 Task: Find out how to manage your Google Location History settings.
Action: Key pressed <Key.shift><Key.shift><Key.shift><Key.shift><Key.shift><Key.shift><Key.shift><Key.shift><Key.shift><Key.shift><Key.shift><Key.shift><Key.shift><Key.shift><Key.shift><Key.shift><Key.shift>Location<Key.space><Key.shift>History<Key.space>setting<Key.space>feature<Key.space>to<Key.space>customize<Key.space>your<Key.space><Key.space>location<Key.space>tracking<Key.space>preferenc4e<Key.space>and<Key.space>privacy<Key.space>setting<Key.enter>
Screenshot: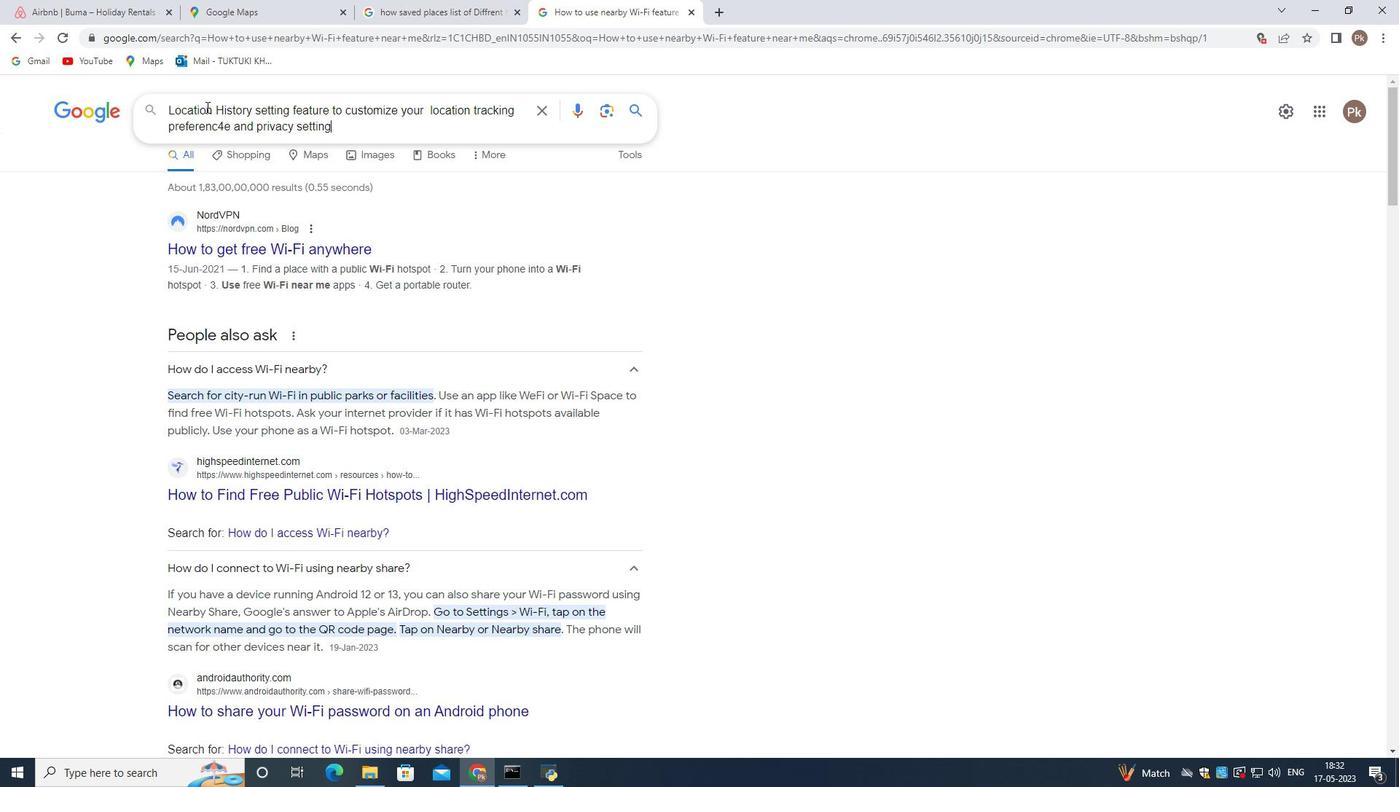 
Action: Mouse moved to (352, 257)
Screenshot: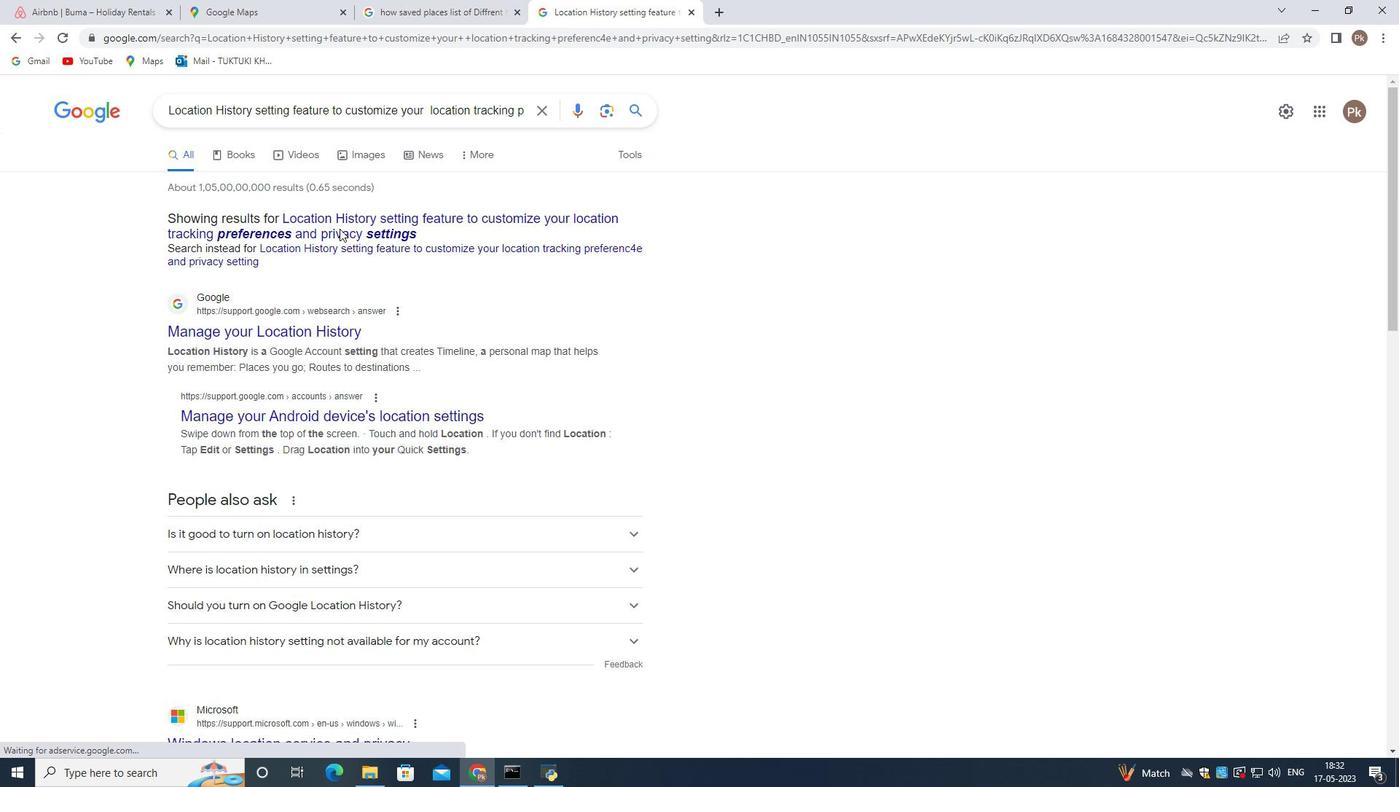 
Action: Mouse scrolled (352, 256) with delta (0, 0)
Screenshot: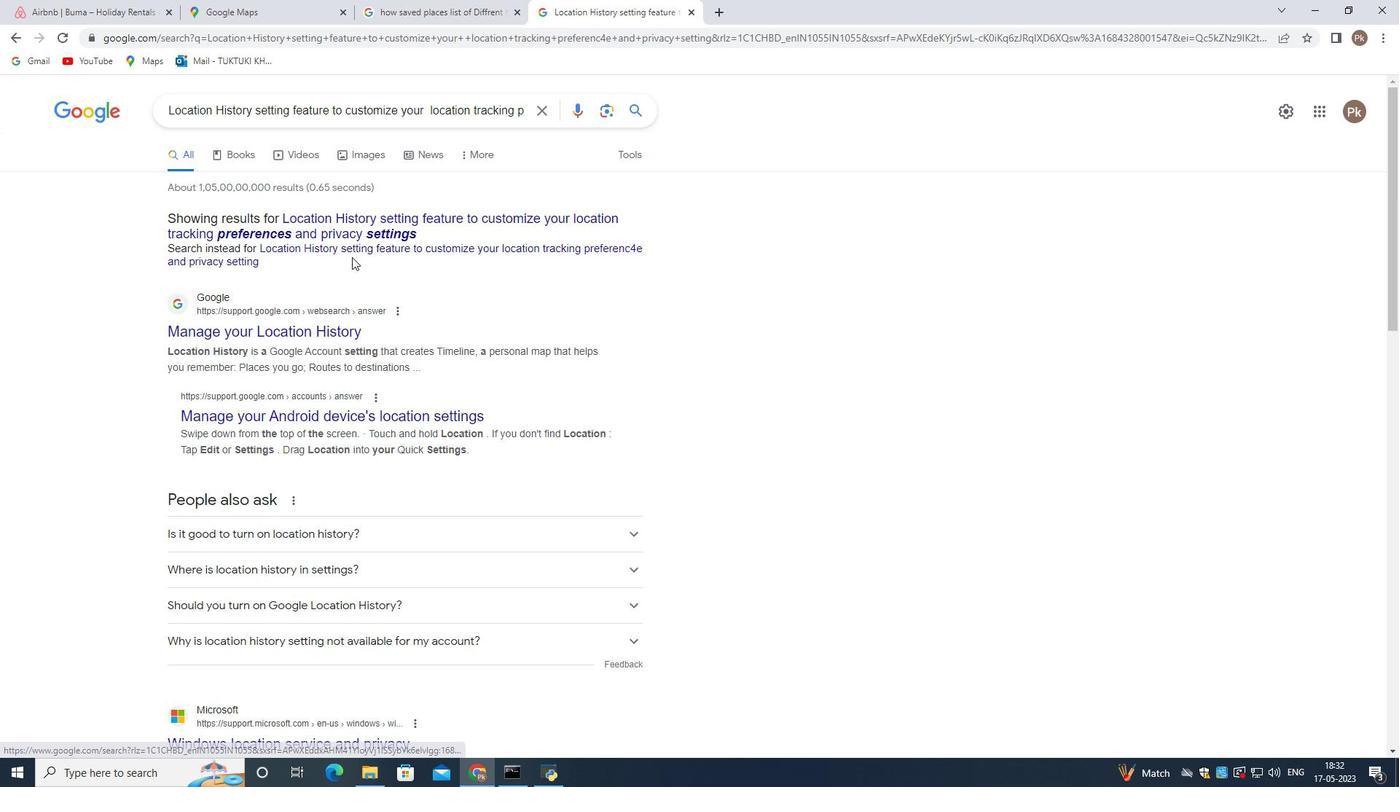 
Action: Mouse moved to (260, 261)
Screenshot: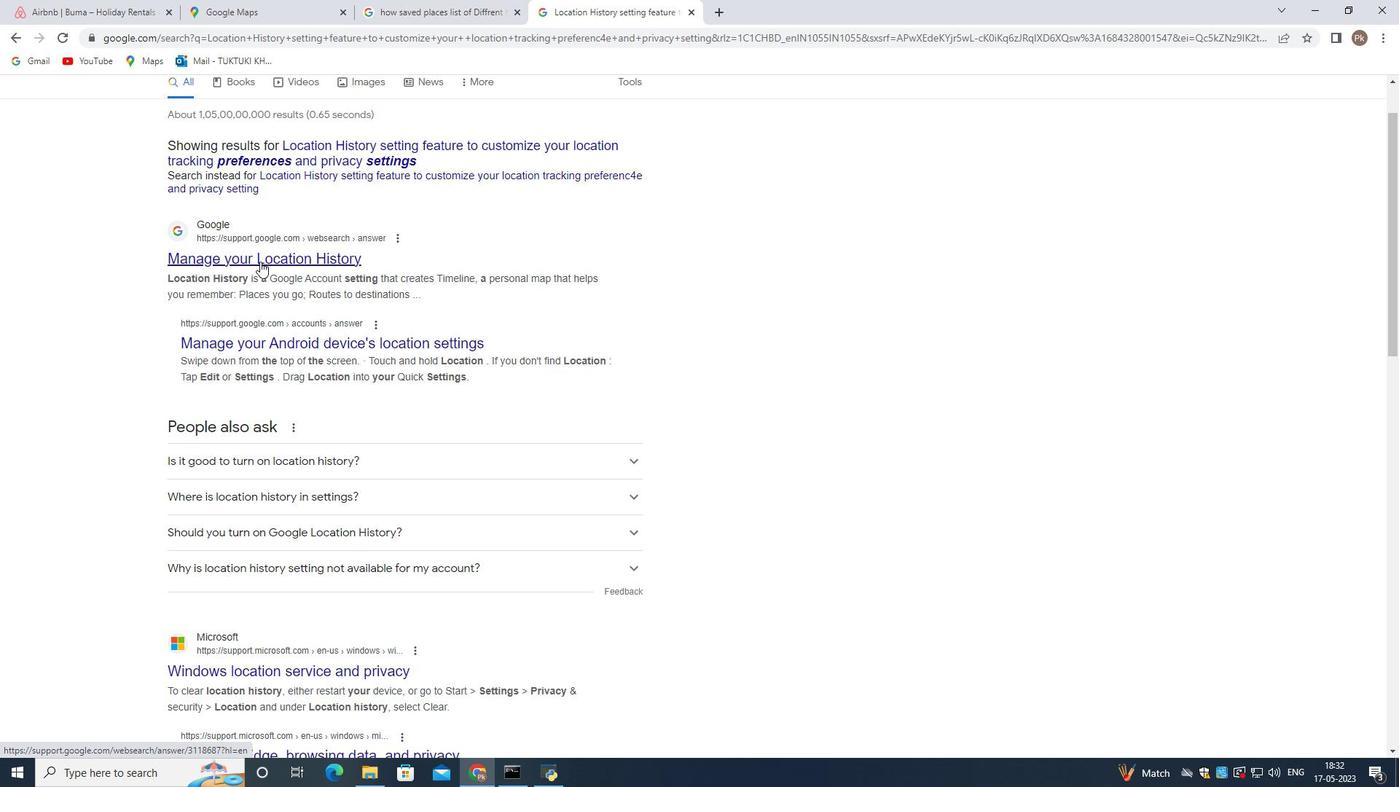 
Action: Mouse pressed left at (260, 261)
Screenshot: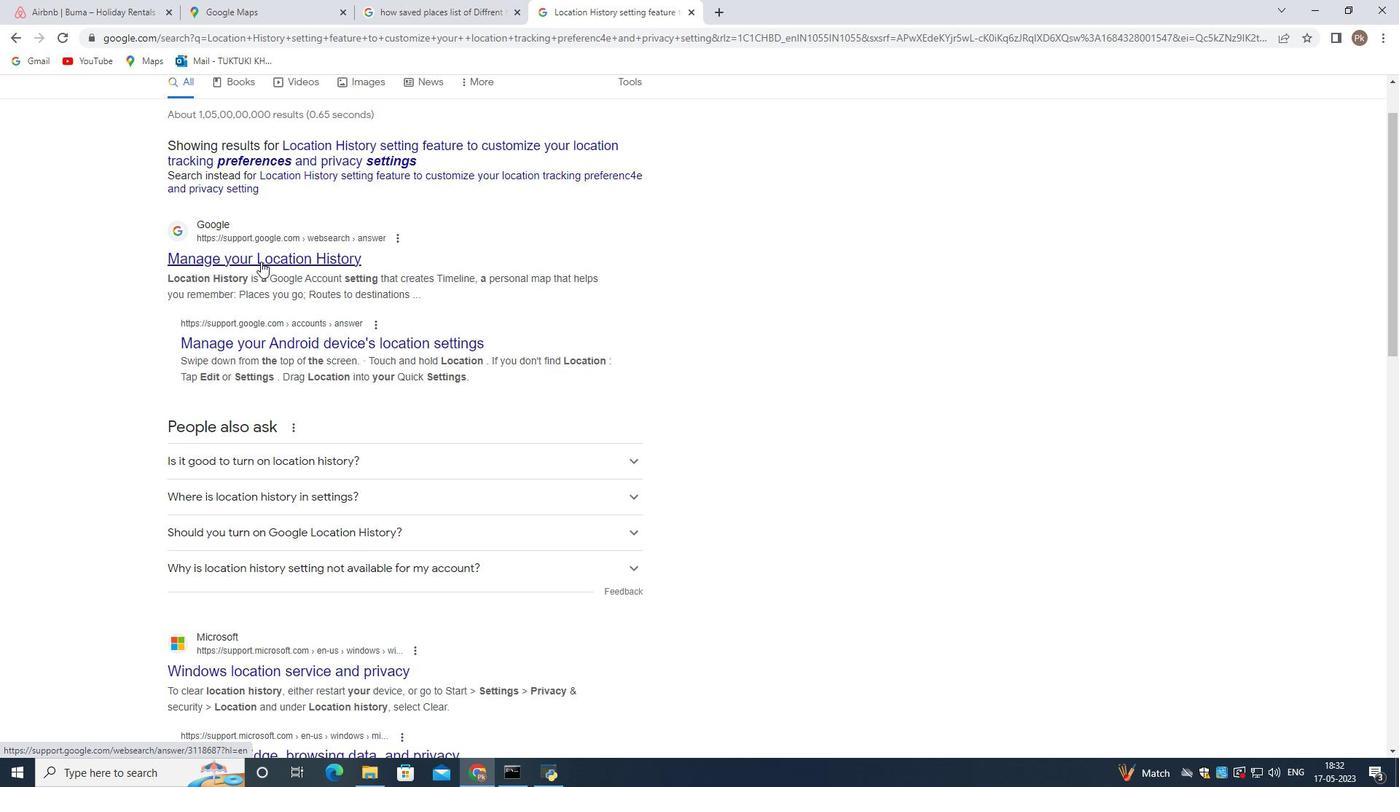 
Action: Mouse moved to (295, 261)
Screenshot: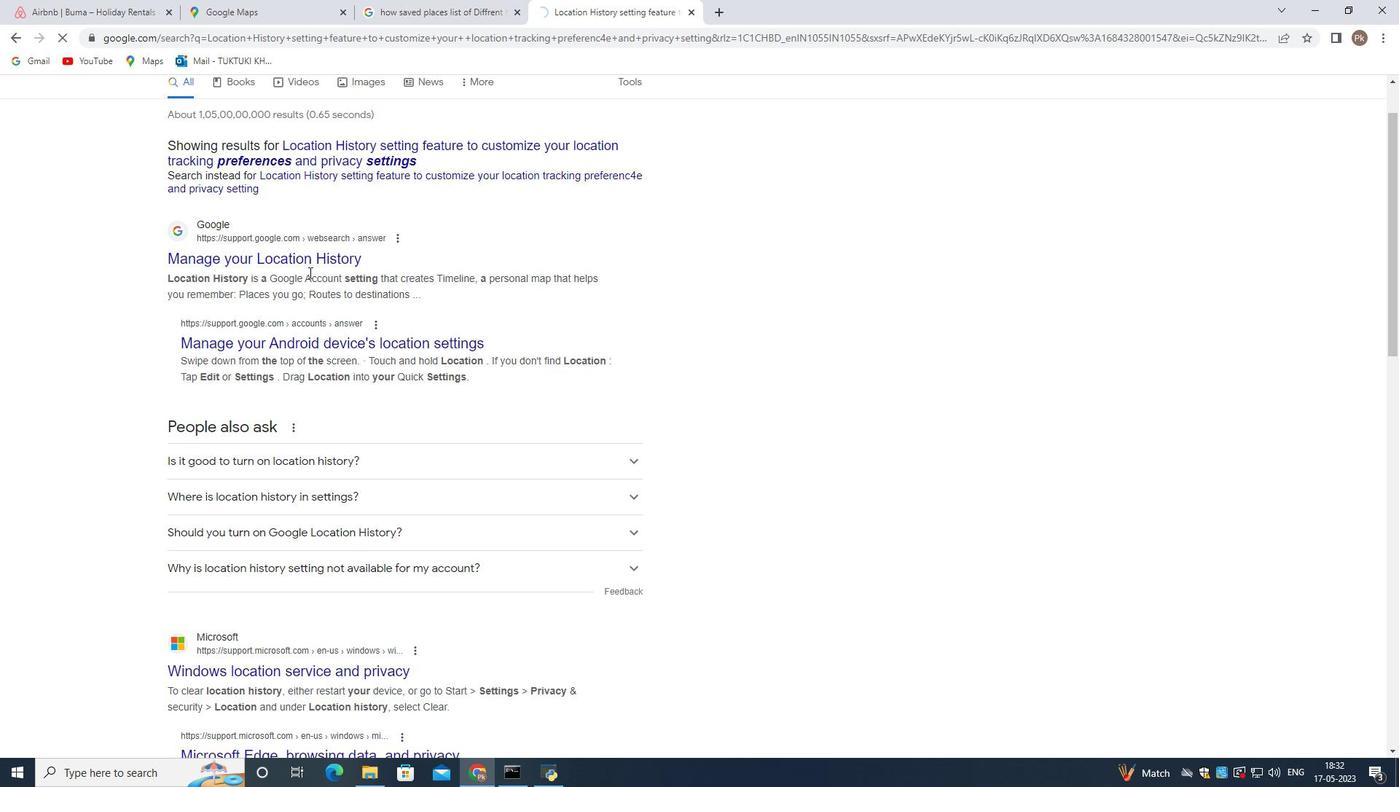 
Action: Mouse pressed left at (295, 261)
Screenshot: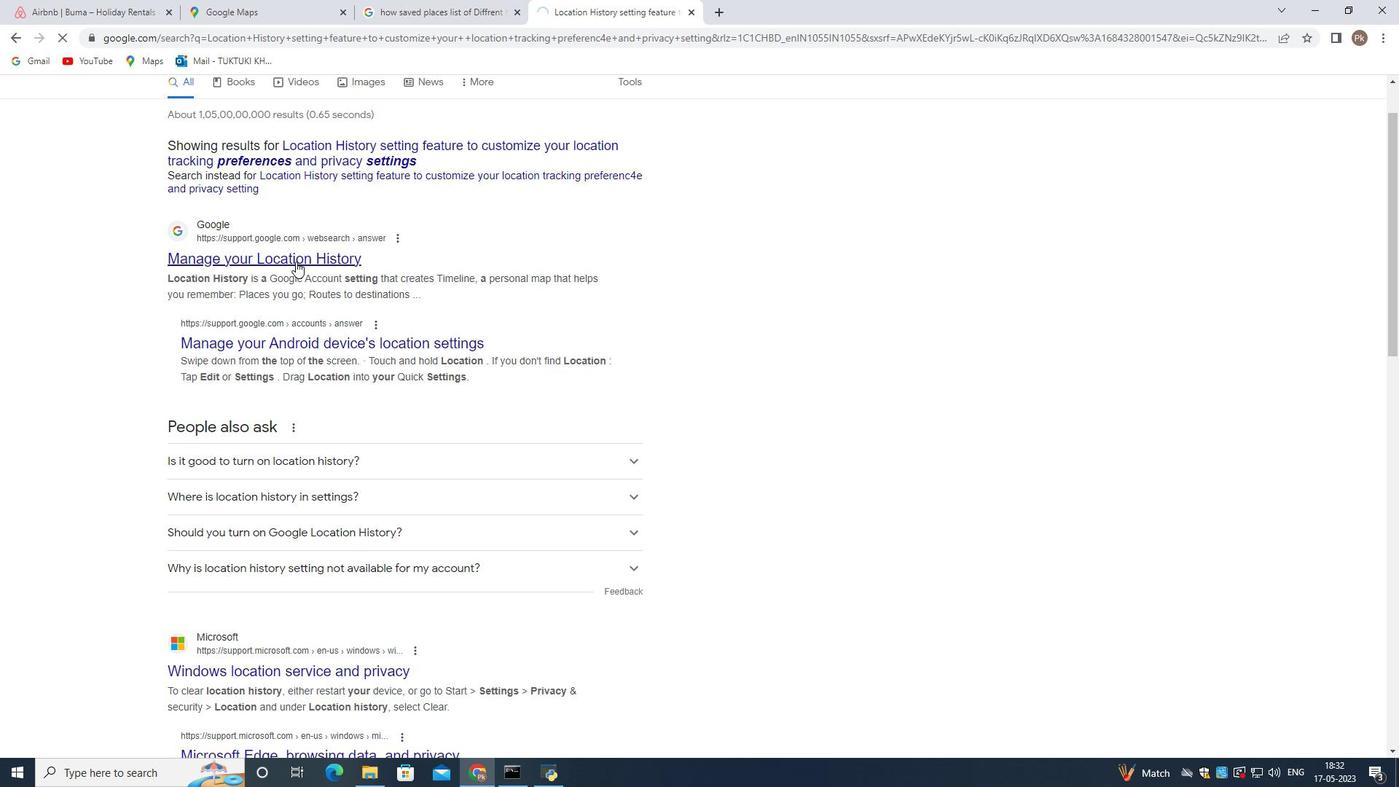 
Action: Mouse moved to (385, 345)
Screenshot: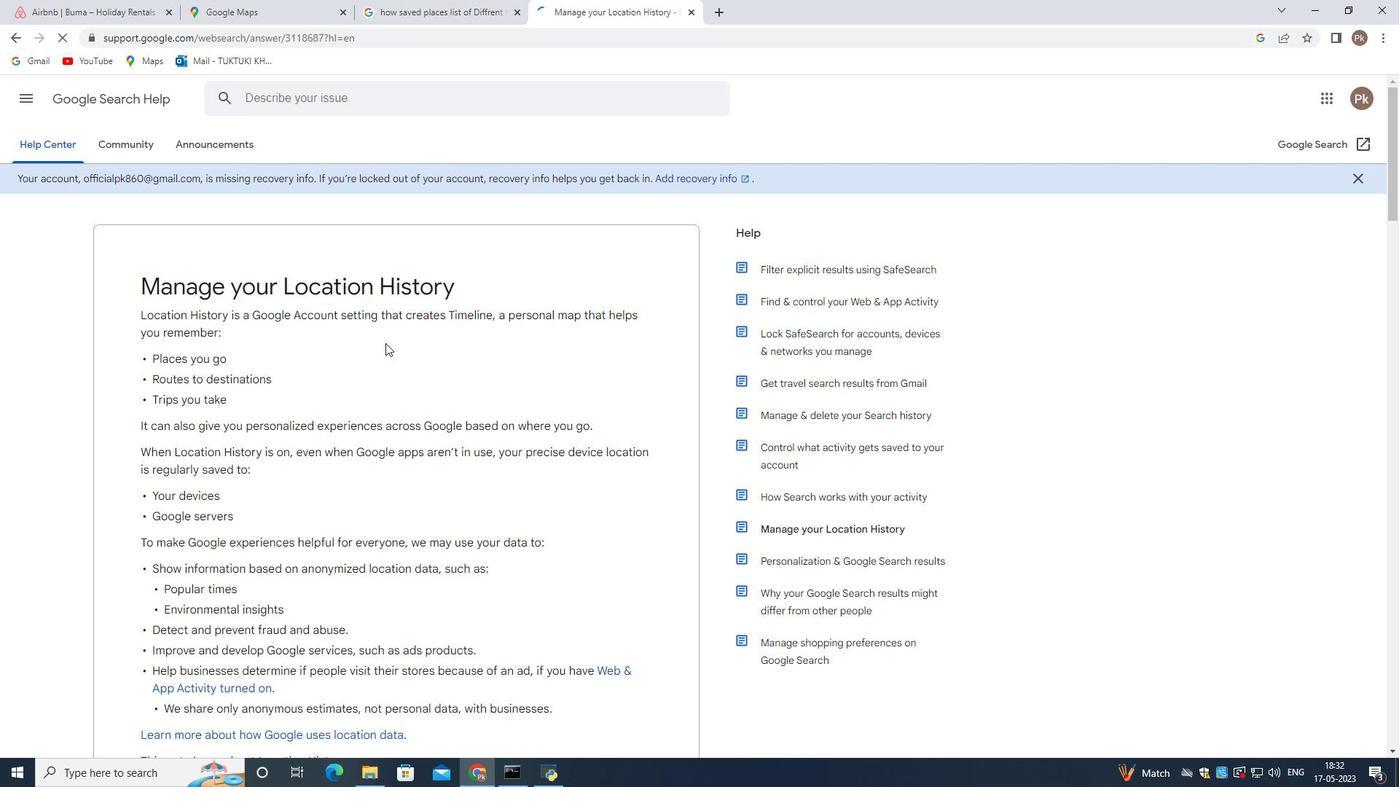 
Action: Mouse scrolled (385, 344) with delta (0, 0)
Screenshot: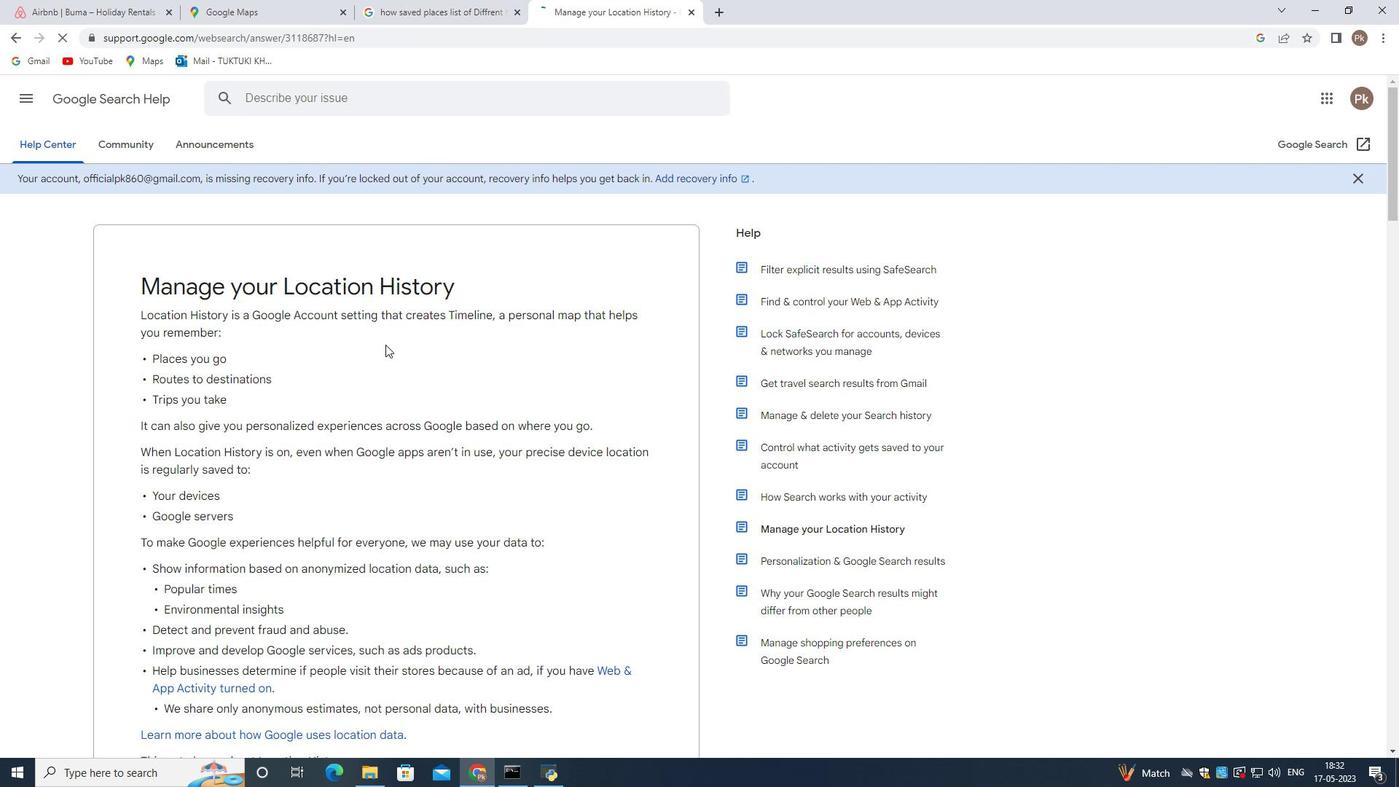 
Action: Mouse moved to (445, 307)
Screenshot: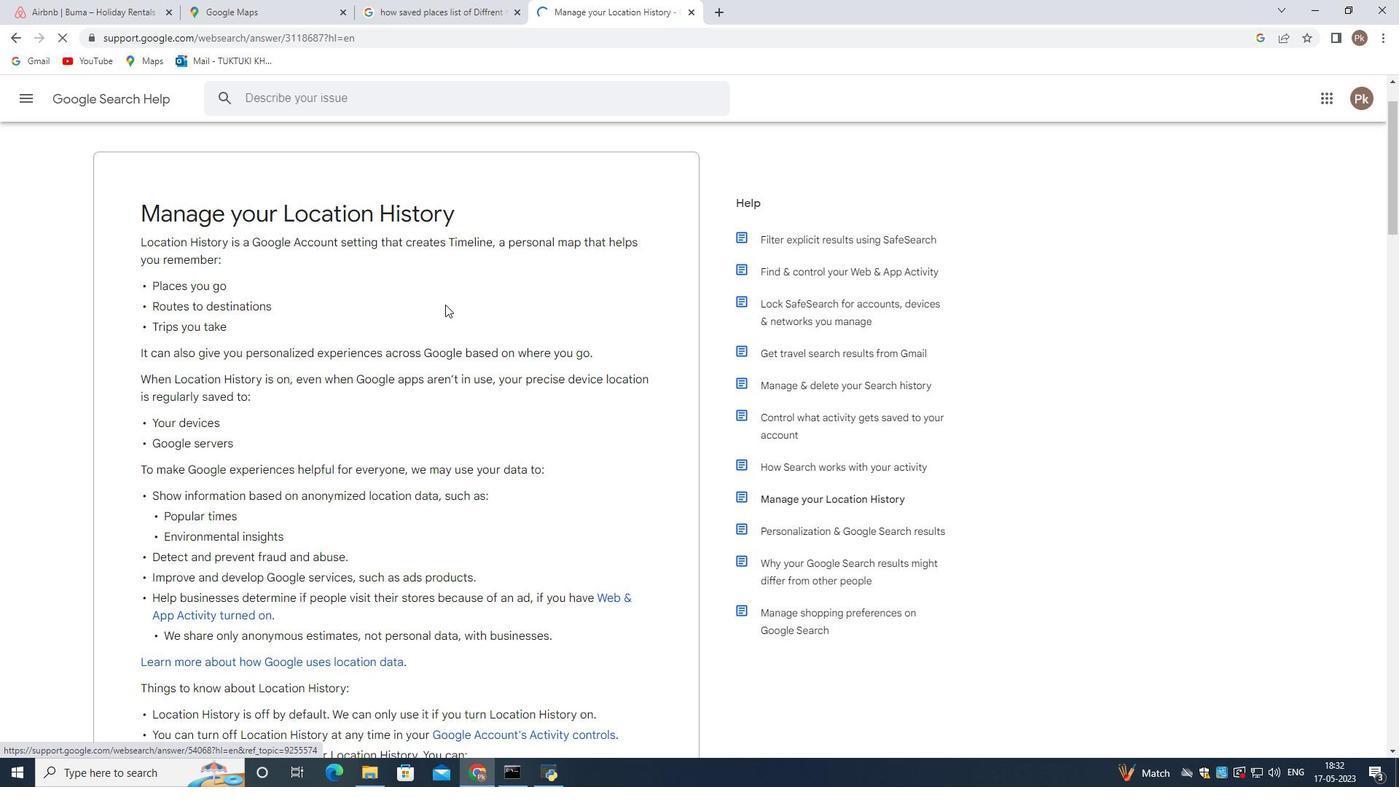 
Action: Mouse scrolled (445, 306) with delta (0, 0)
Screenshot: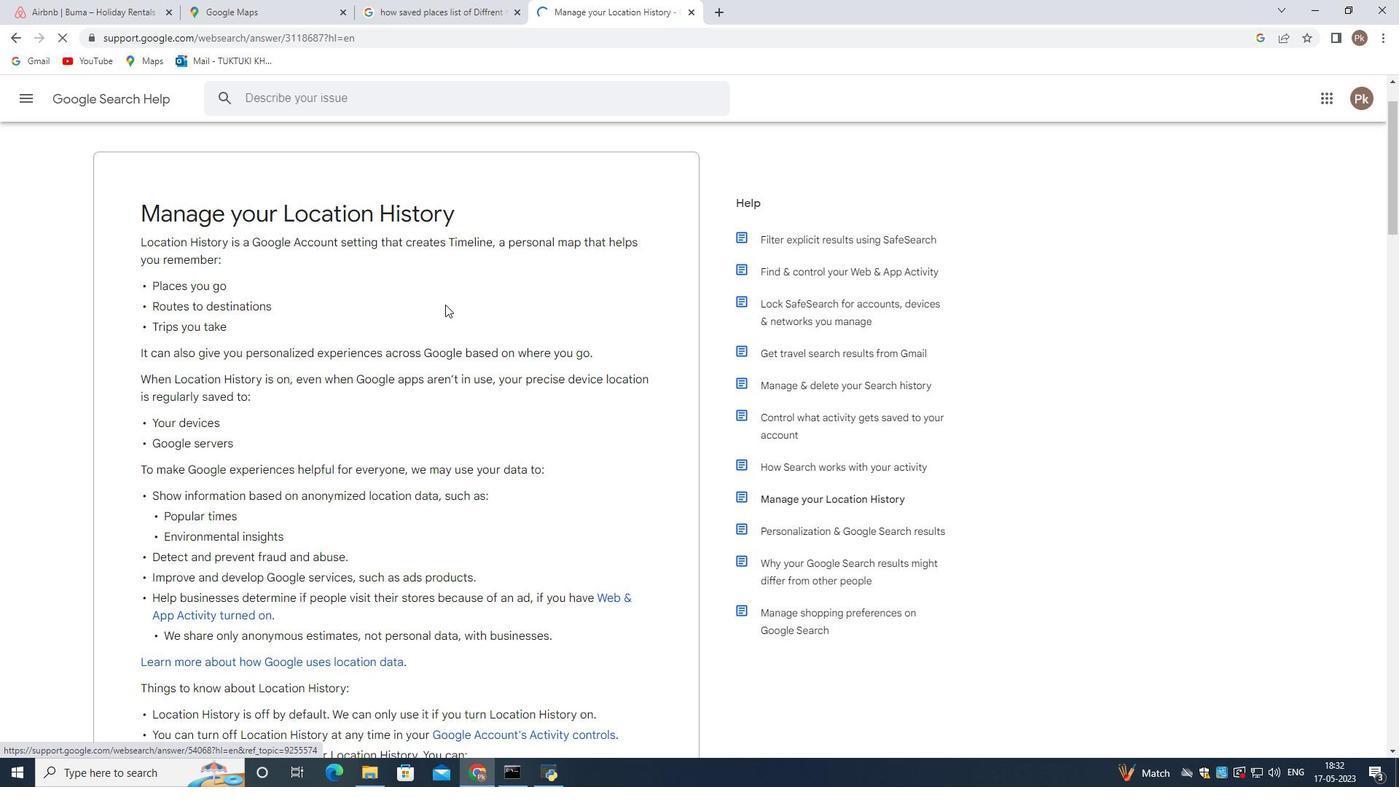 
Action: Mouse moved to (445, 310)
Screenshot: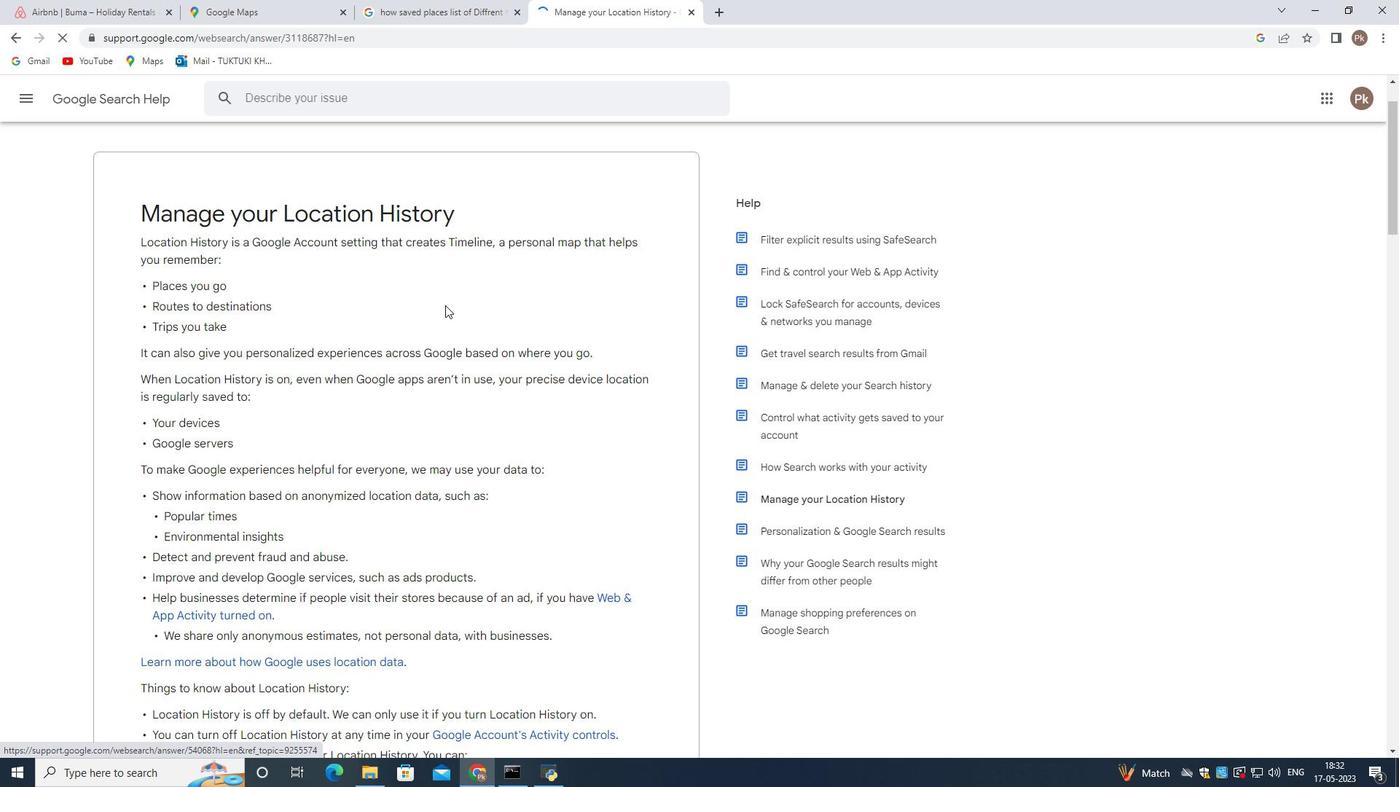 
Action: Mouse scrolled (445, 309) with delta (0, 0)
Screenshot: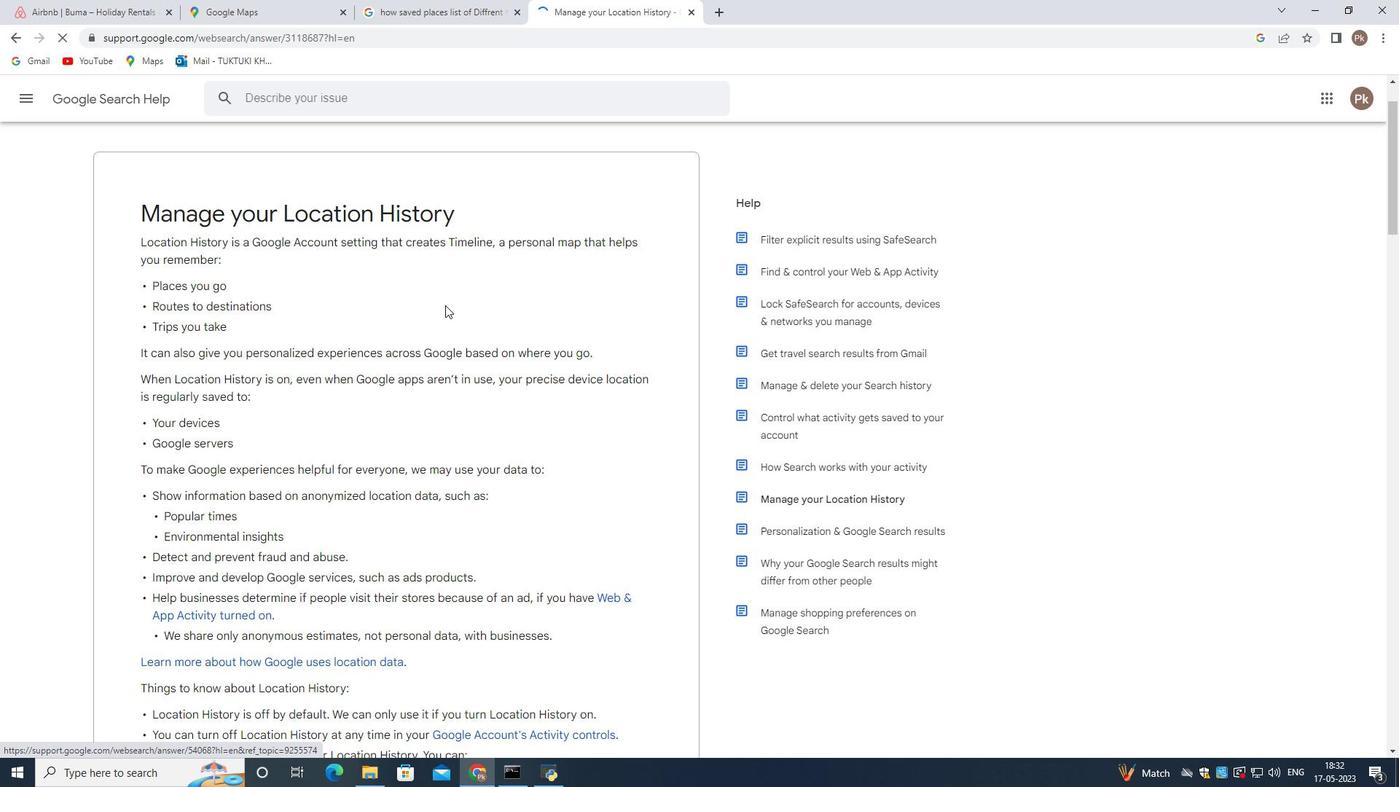 
Action: Mouse moved to (206, 548)
Screenshot: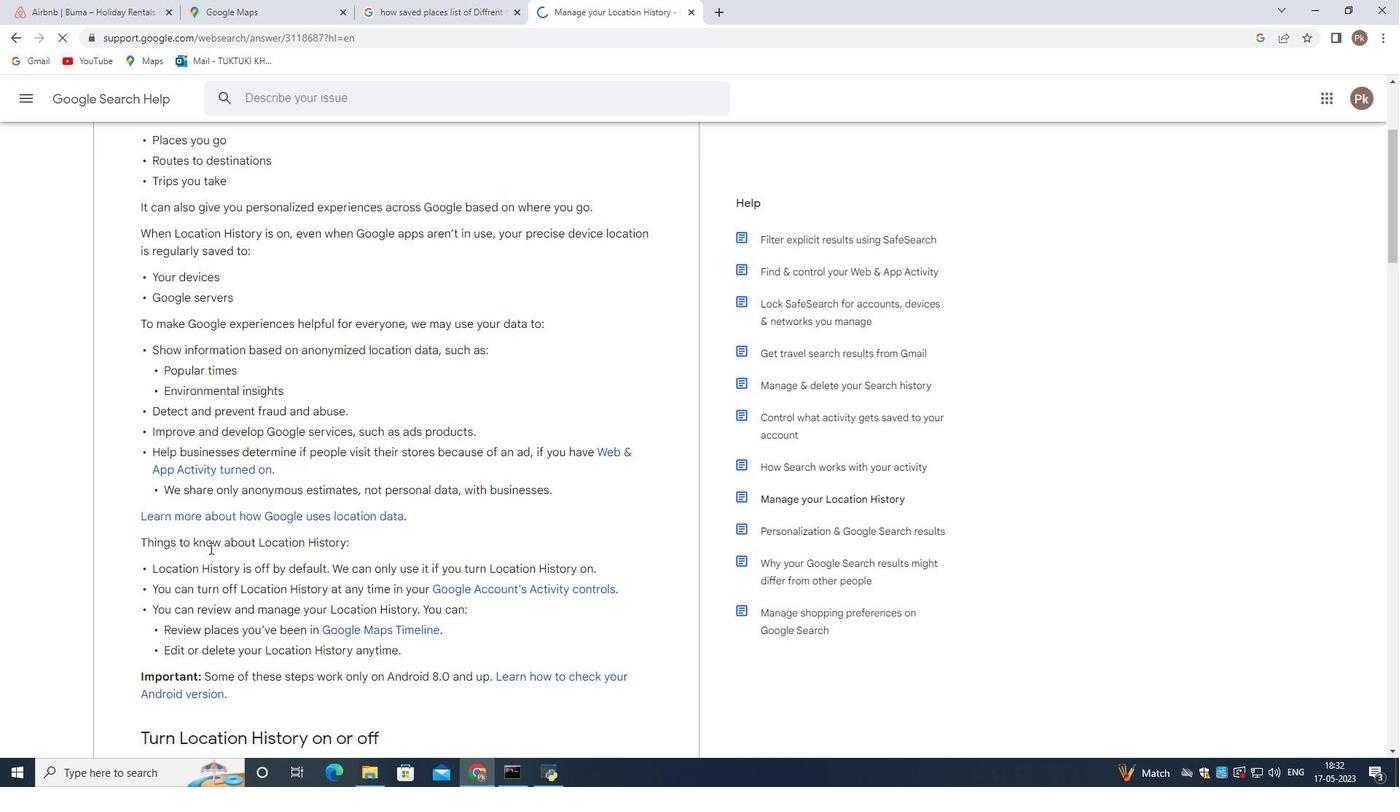 
Action: Mouse scrolled (206, 548) with delta (0, 0)
Screenshot: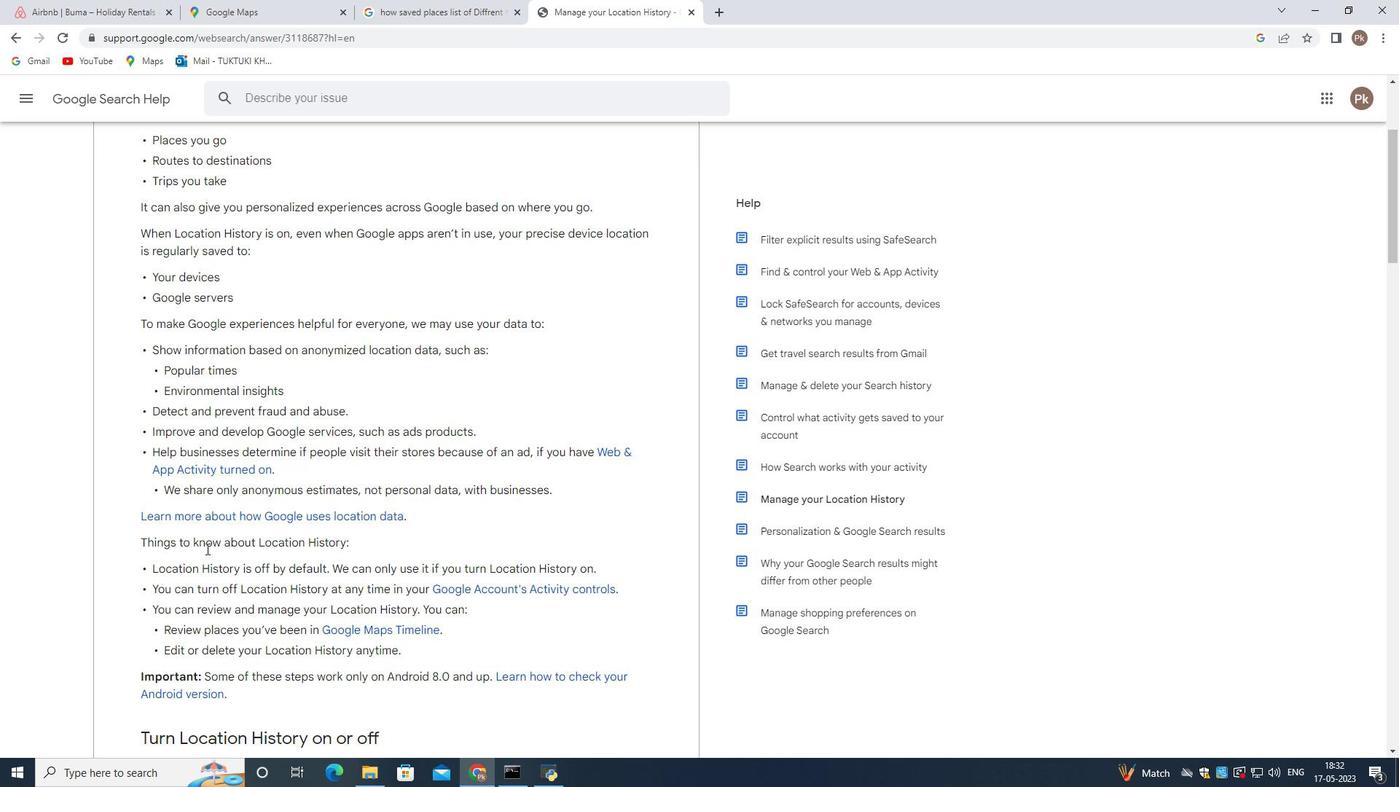 
Action: Mouse moved to (306, 575)
Screenshot: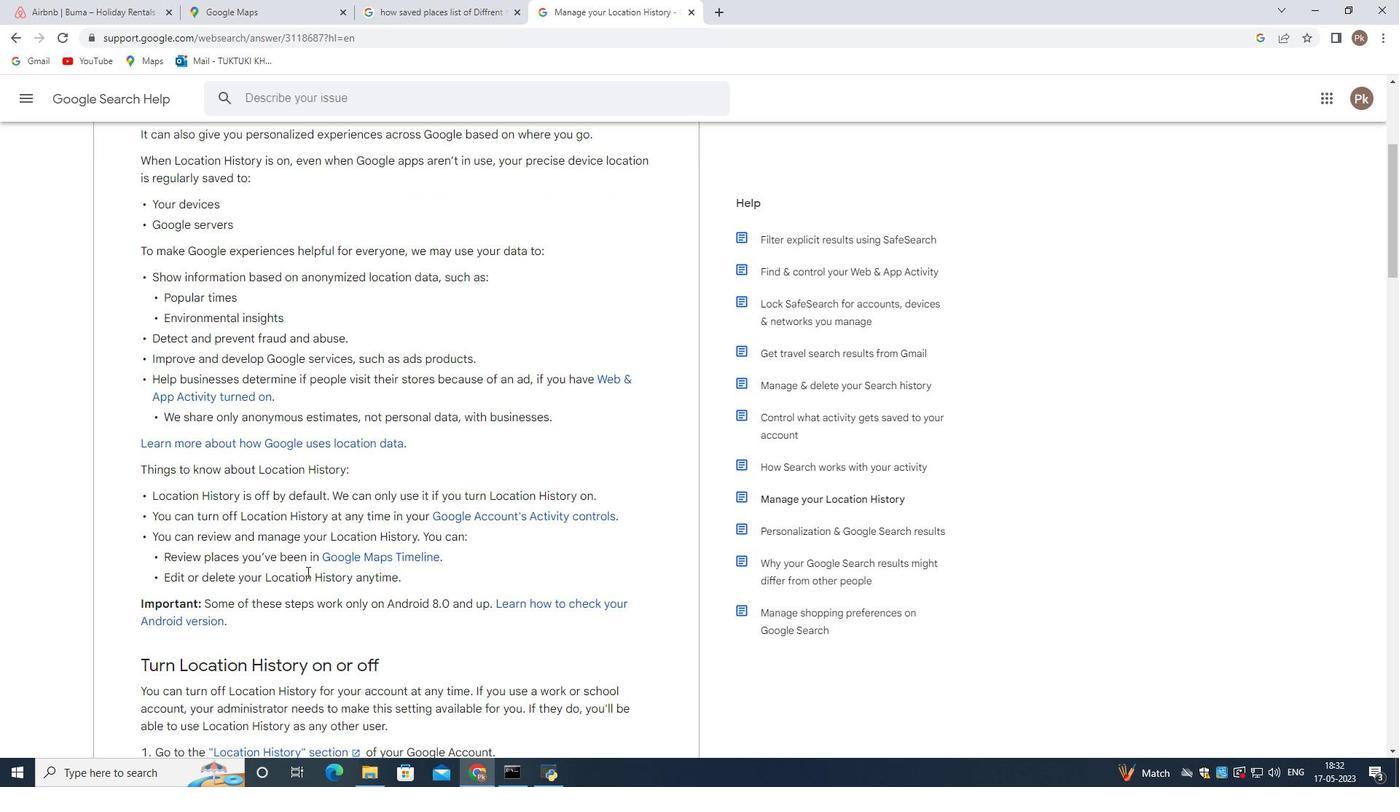 
Action: Mouse scrolled (306, 574) with delta (0, 0)
Screenshot: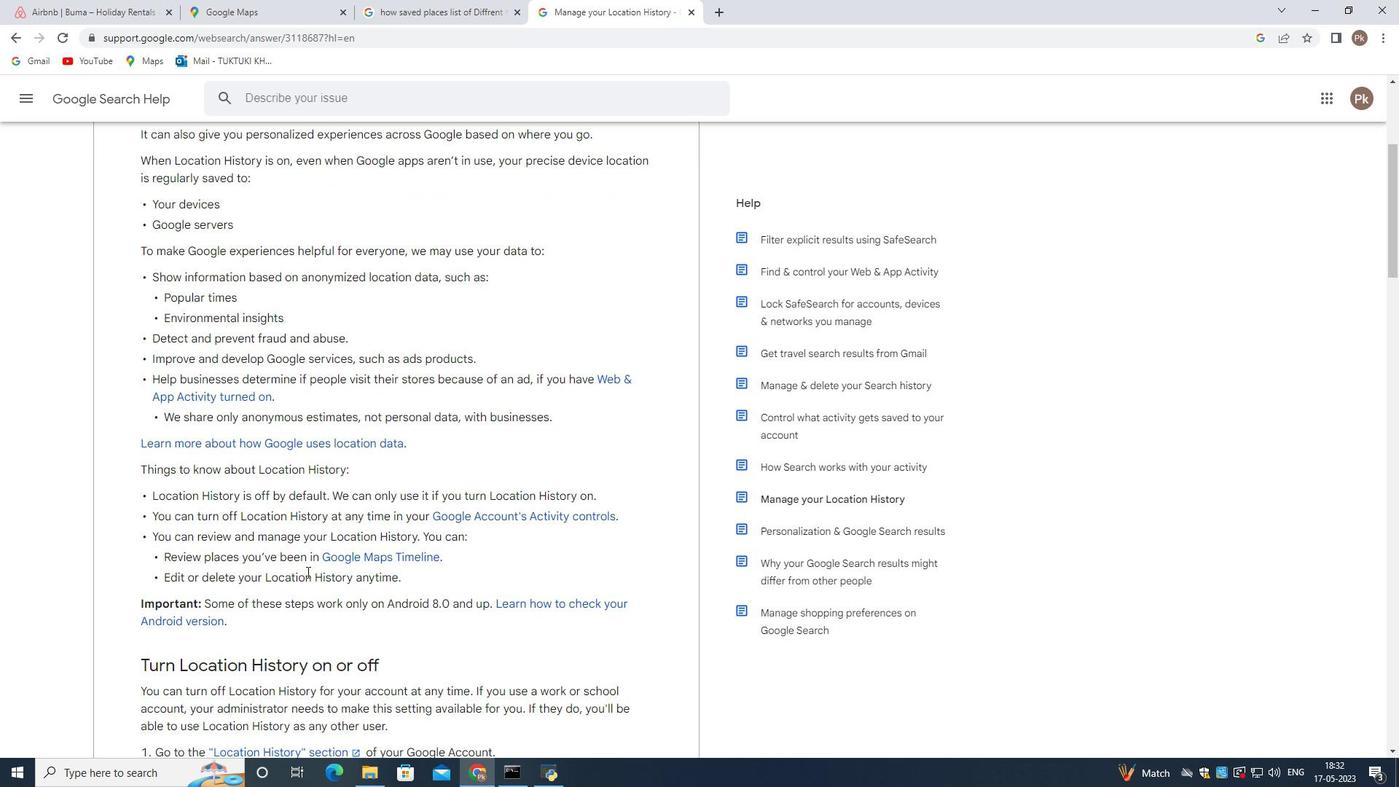 
Action: Mouse moved to (295, 610)
Screenshot: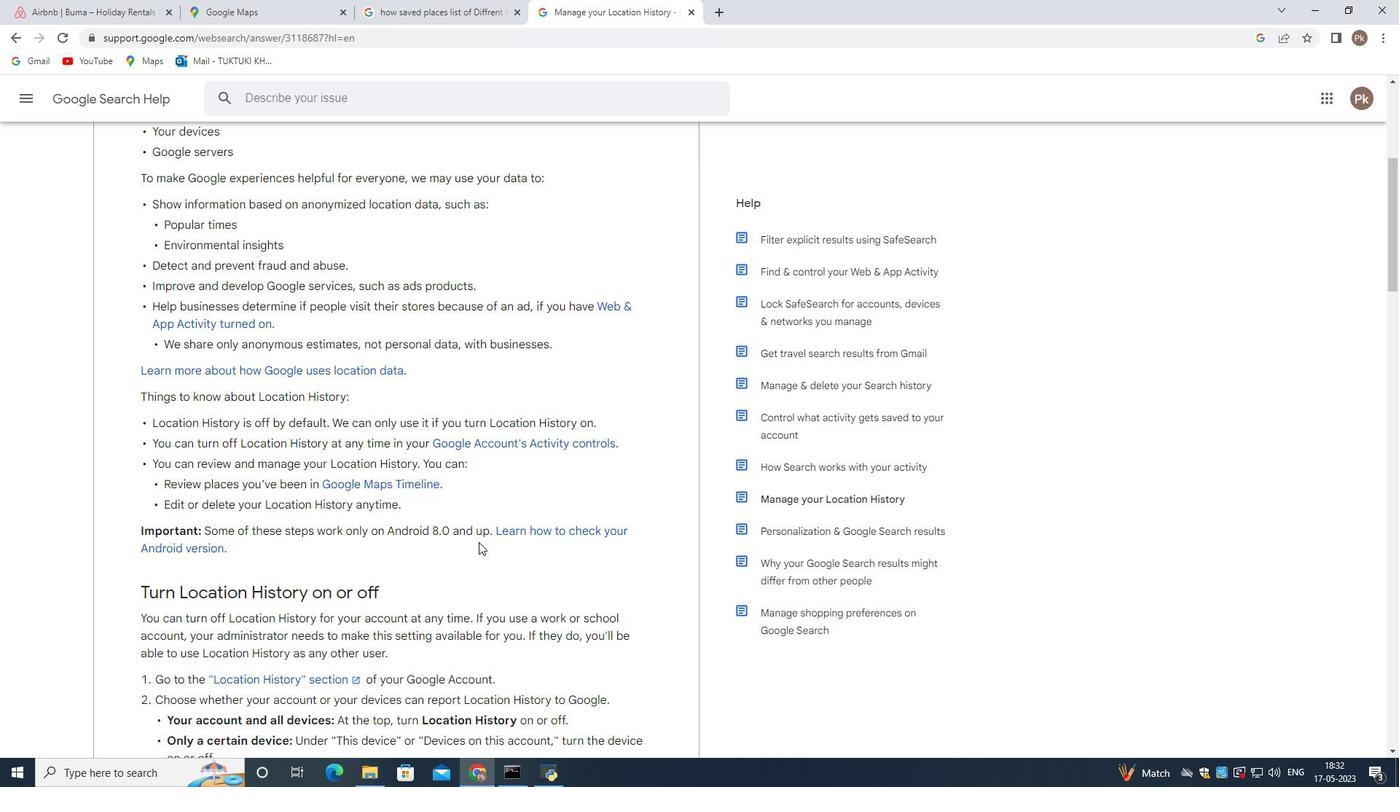 
Action: Mouse scrolled (295, 609) with delta (0, 0)
Screenshot: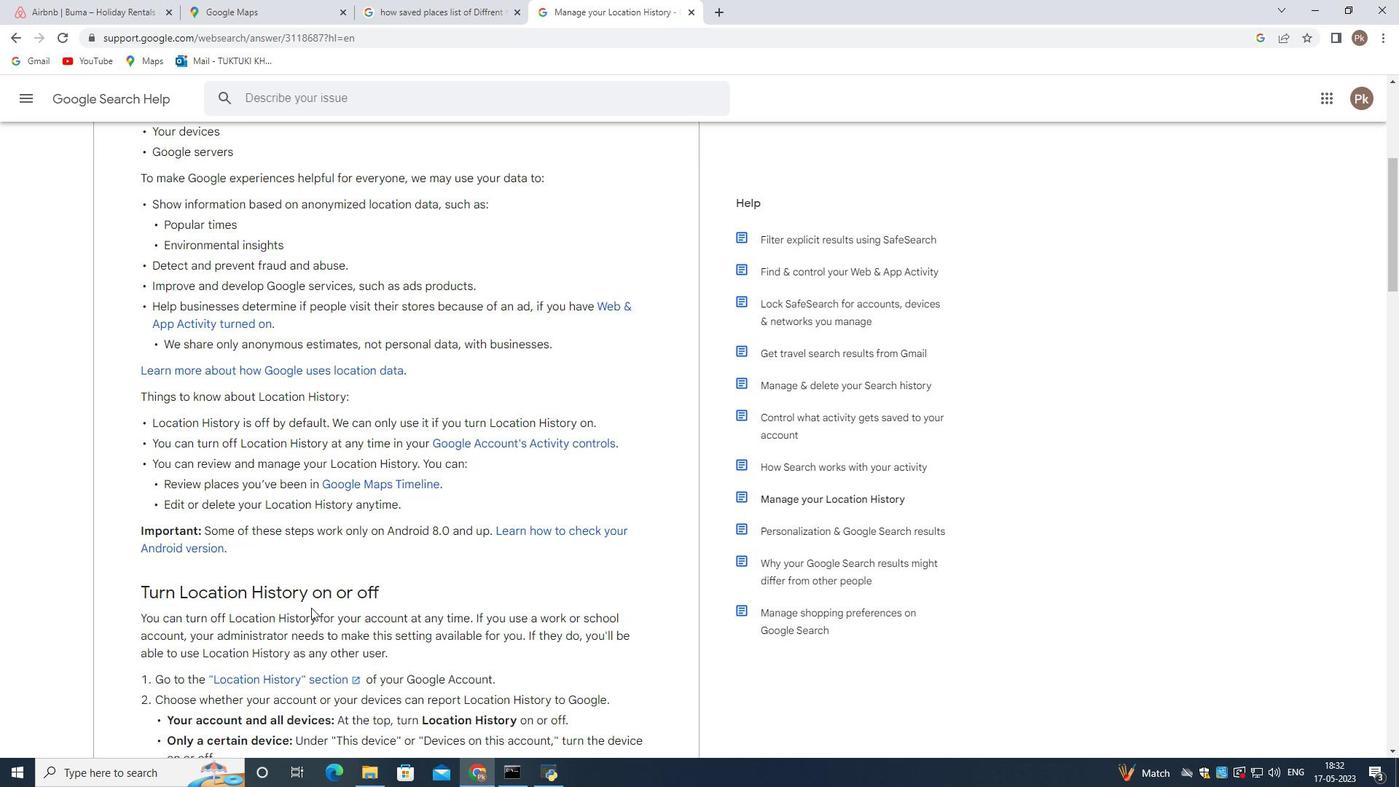 
Action: Mouse scrolled (295, 609) with delta (0, 0)
Screenshot: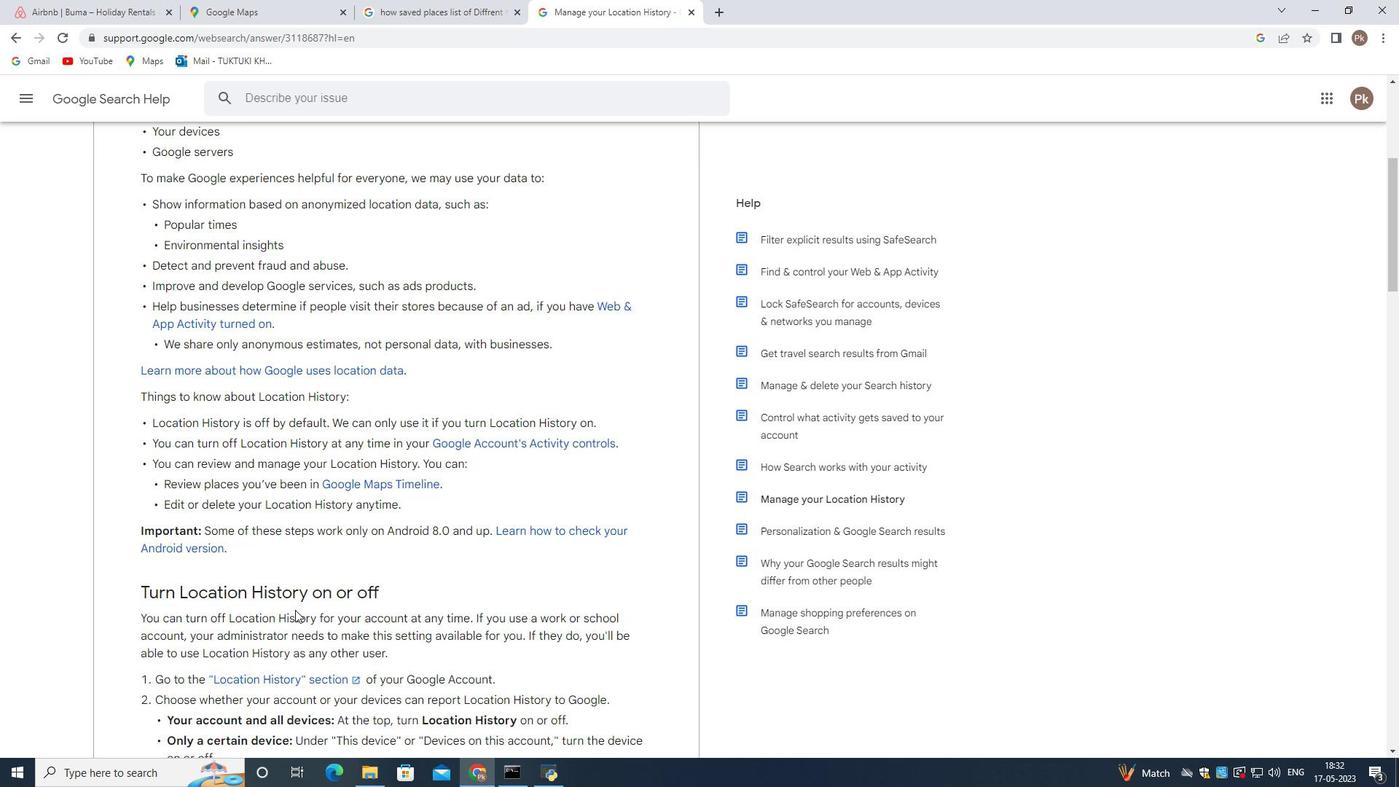 
Action: Mouse moved to (383, 543)
Screenshot: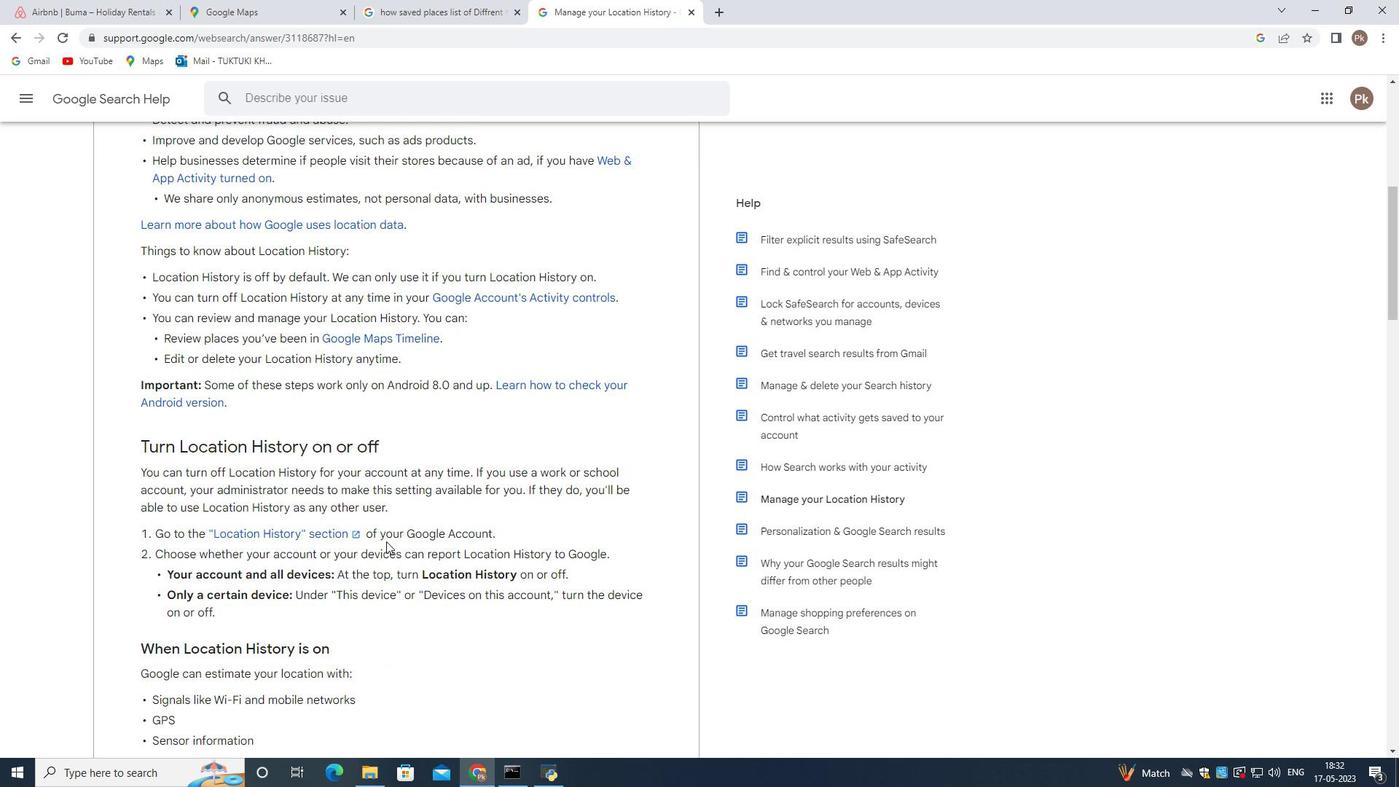 
Action: Mouse scrolled (383, 543) with delta (0, 0)
Screenshot: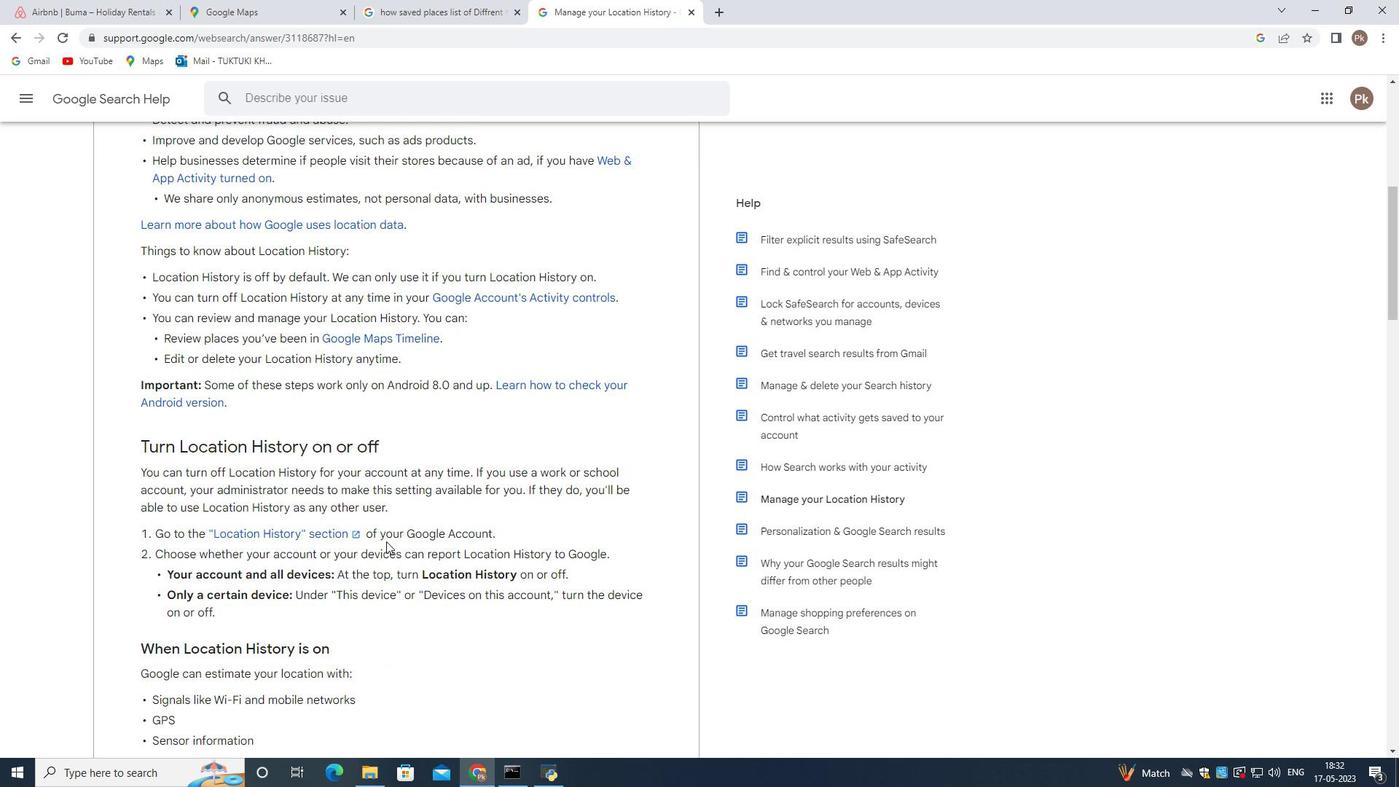 
Action: Mouse moved to (381, 545)
Screenshot: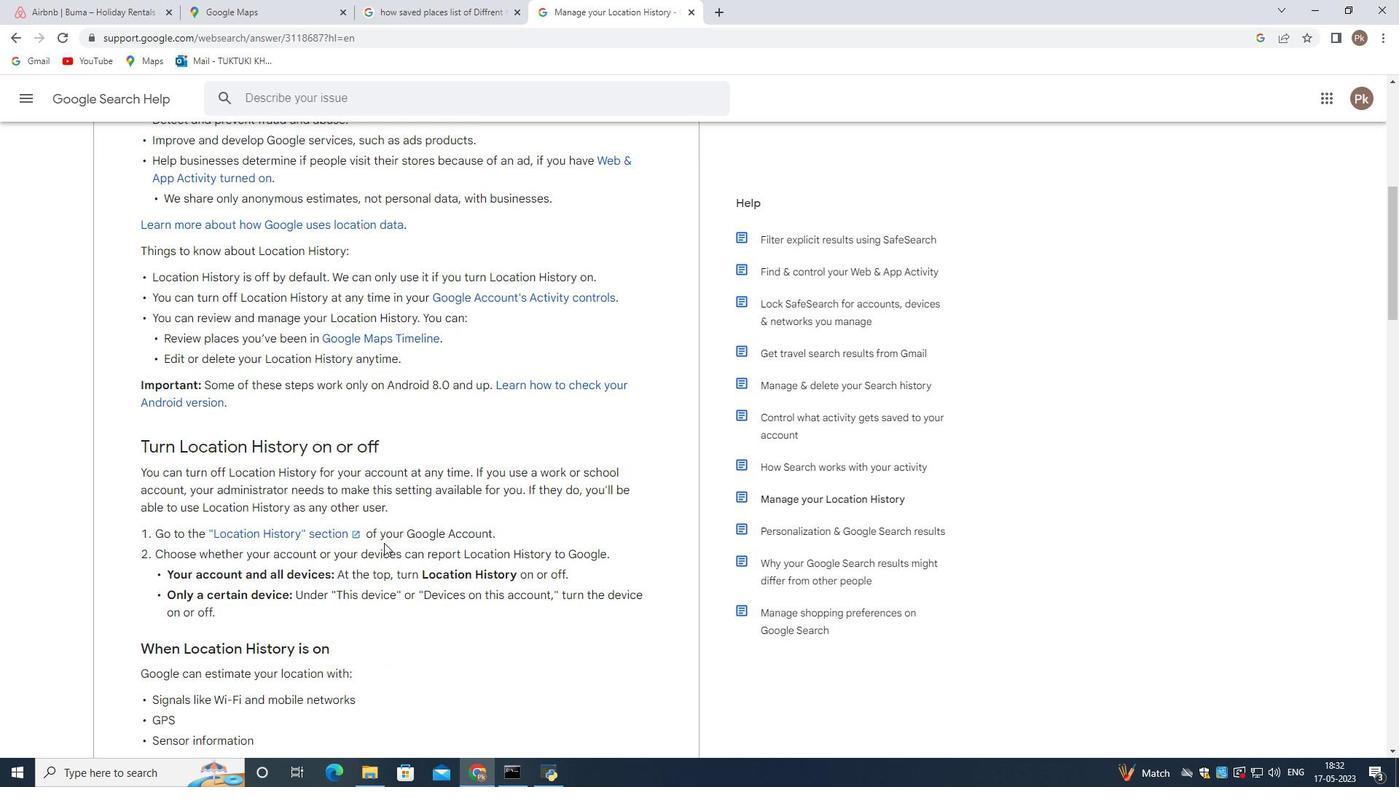 
Action: Mouse scrolled (381, 544) with delta (0, 0)
Screenshot: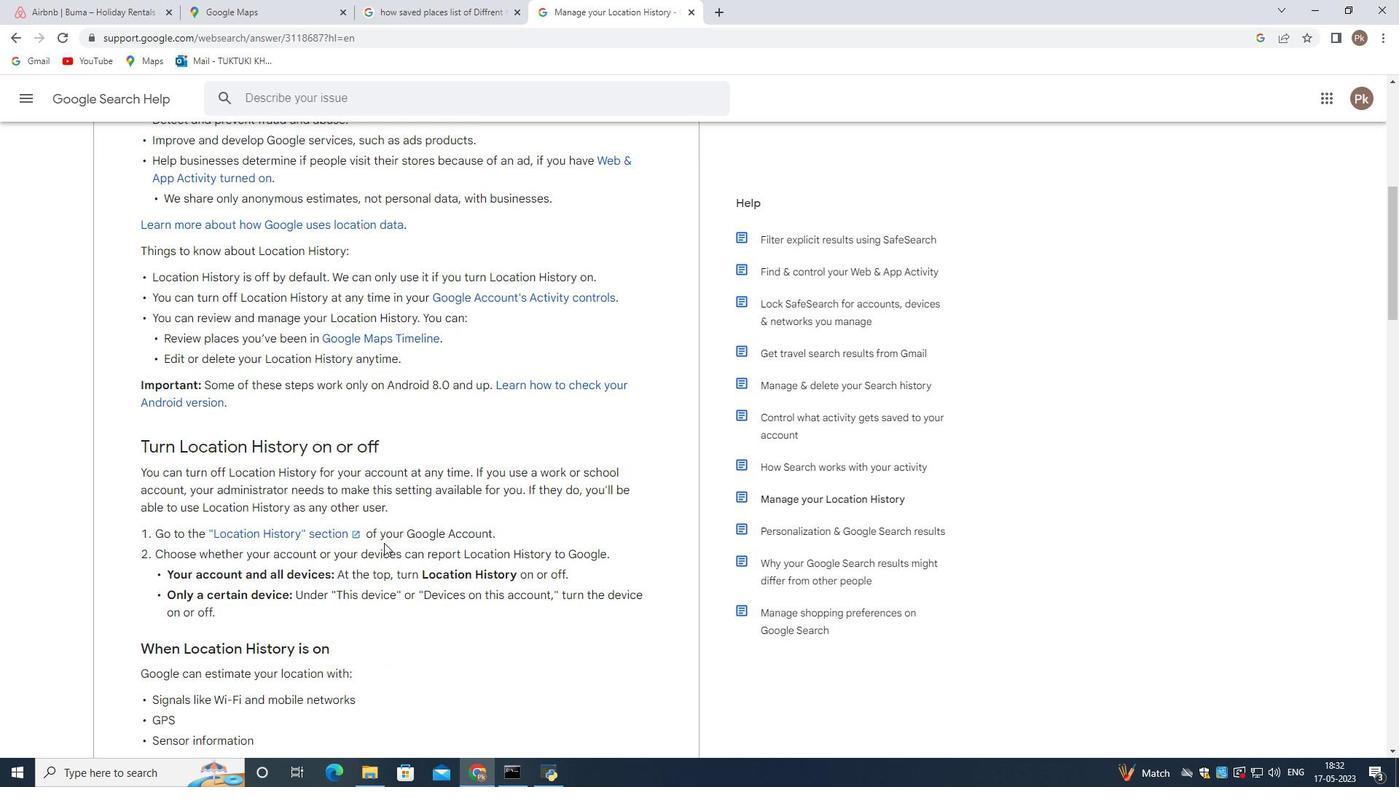 
Action: Mouse moved to (381, 545)
Screenshot: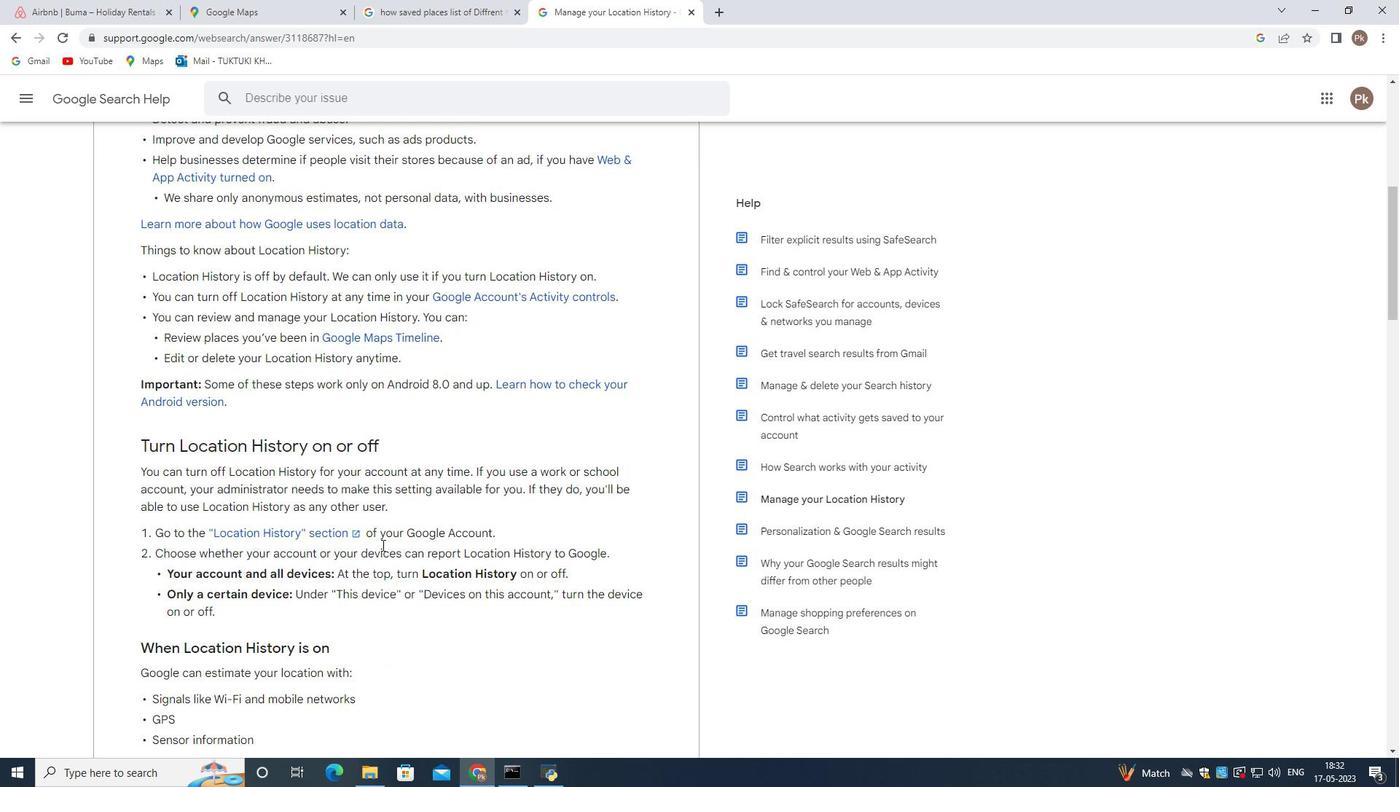 
Action: Mouse scrolled (381, 545) with delta (0, 0)
Screenshot: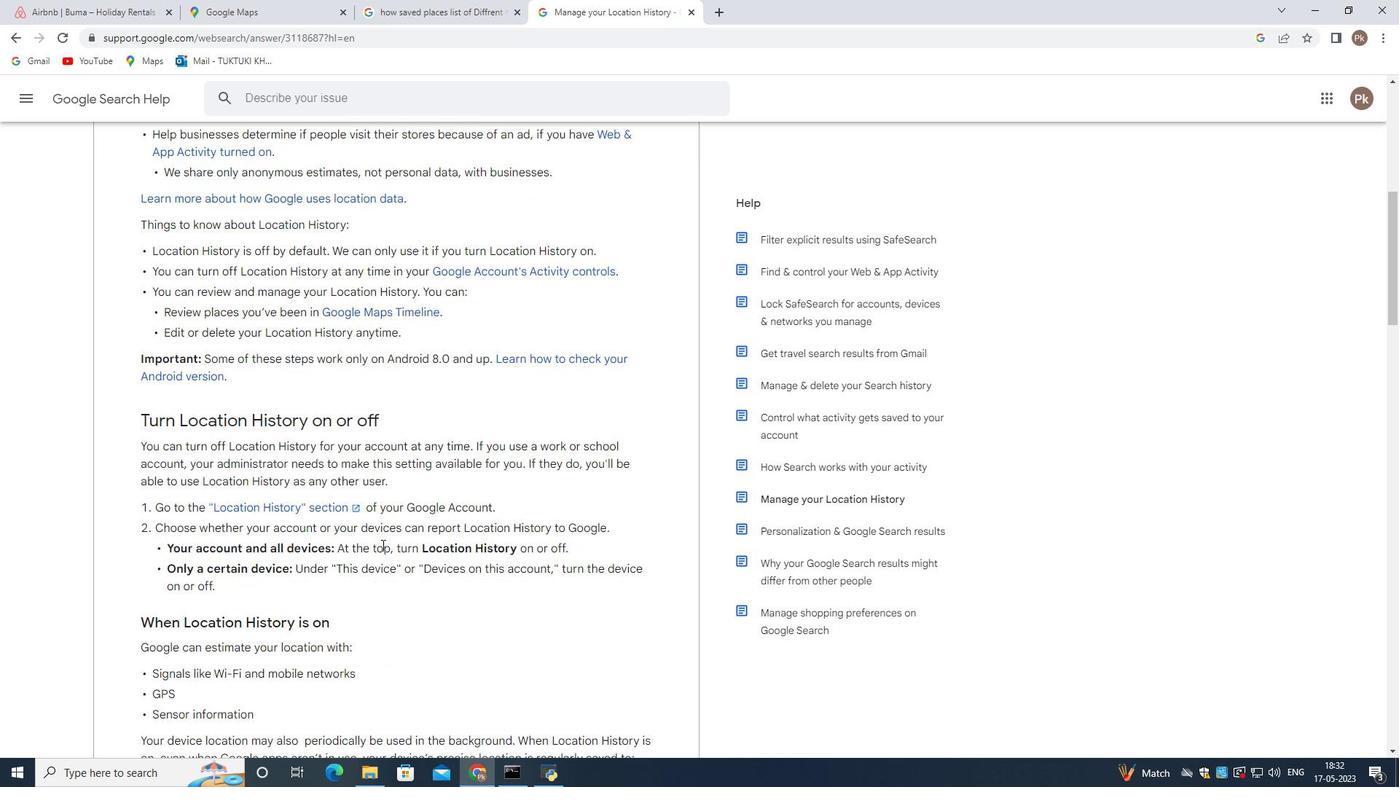
Action: Mouse moved to (280, 398)
Screenshot: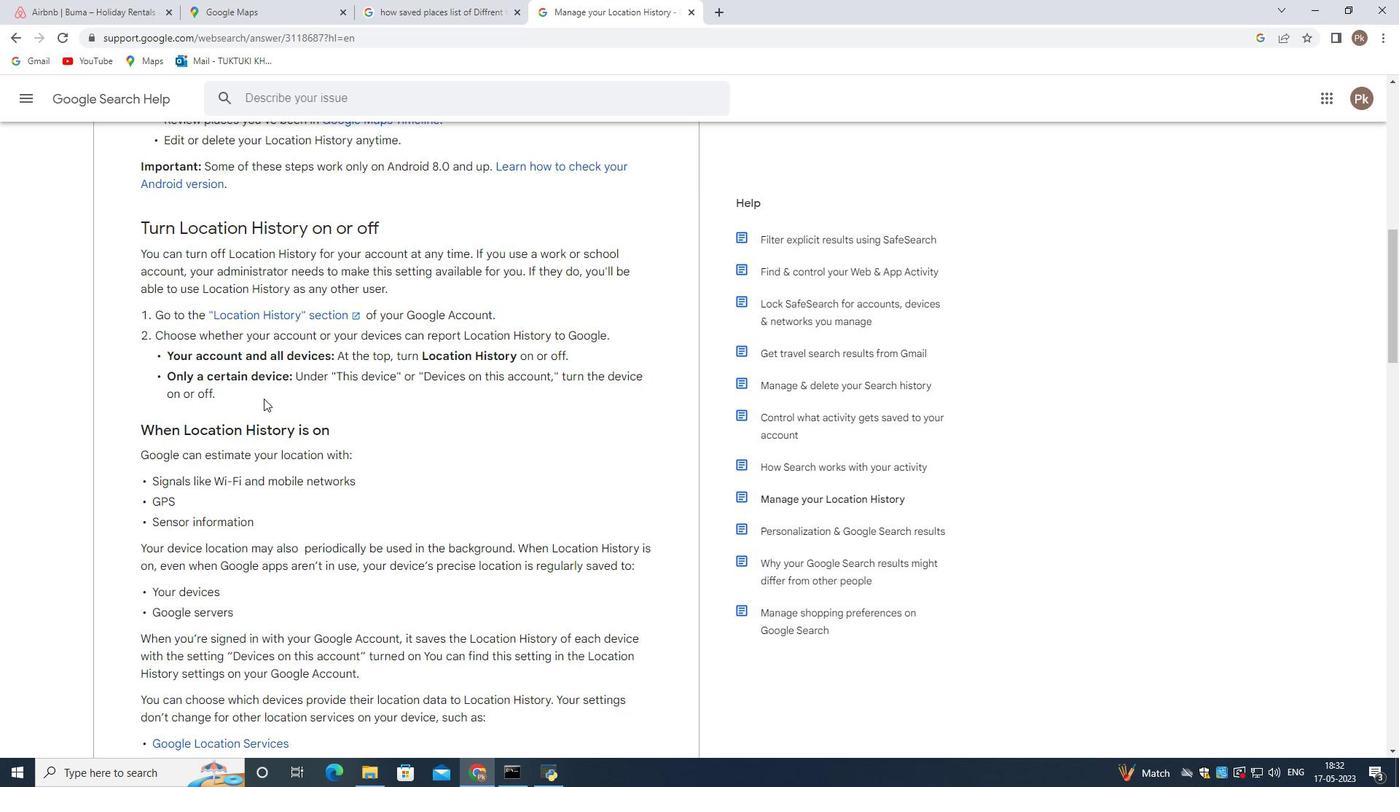 
Action: Mouse scrolled (280, 397) with delta (0, 0)
Screenshot: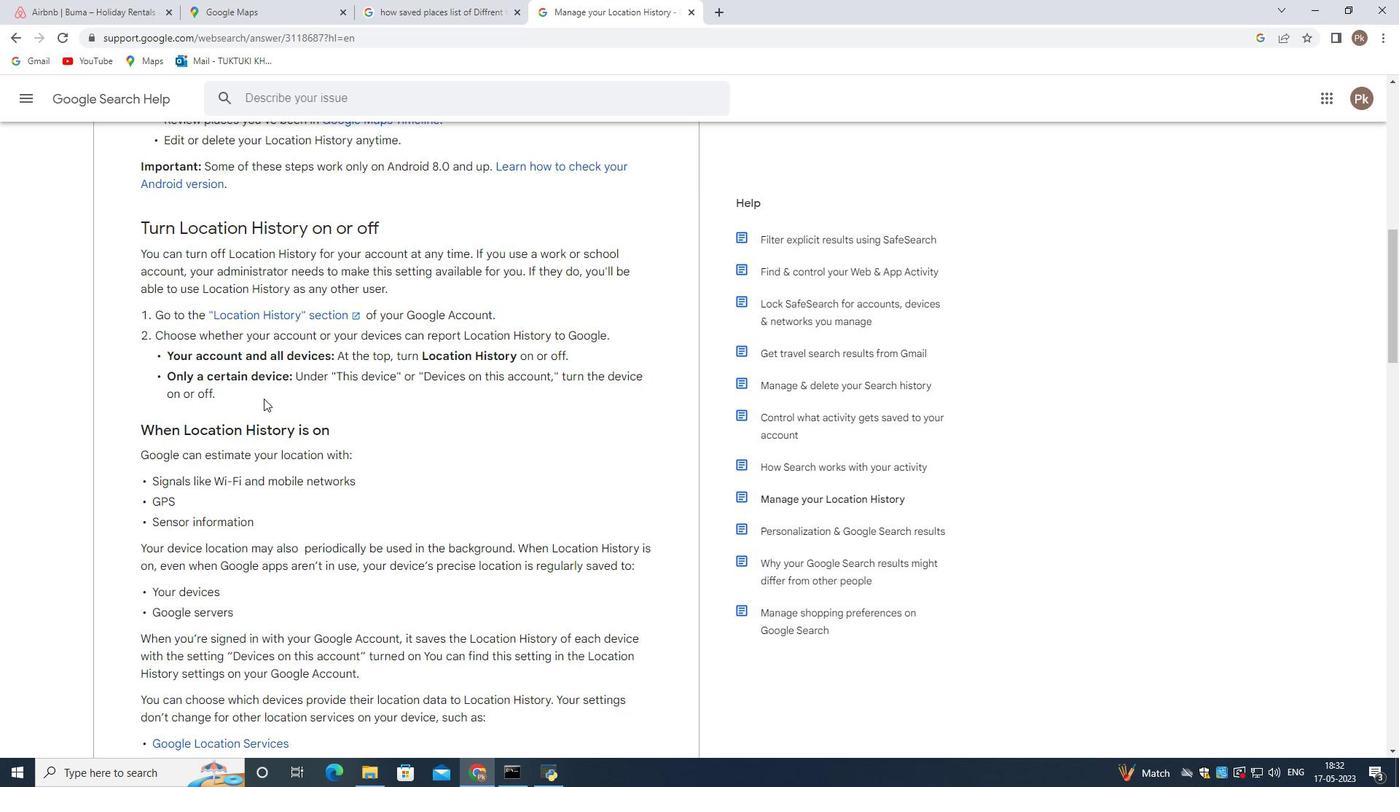 
Action: Mouse scrolled (280, 397) with delta (0, 0)
Screenshot: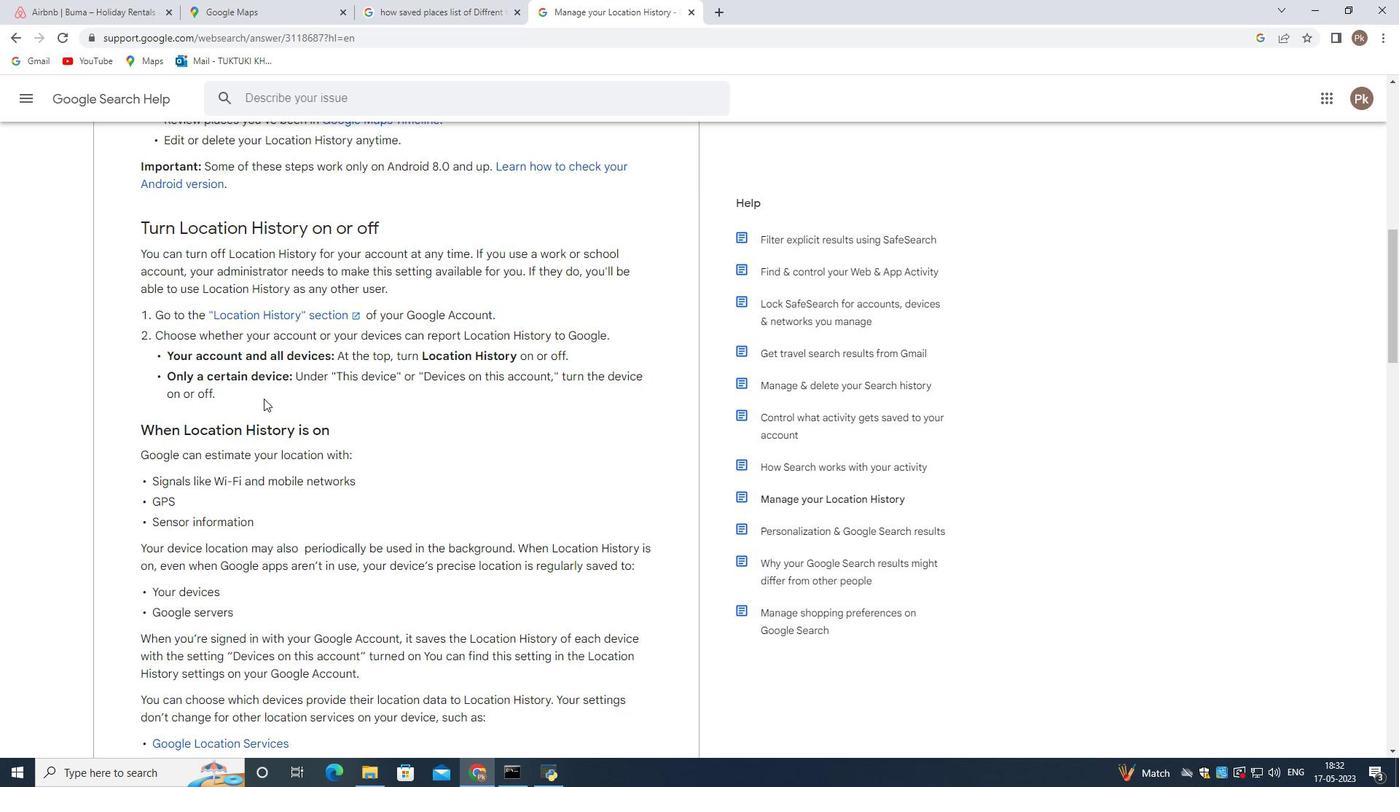 
Action: Mouse moved to (281, 398)
Screenshot: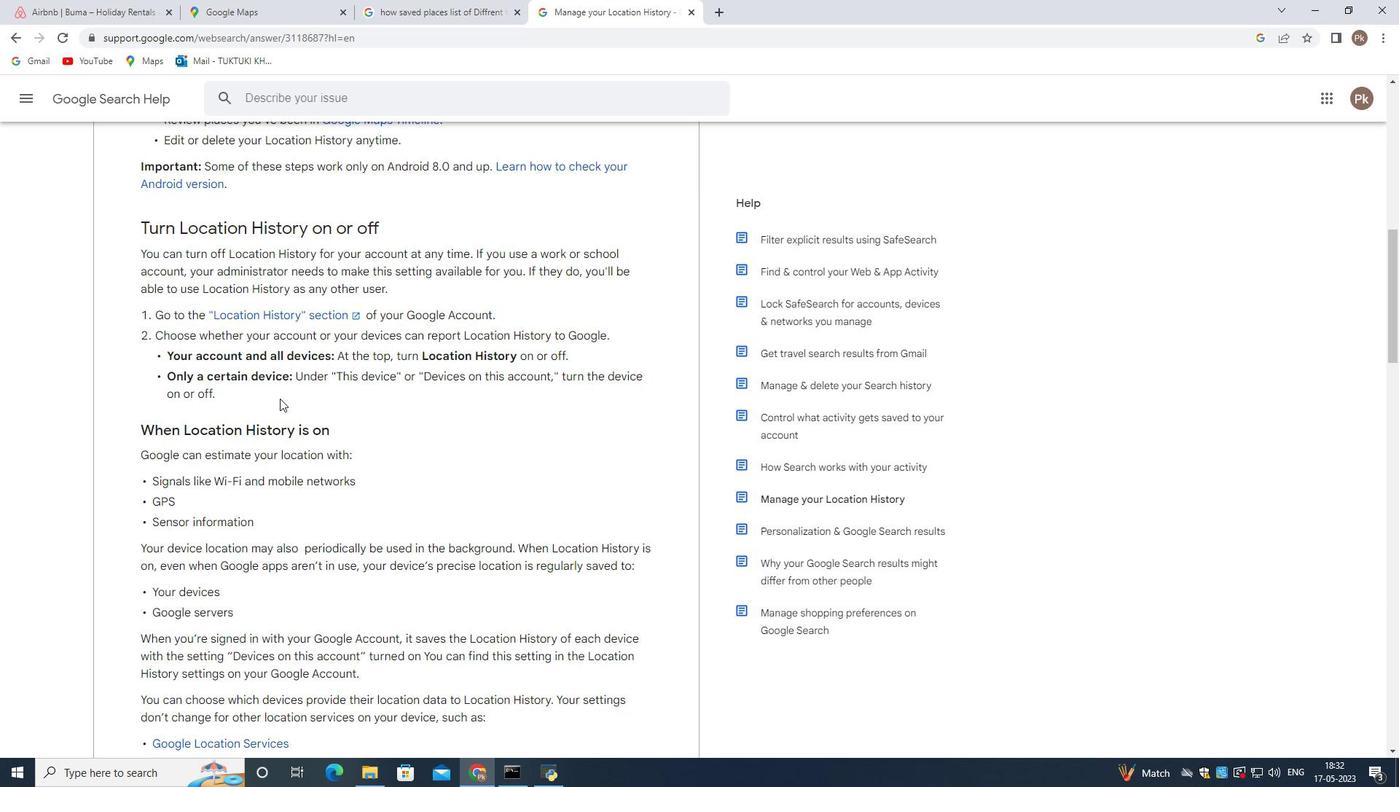 
Action: Mouse scrolled (281, 397) with delta (0, 0)
Screenshot: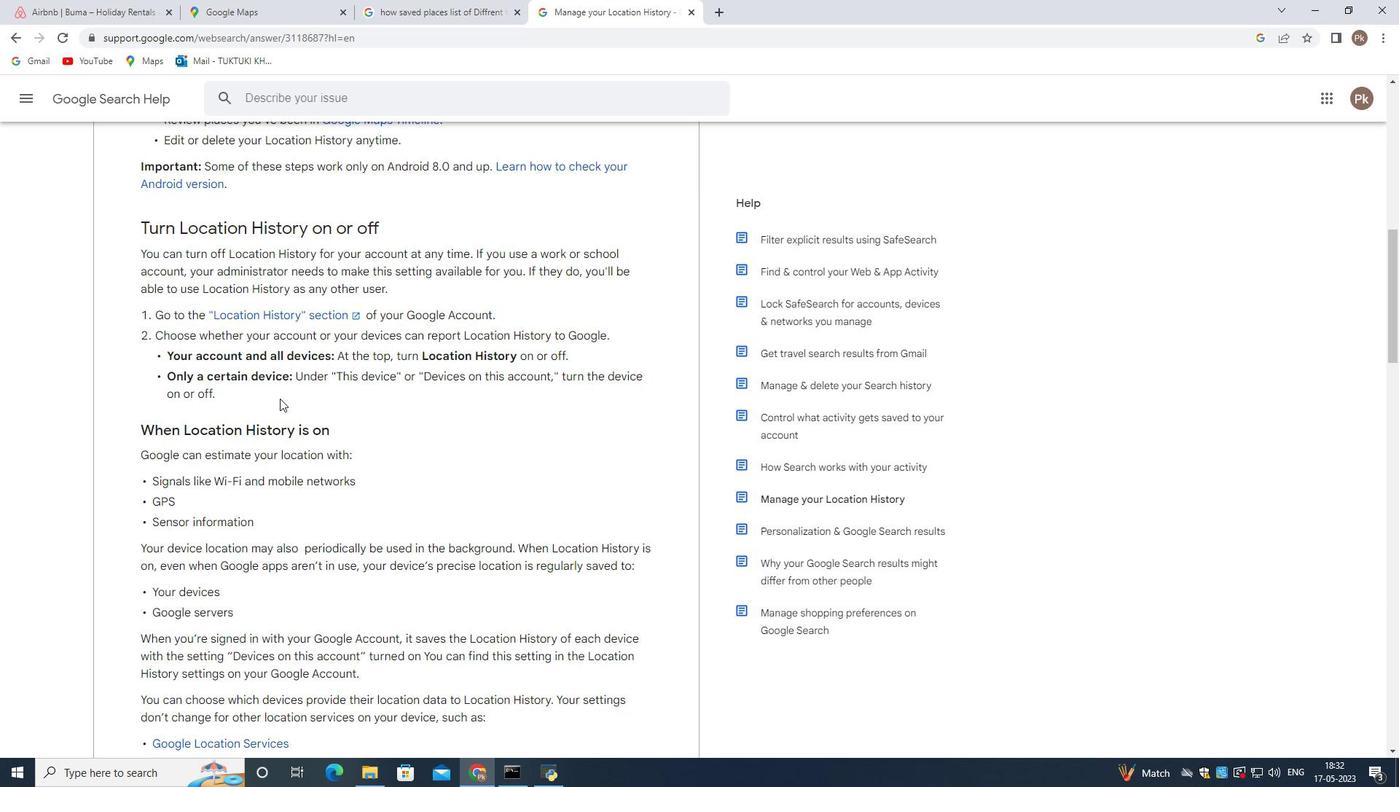 
Action: Mouse scrolled (281, 397) with delta (0, 0)
Screenshot: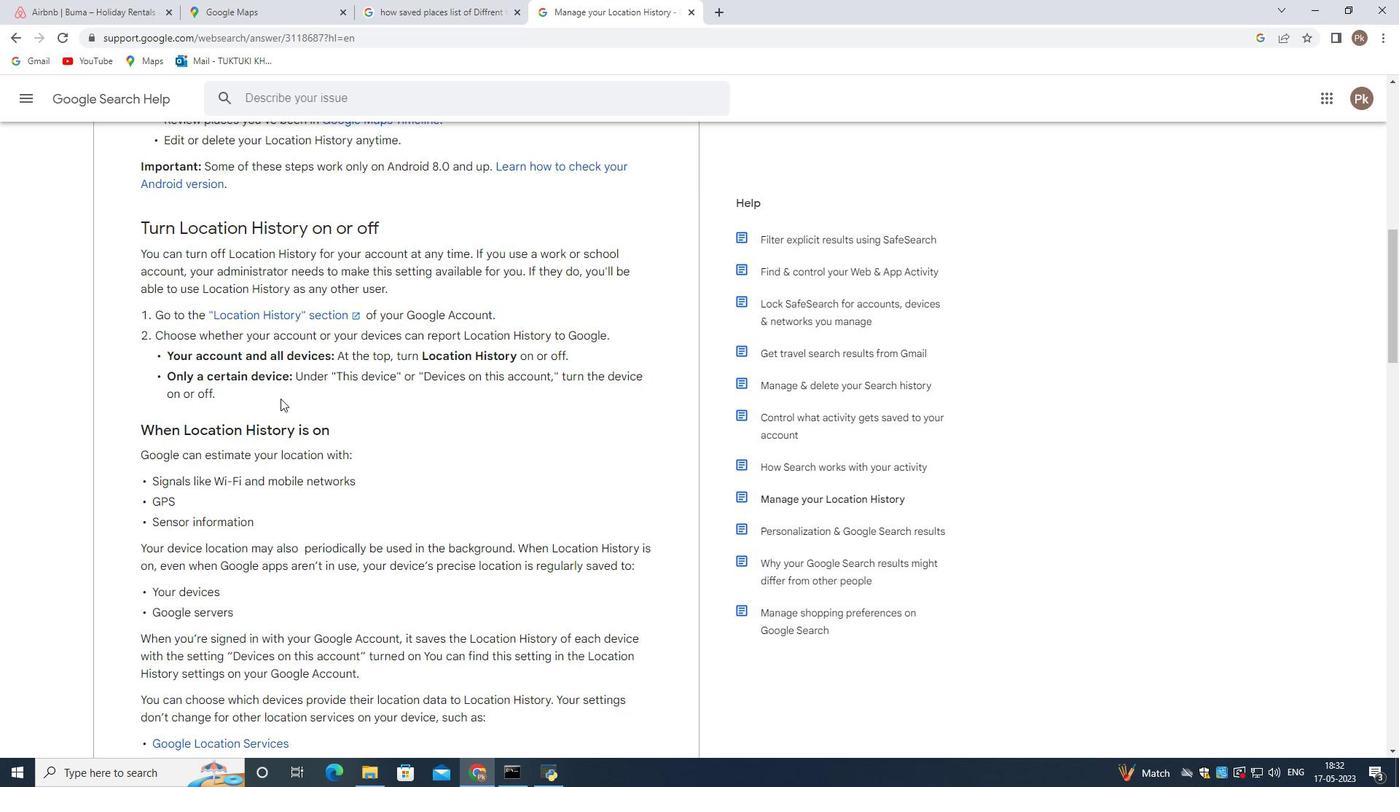 
Action: Mouse moved to (298, 593)
Screenshot: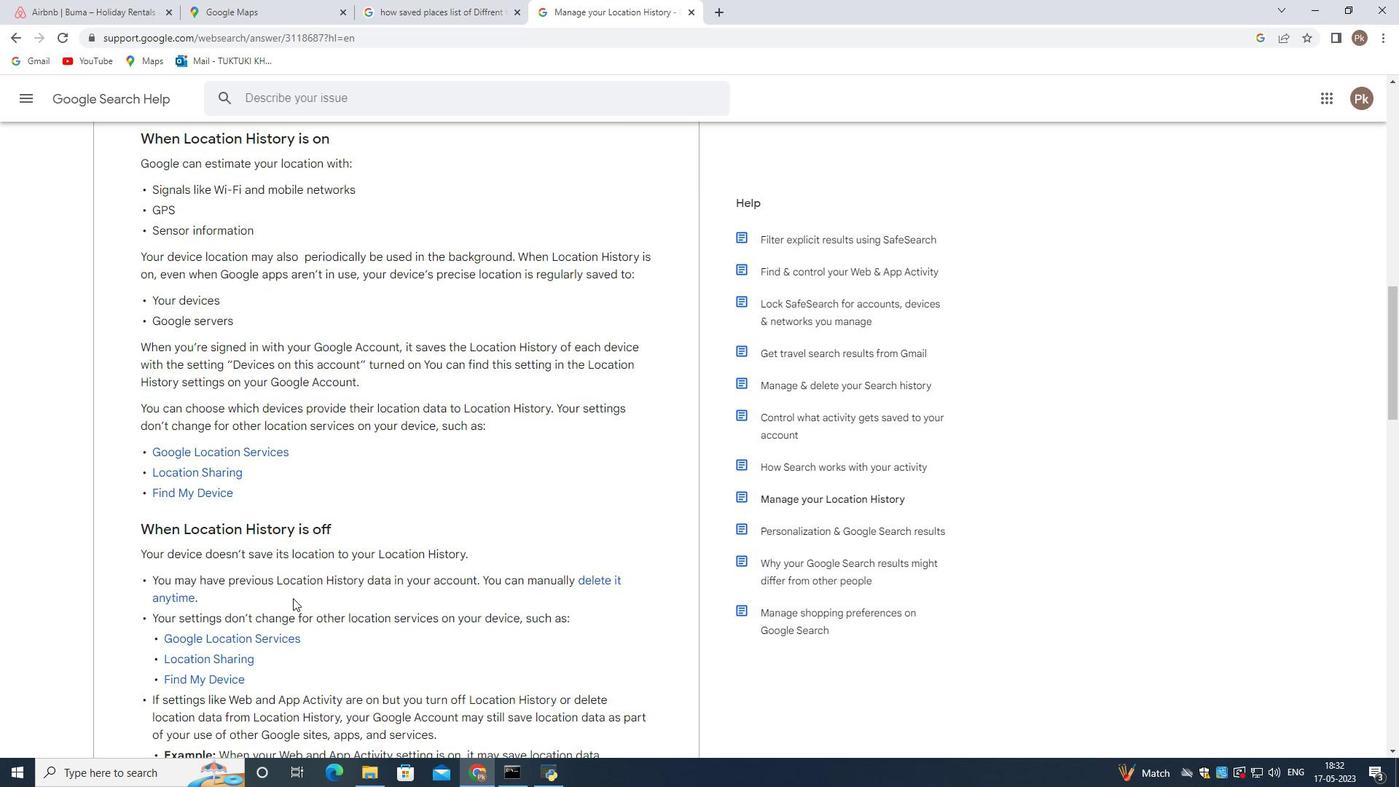 
Action: Mouse scrolled (298, 592) with delta (0, 0)
Screenshot: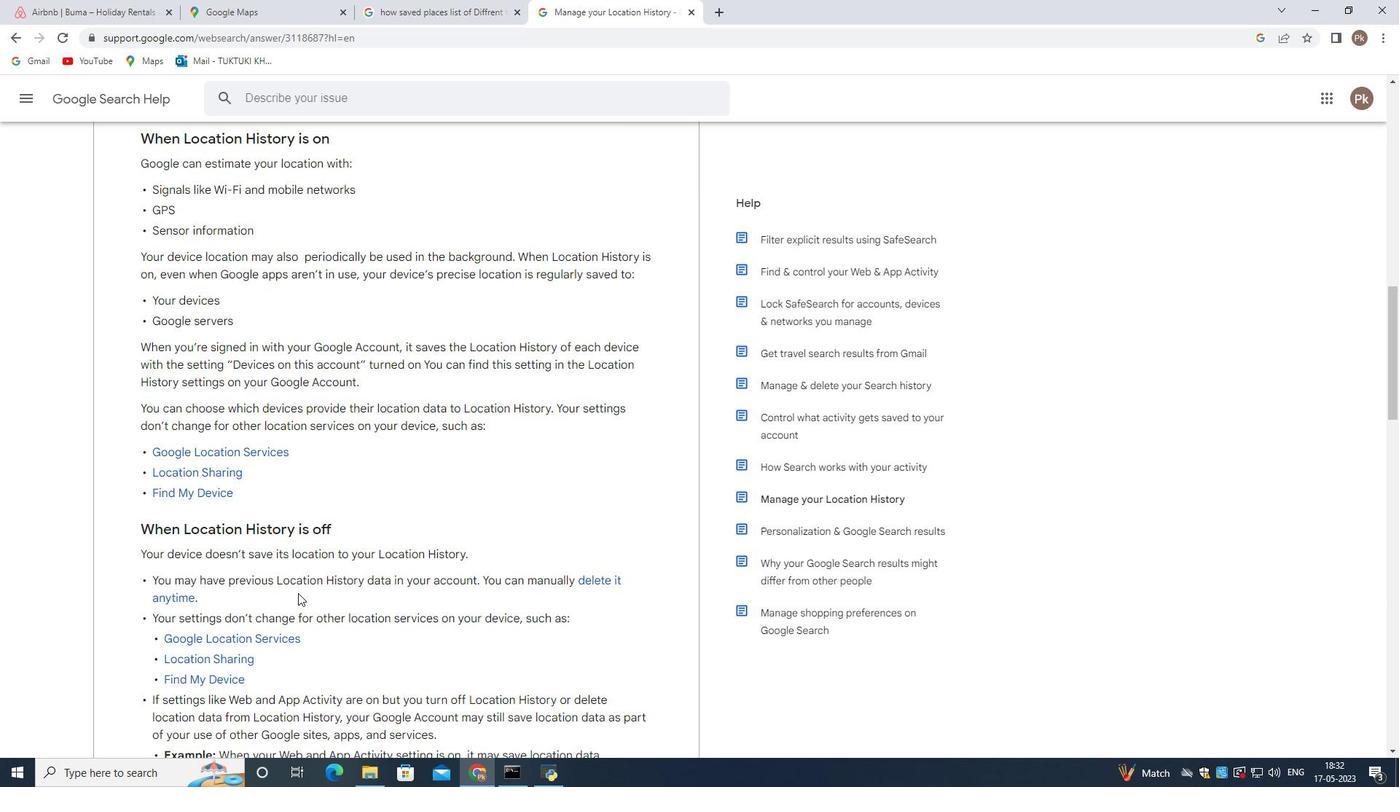 
Action: Mouse moved to (269, 598)
Screenshot: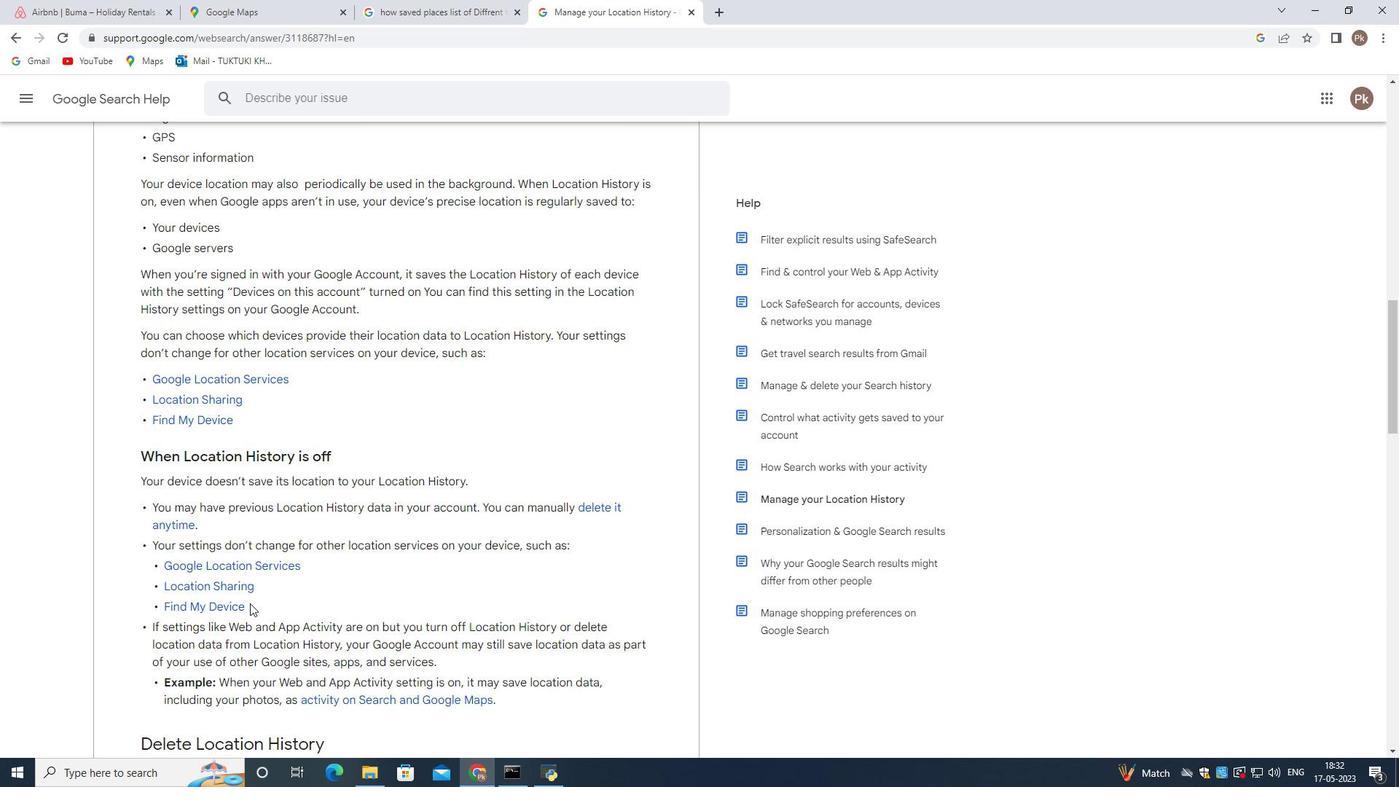 
Action: Mouse scrolled (269, 597) with delta (0, 0)
Screenshot: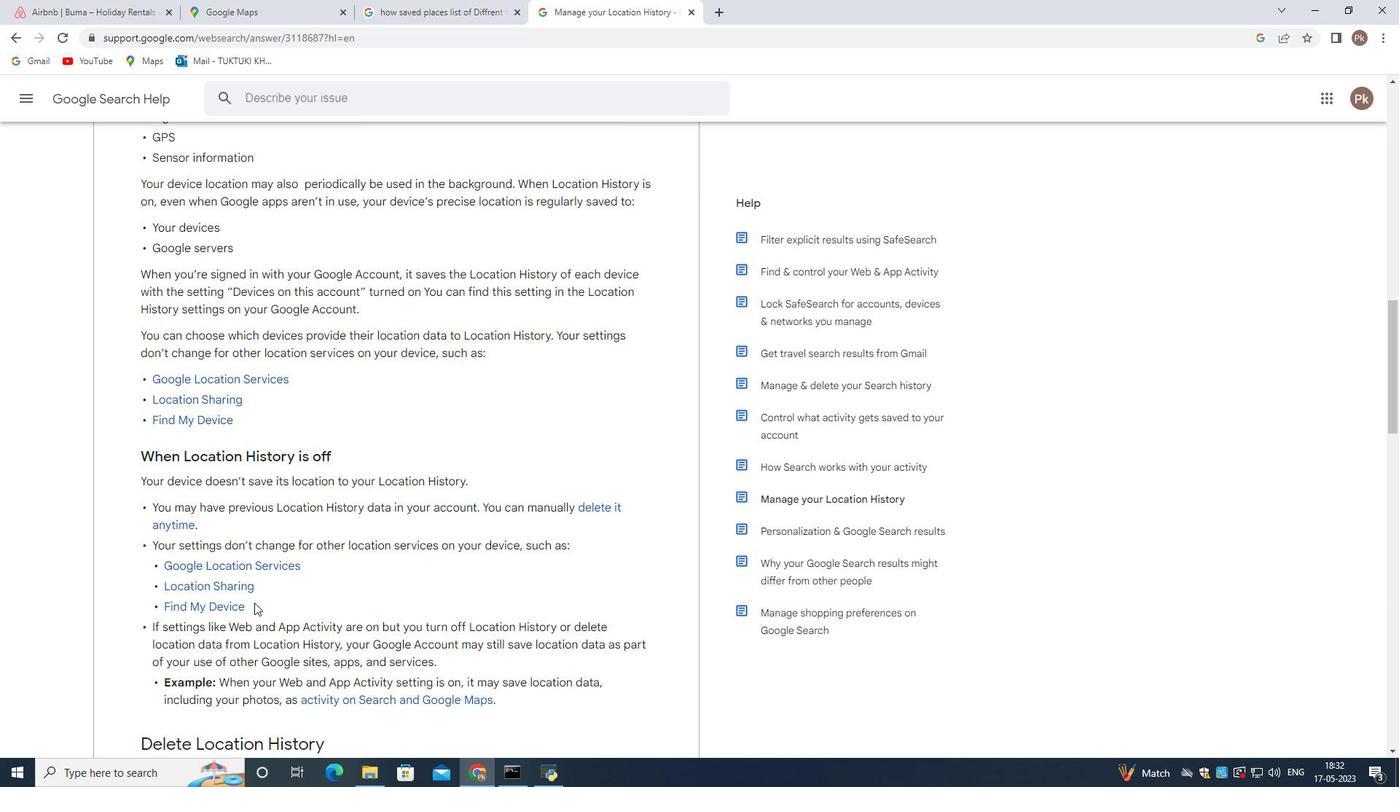 
Action: Mouse scrolled (269, 597) with delta (0, 0)
Screenshot: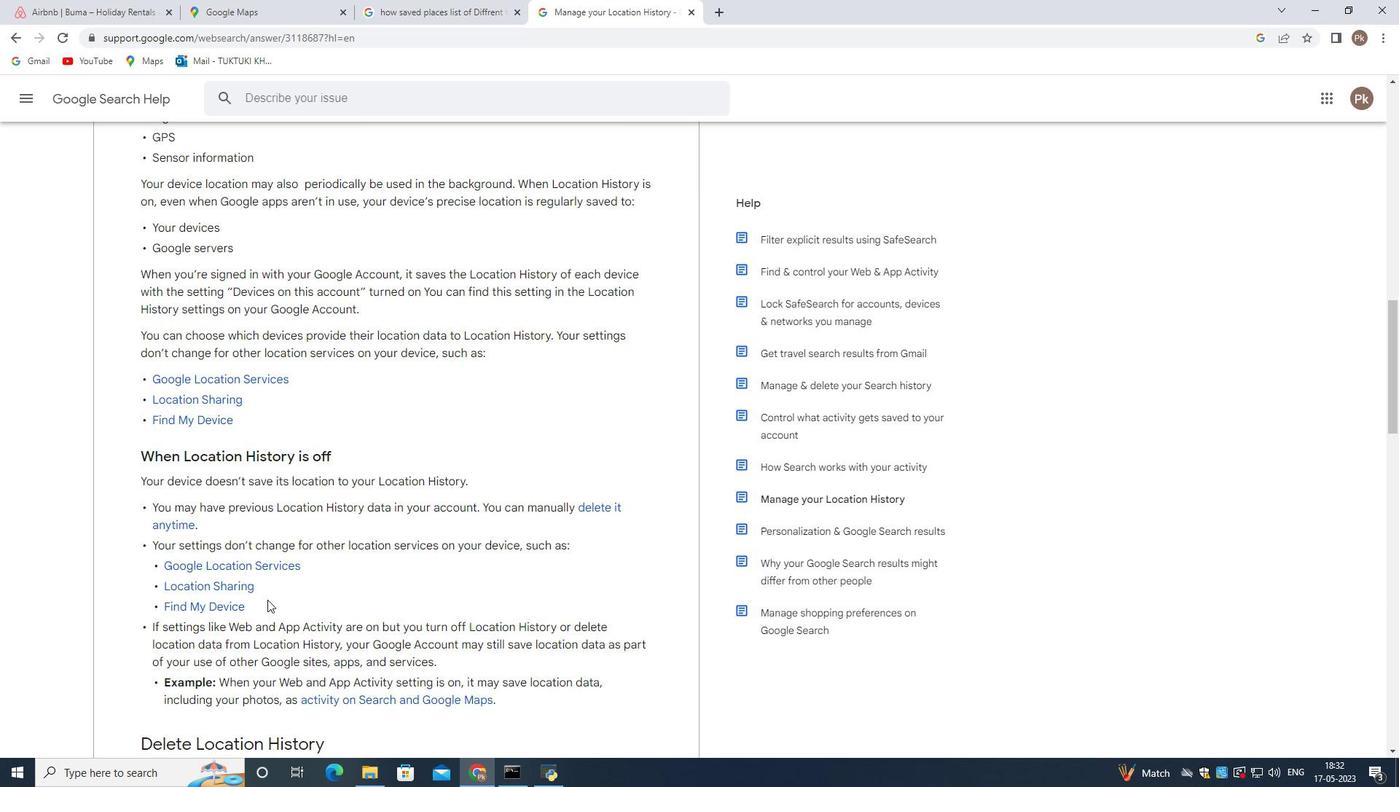 
Action: Mouse scrolled (269, 597) with delta (0, 0)
Screenshot: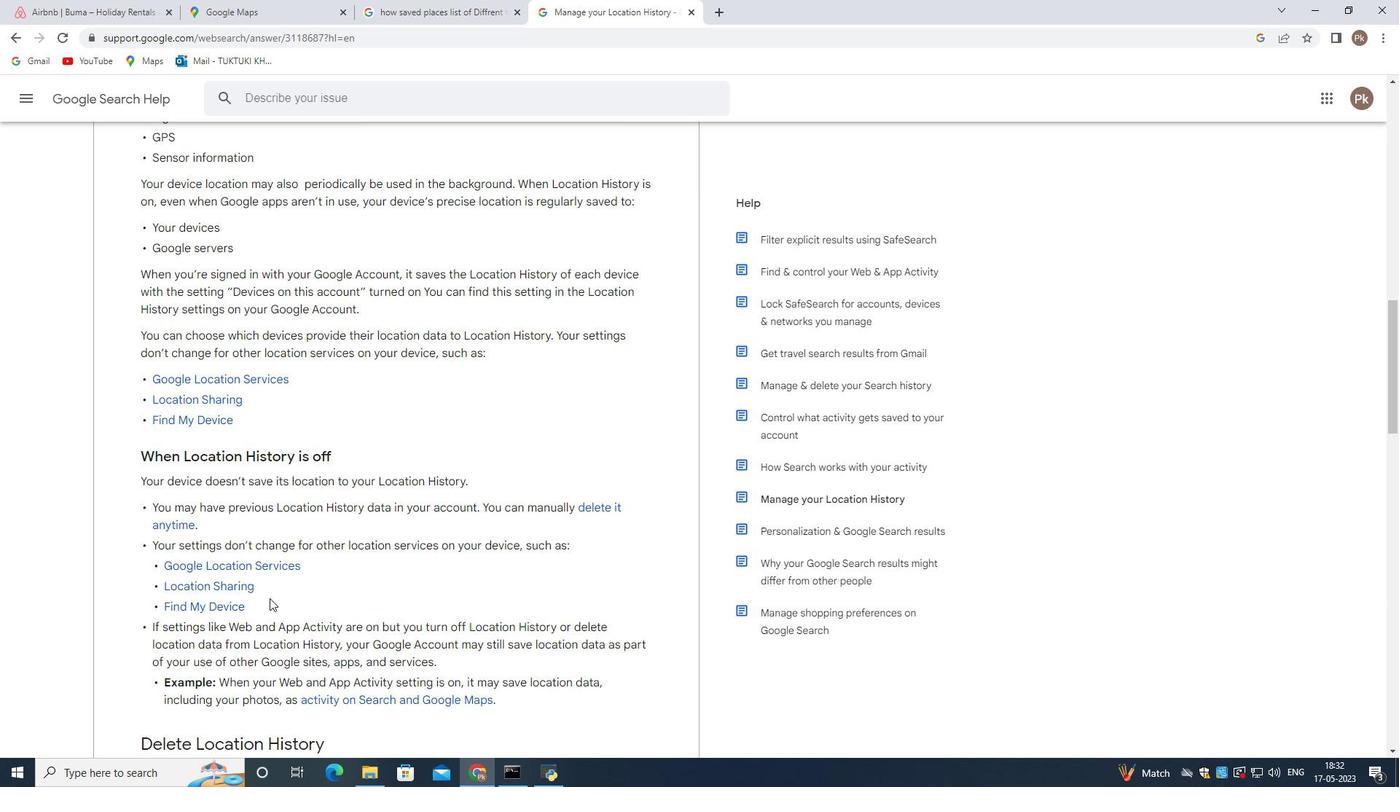 
Action: Mouse moved to (411, 512)
Screenshot: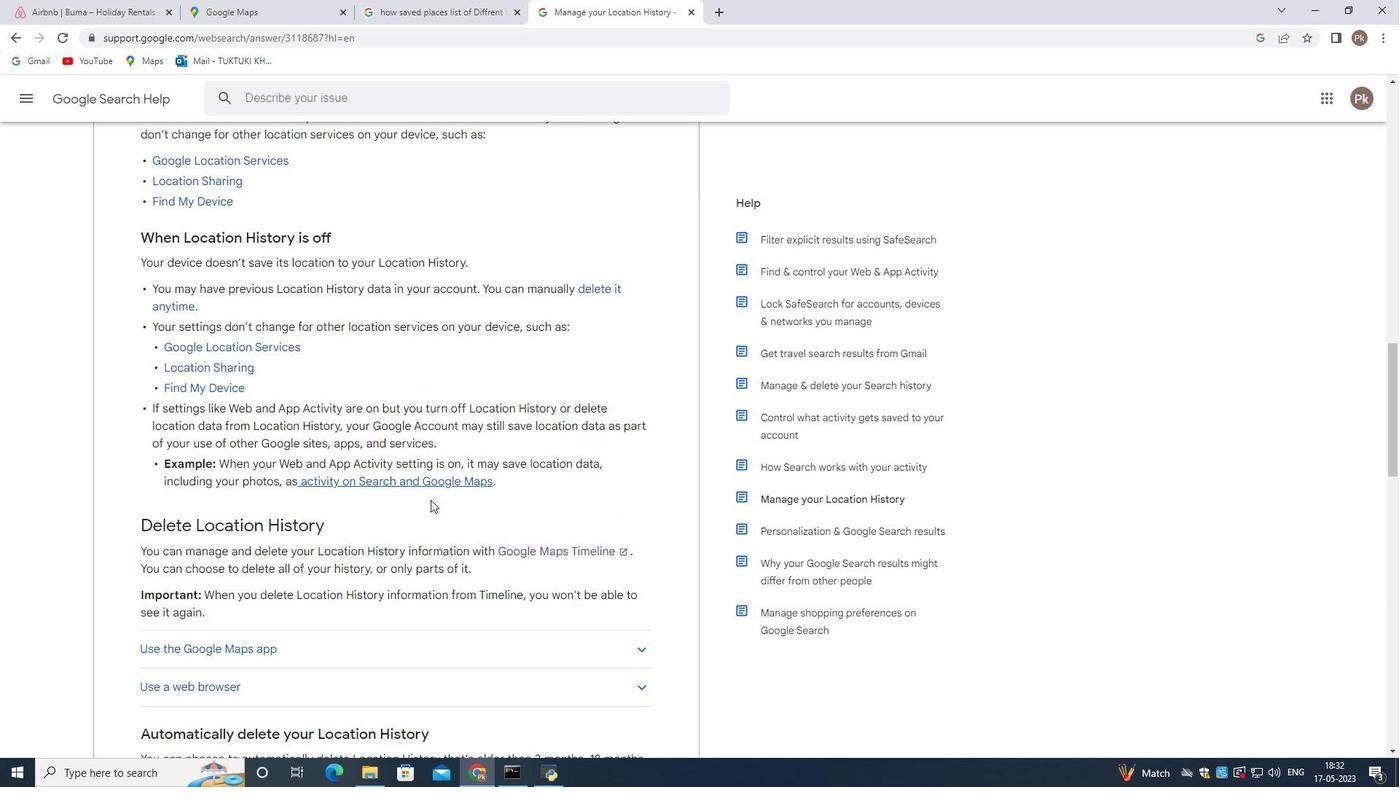 
Action: Mouse scrolled (411, 511) with delta (0, 0)
Screenshot: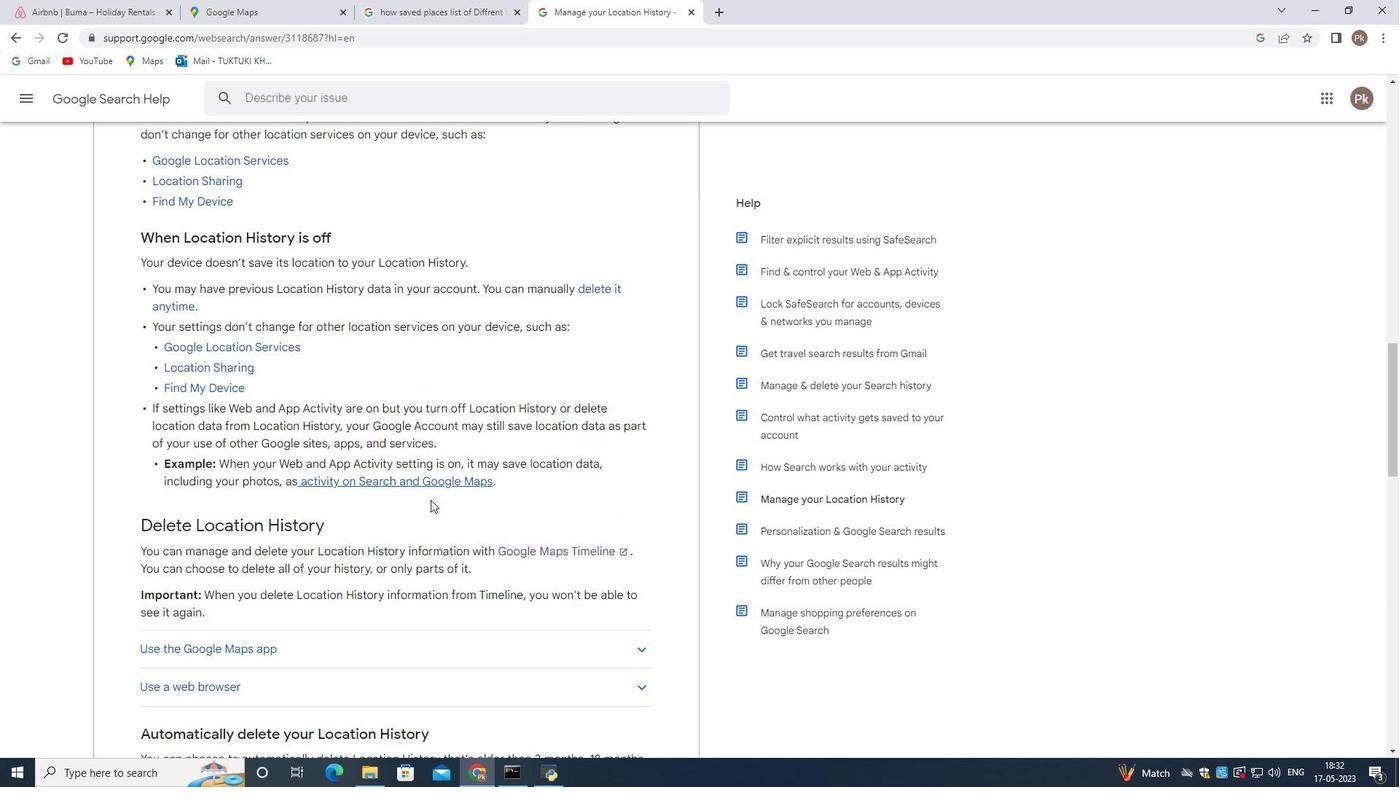 
Action: Mouse moved to (411, 515)
Screenshot: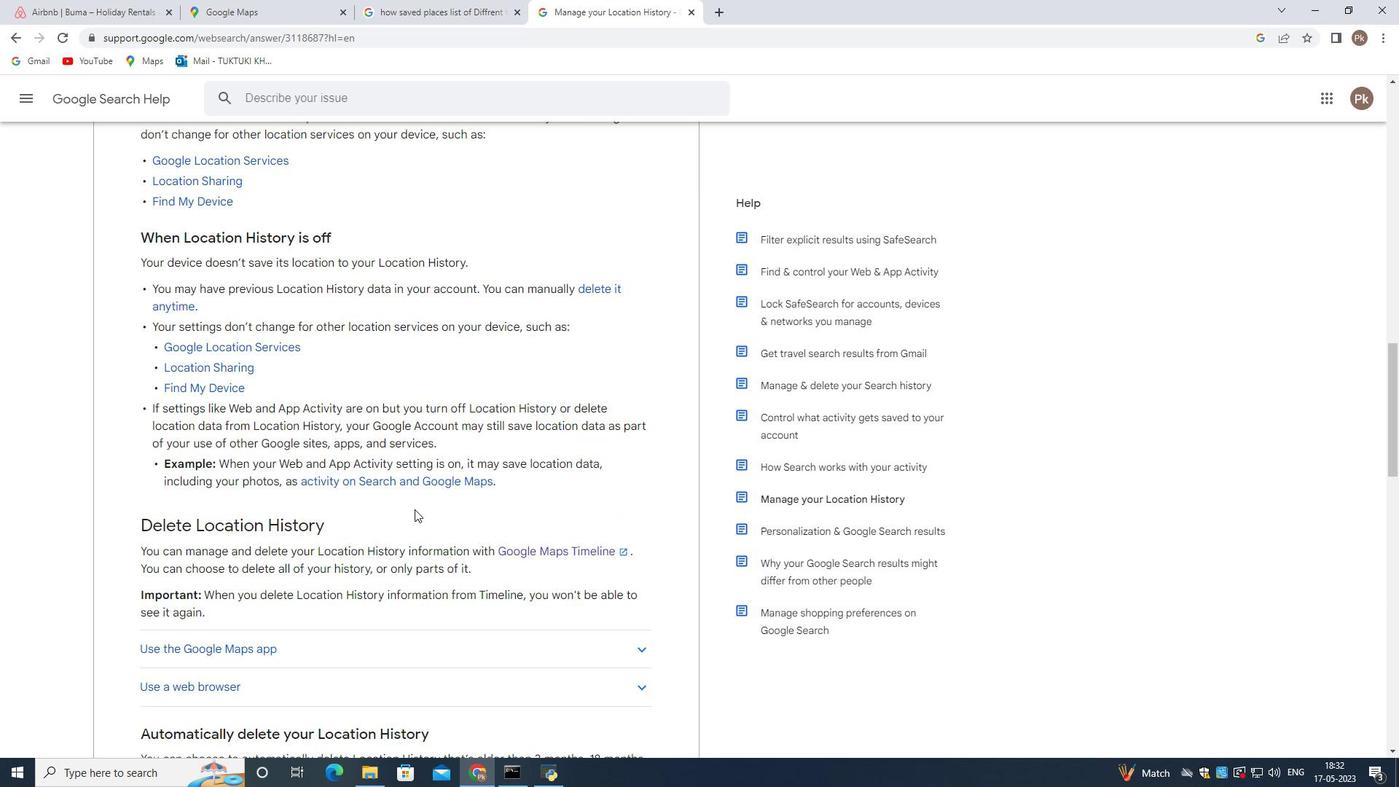 
Action: Mouse scrolled (411, 514) with delta (0, 0)
Screenshot: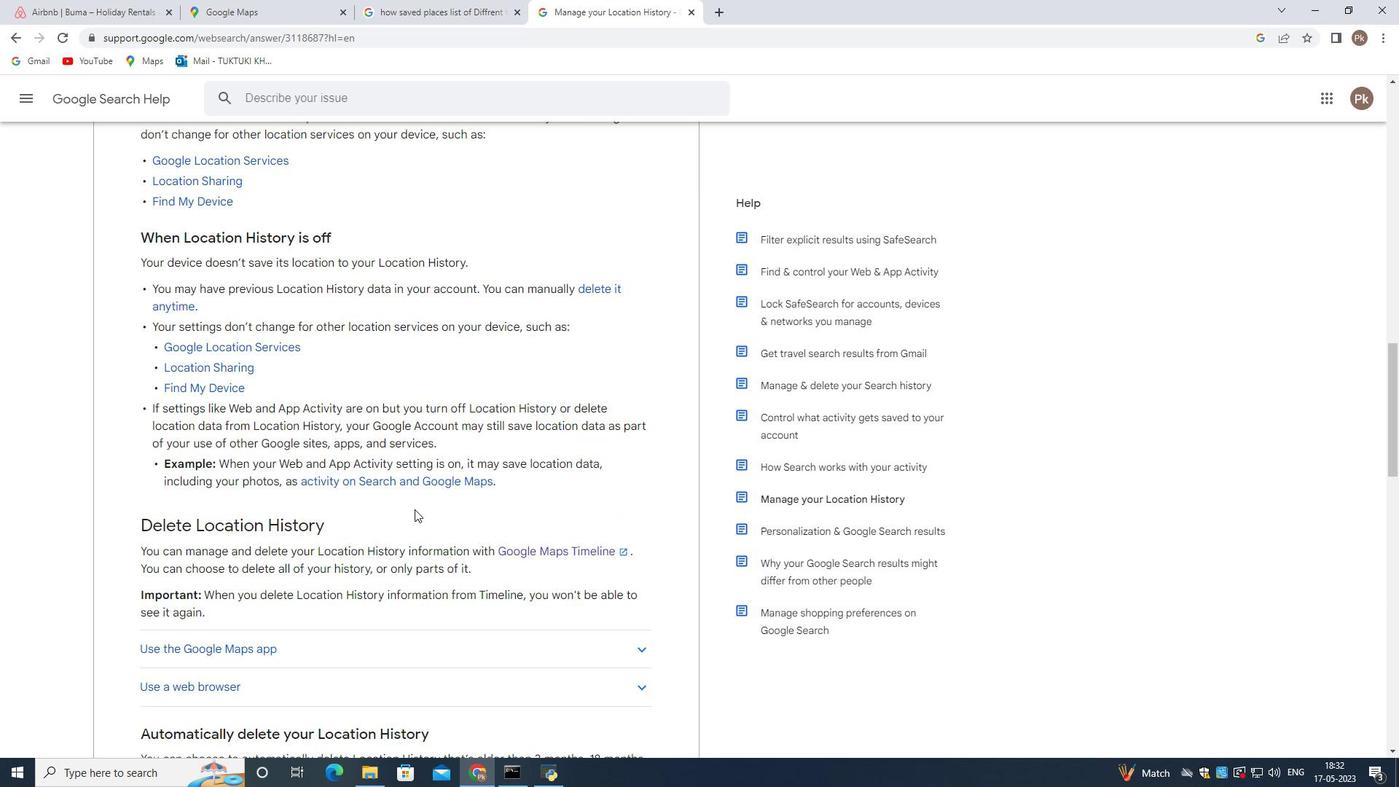 
Action: Mouse moved to (282, 510)
Screenshot: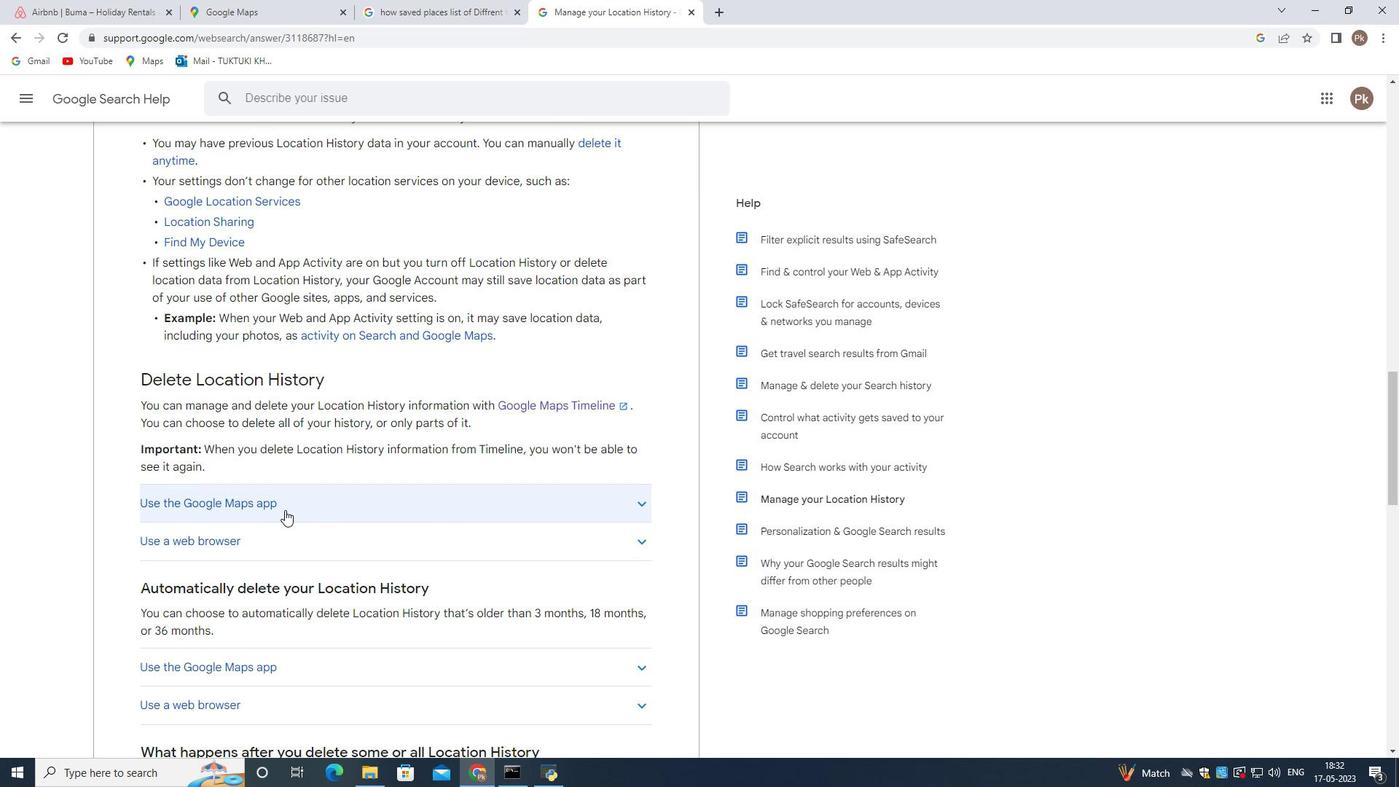 
Action: Mouse scrolled (282, 509) with delta (0, 0)
Screenshot: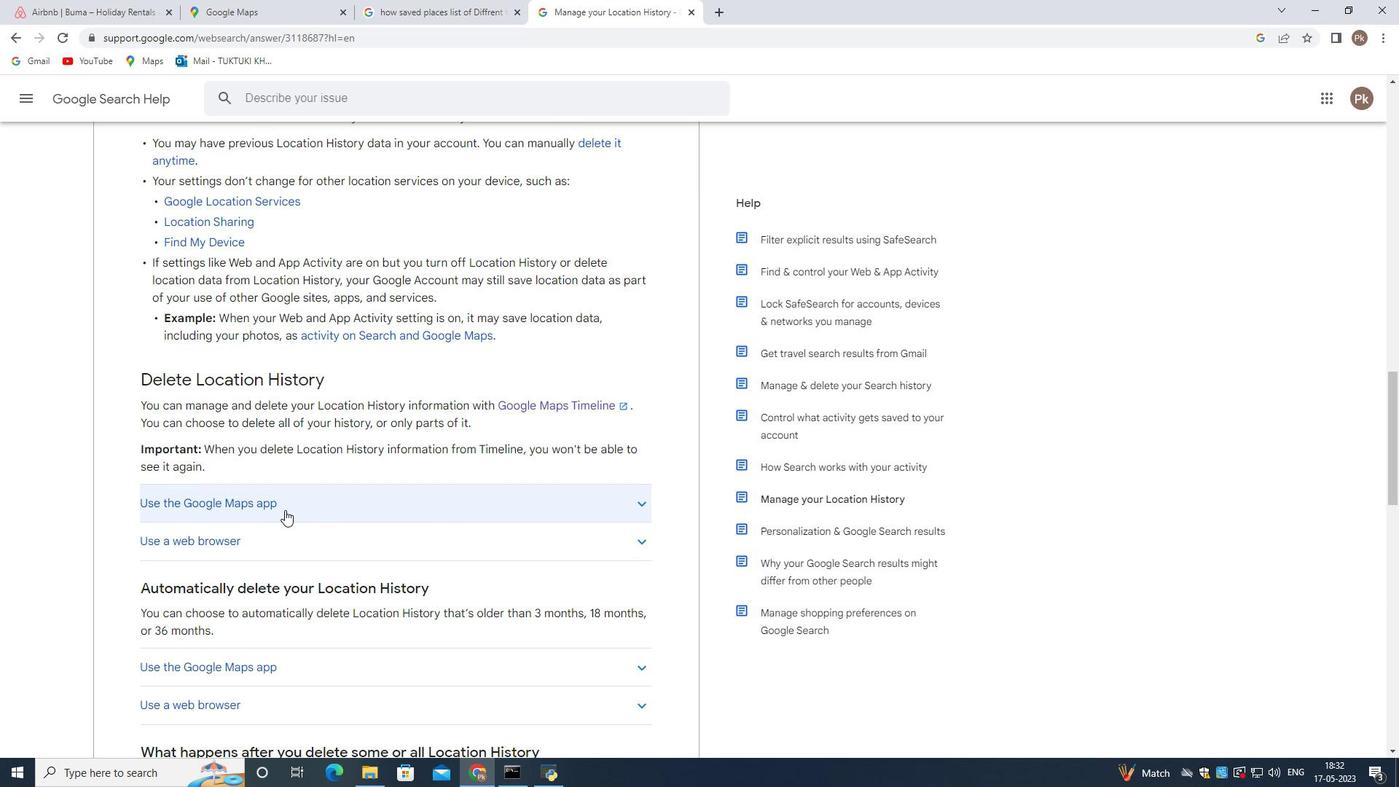 
Action: Mouse moved to (282, 510)
Screenshot: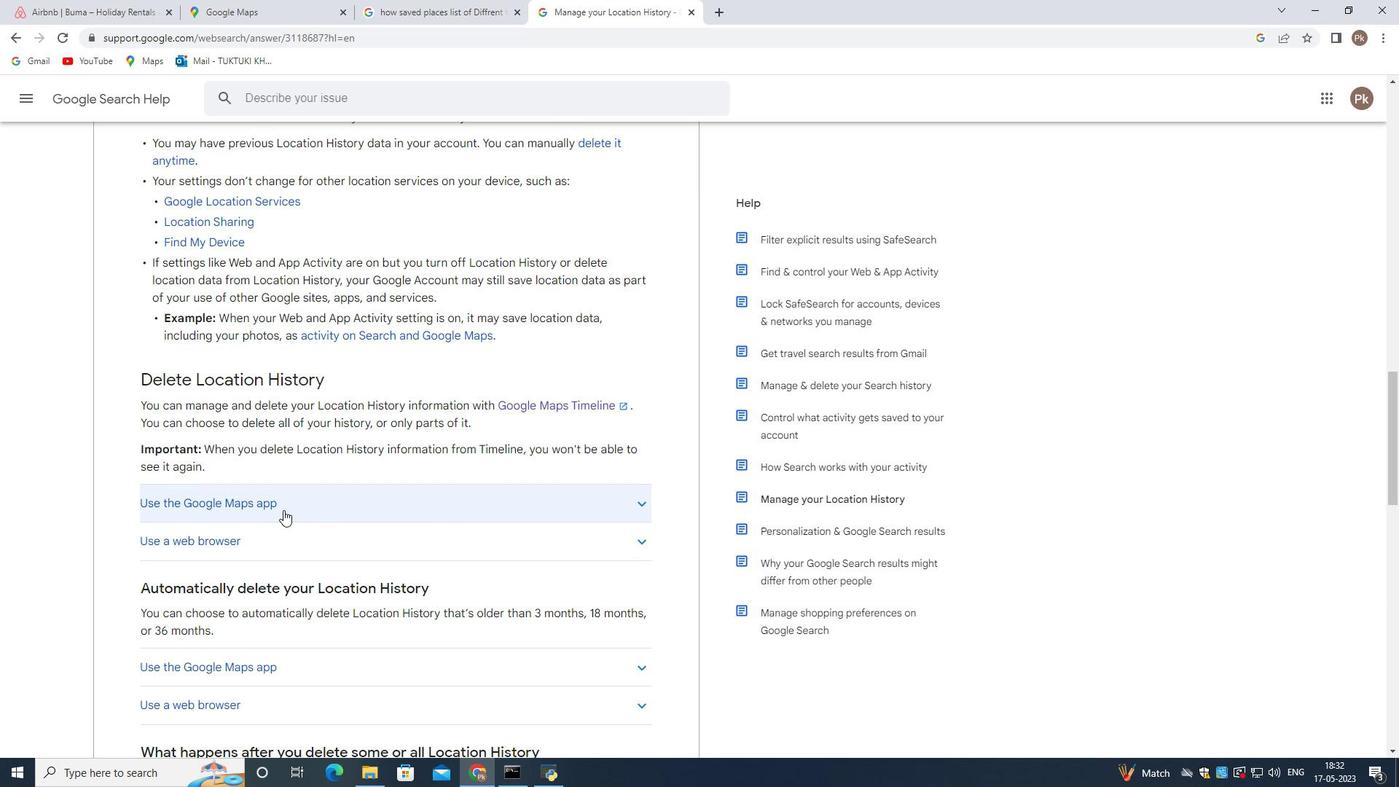 
Action: Mouse scrolled (282, 510) with delta (0, 0)
Screenshot: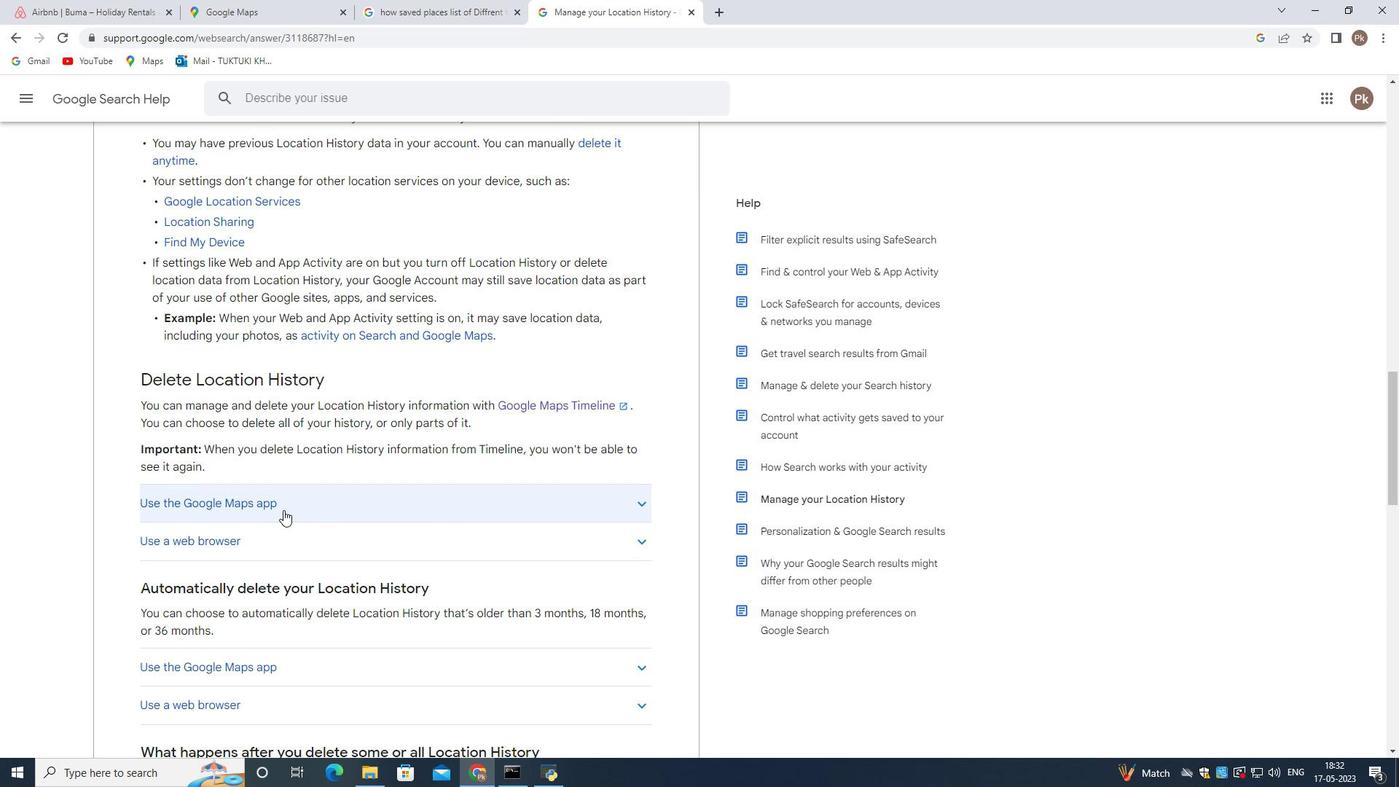 
Action: Mouse moved to (282, 510)
Screenshot: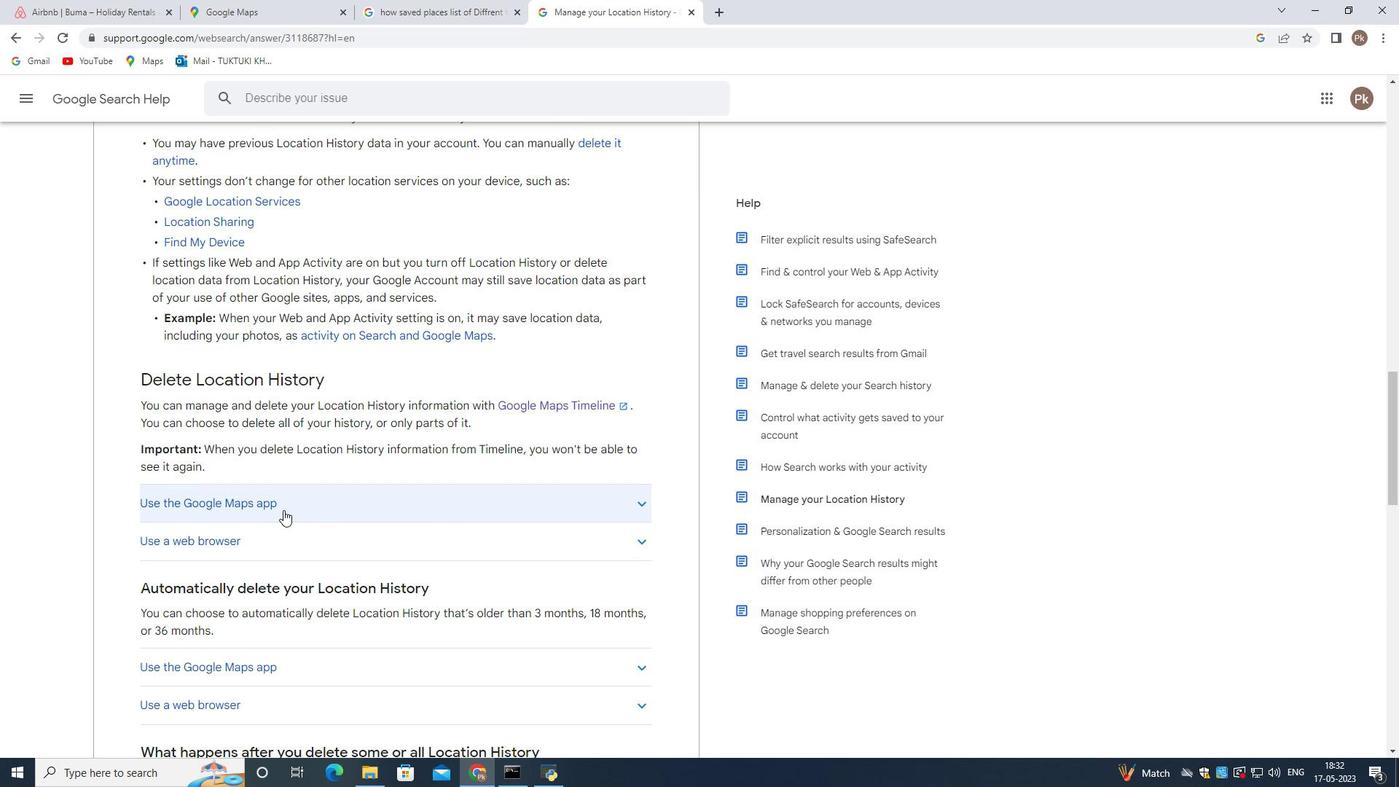 
Action: Mouse scrolled (282, 510) with delta (0, 0)
Screenshot: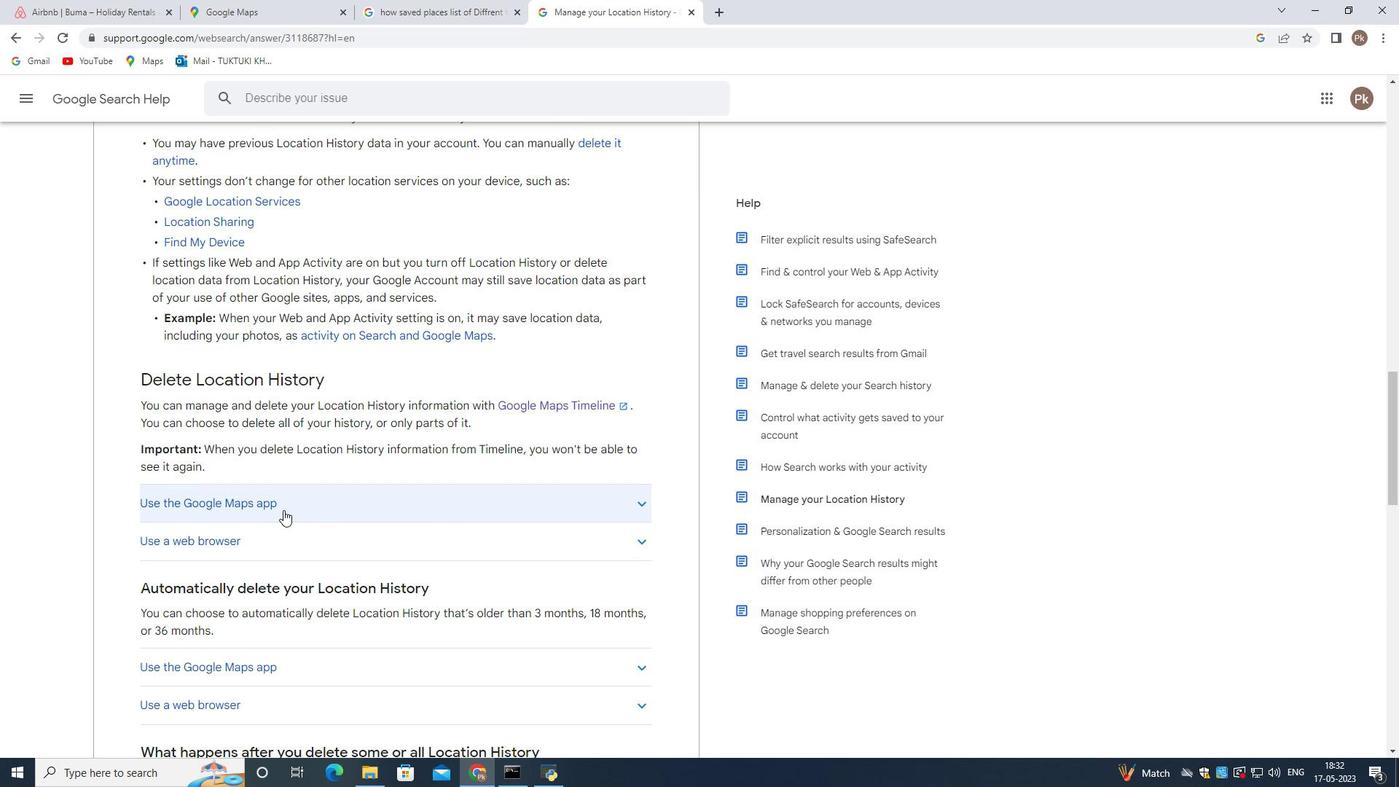 
Action: Mouse scrolled (282, 510) with delta (0, 0)
Screenshot: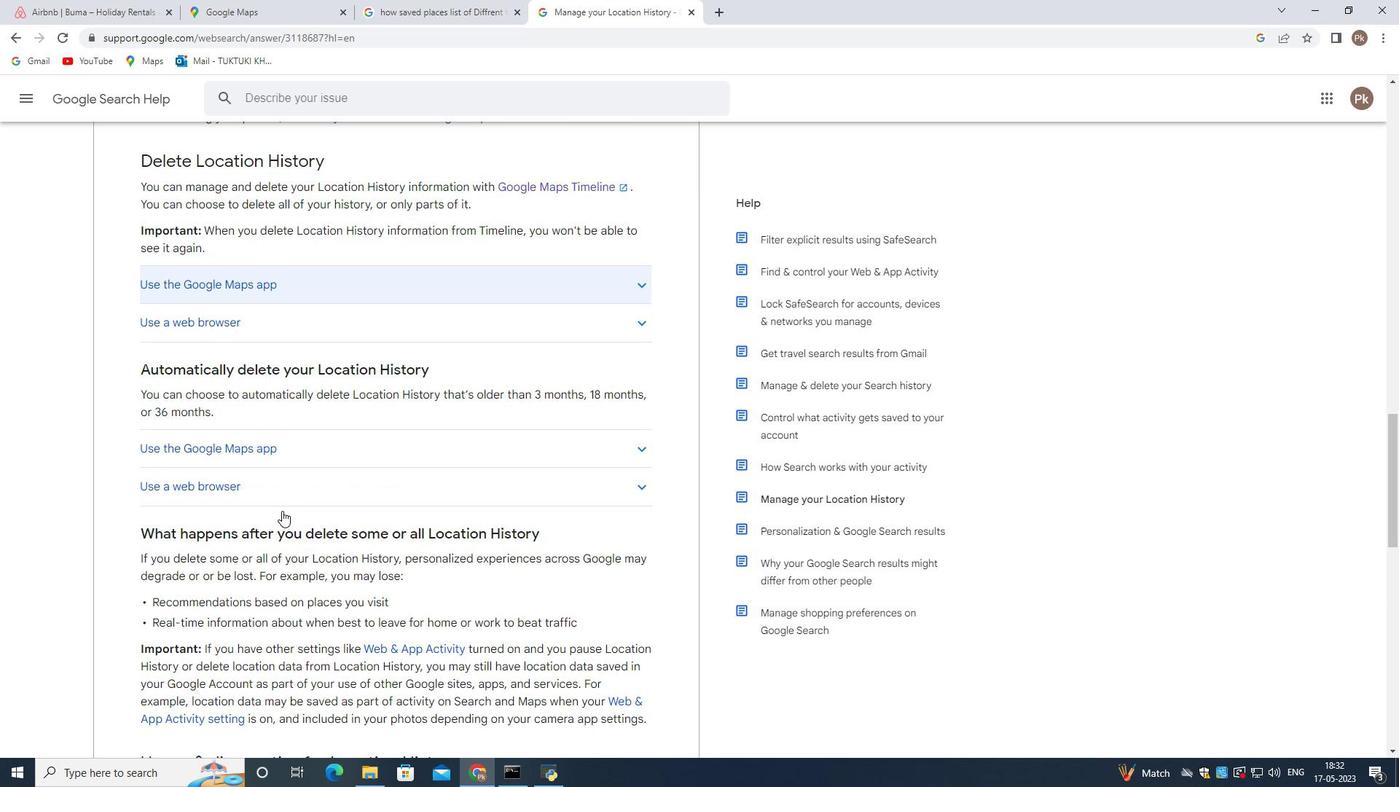 
Action: Mouse scrolled (282, 510) with delta (0, 0)
Screenshot: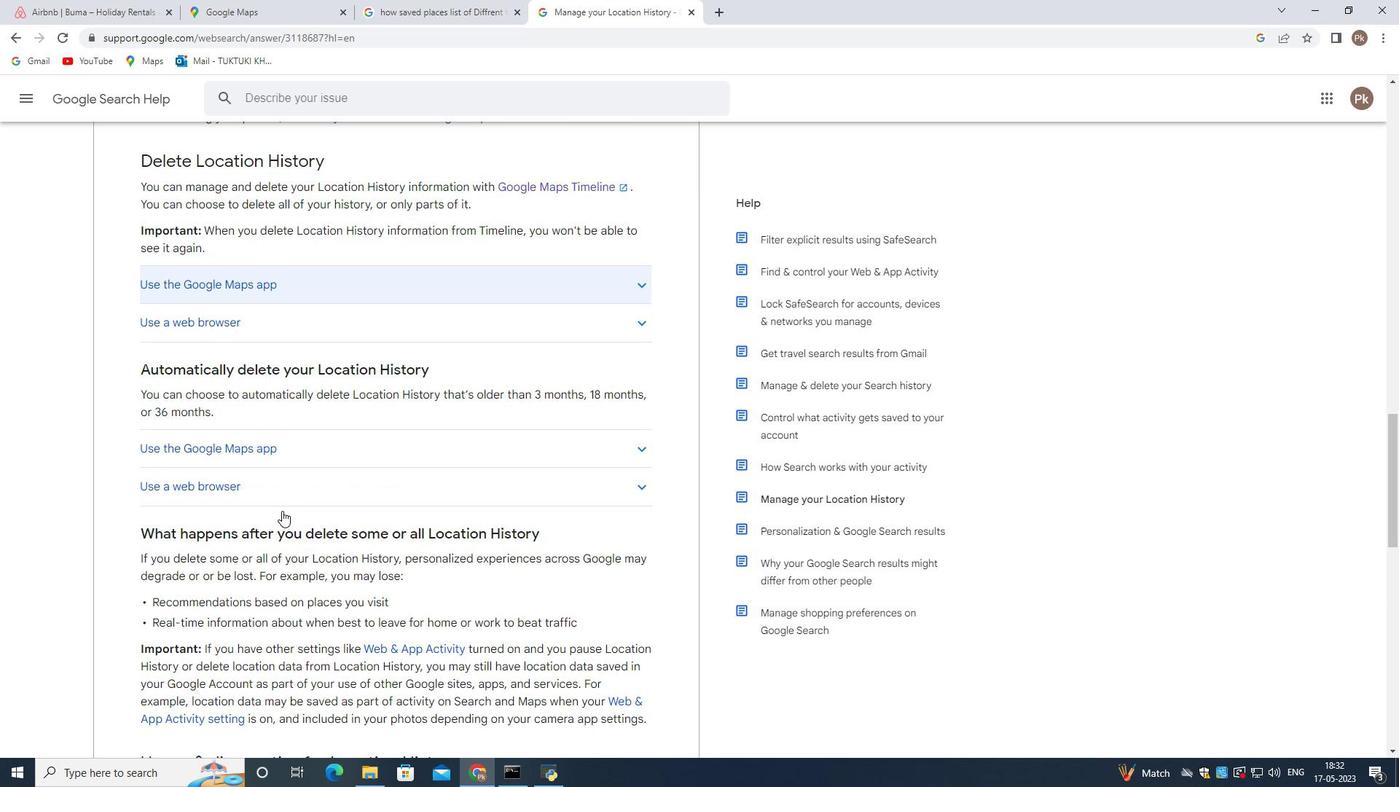 
Action: Mouse scrolled (282, 510) with delta (0, 0)
Screenshot: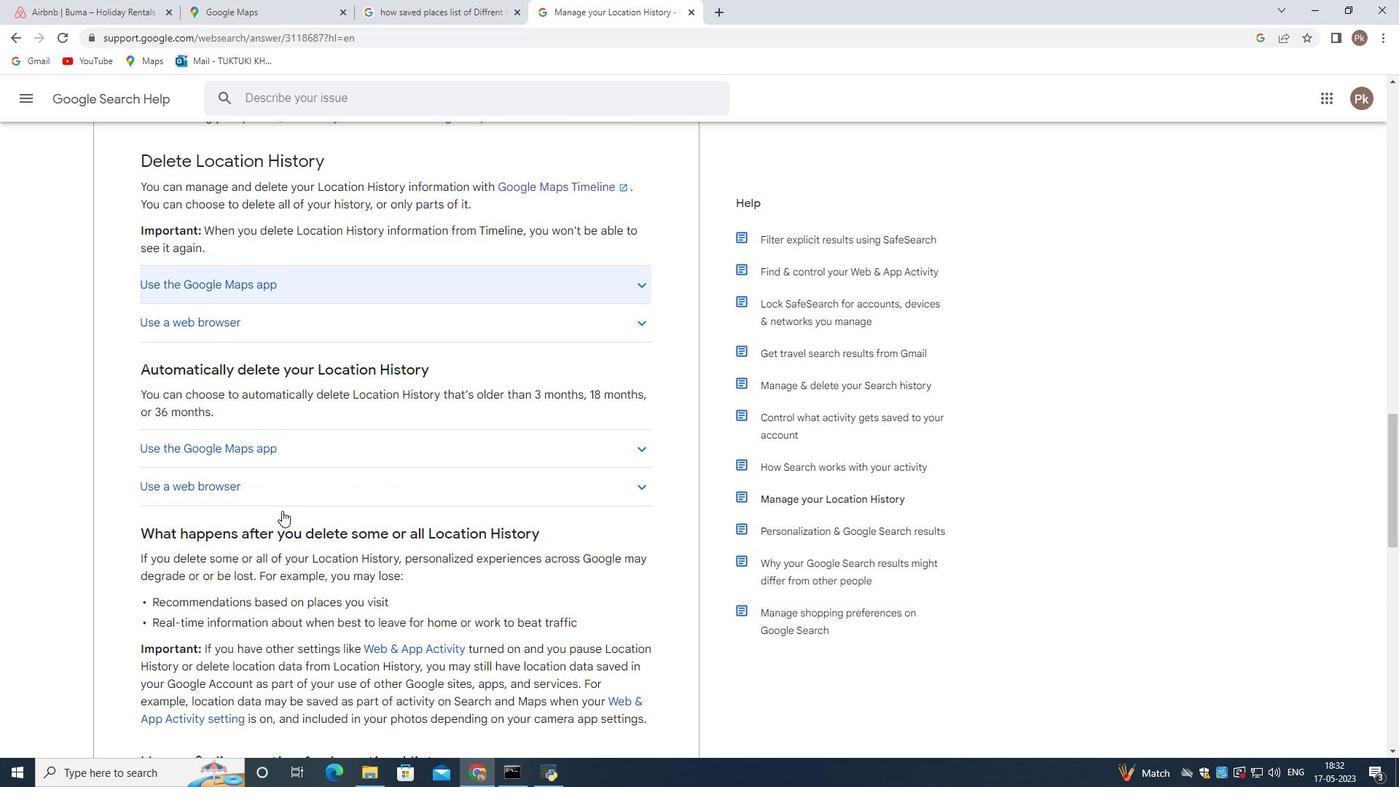 
Action: Mouse scrolled (282, 510) with delta (0, 0)
Screenshot: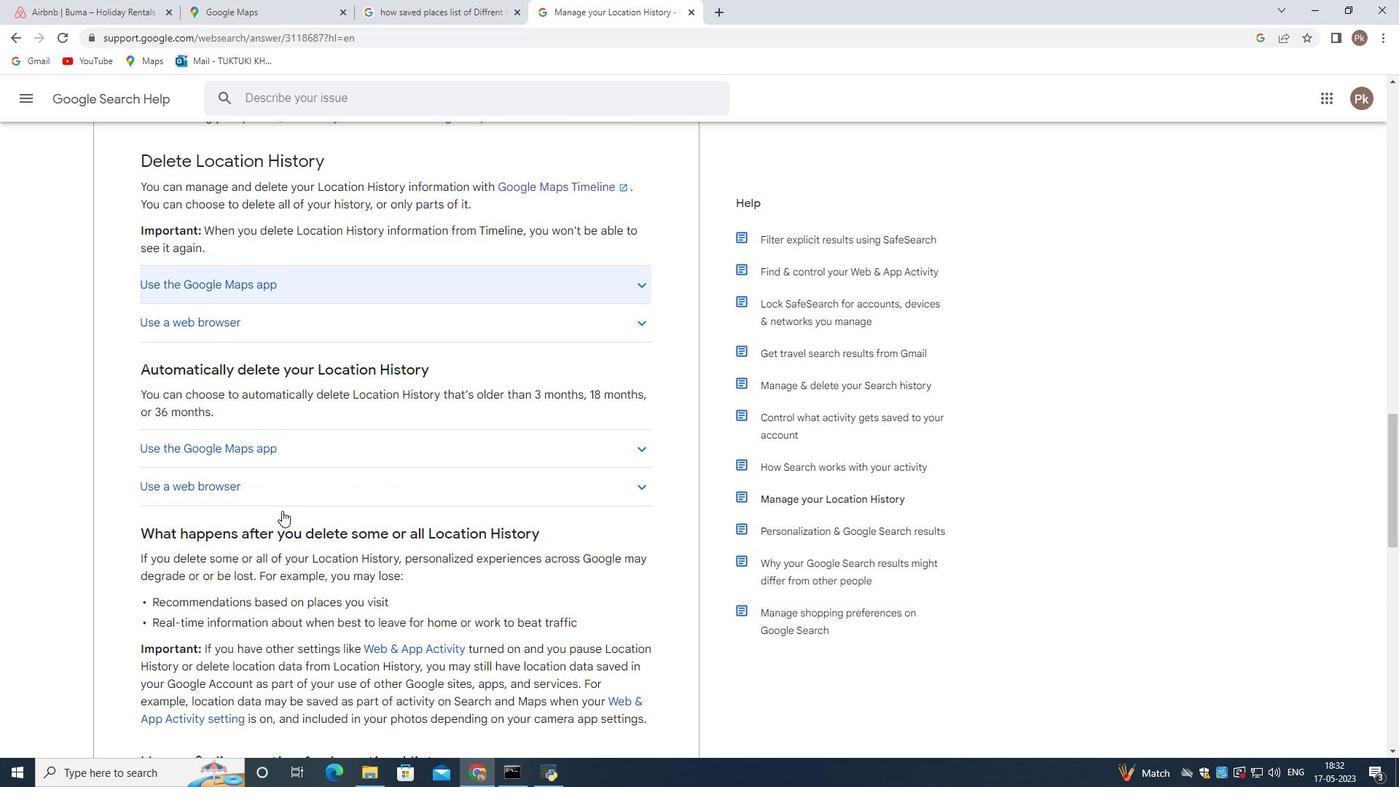 
Action: Mouse scrolled (282, 510) with delta (0, 0)
Screenshot: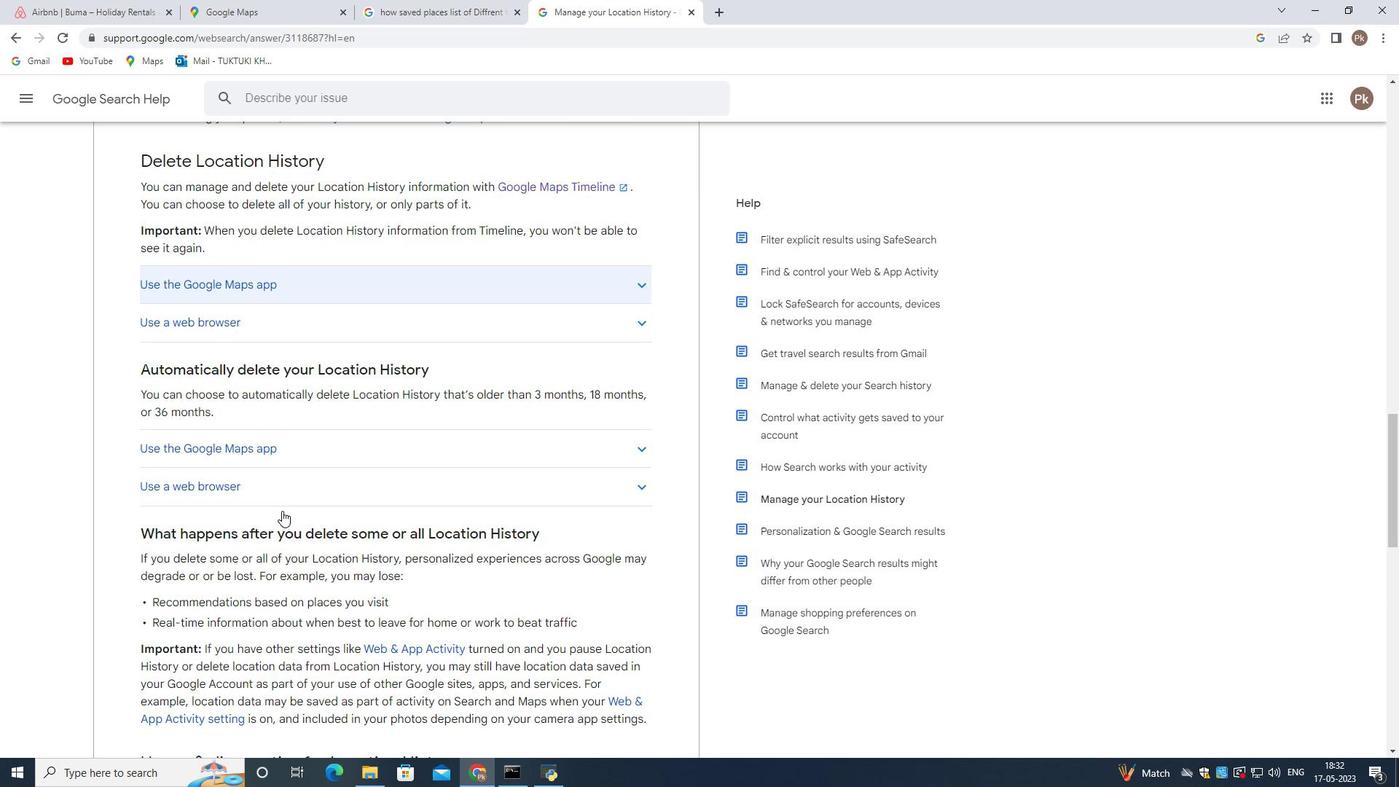 
Action: Mouse moved to (282, 513)
Screenshot: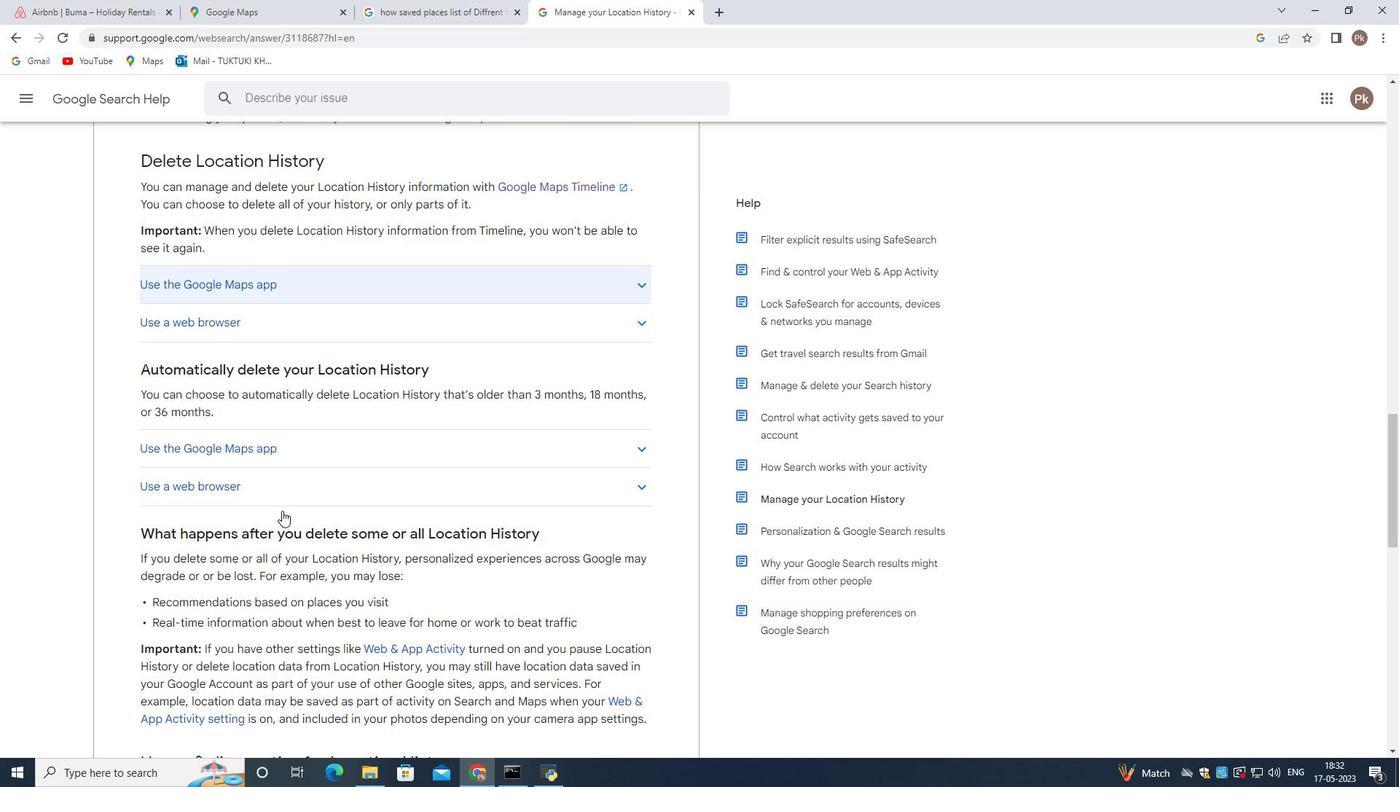 
Action: Mouse scrolled (282, 512) with delta (0, 0)
Screenshot: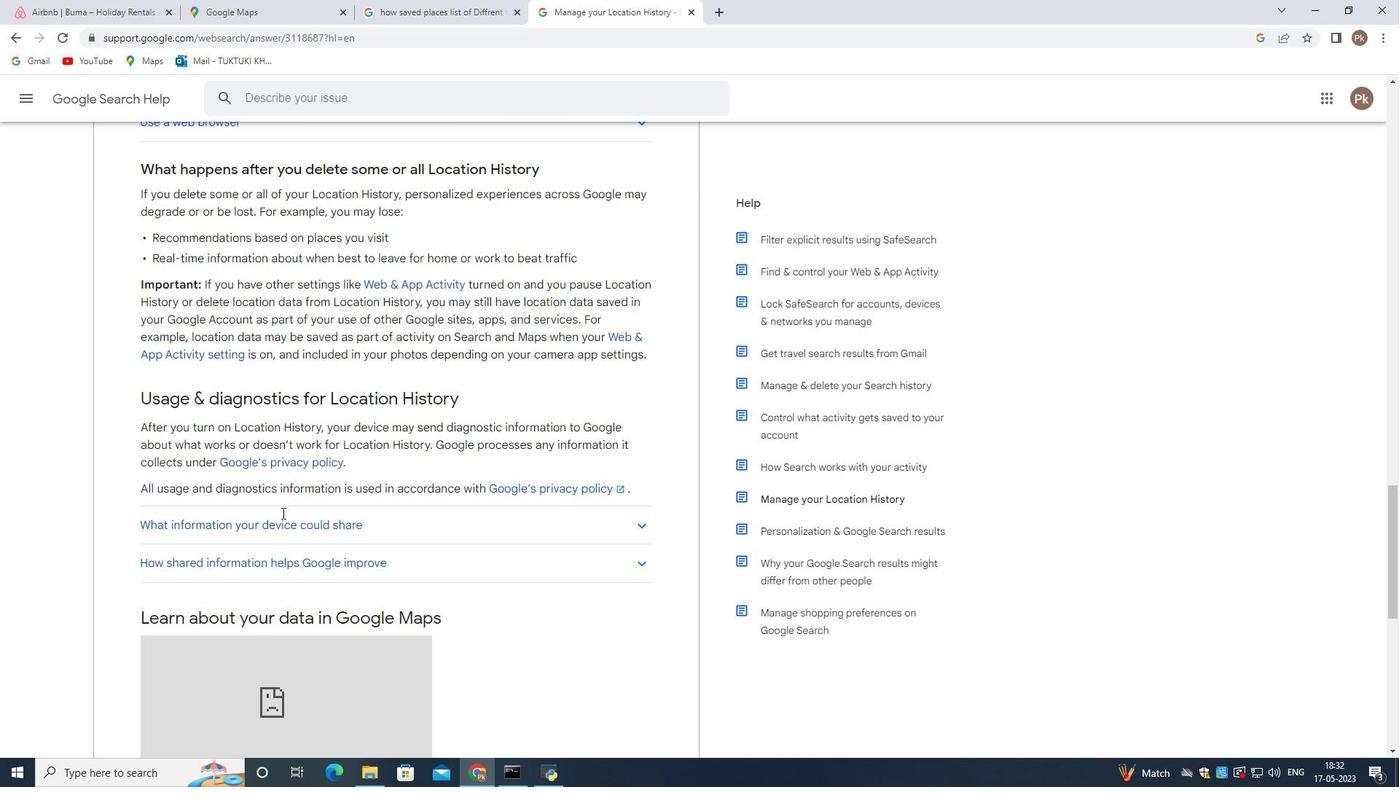 
Action: Mouse scrolled (282, 512) with delta (0, 0)
Screenshot: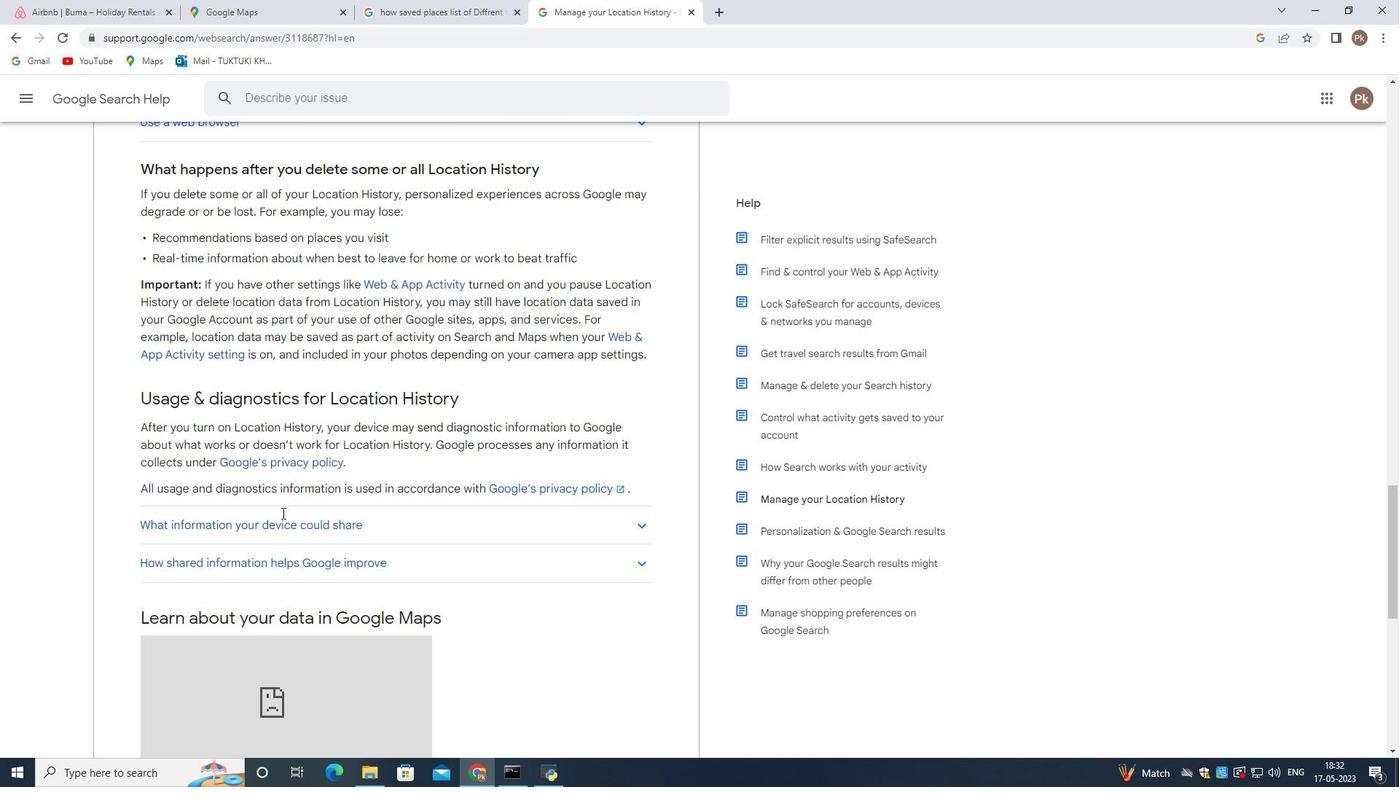 
Action: Mouse scrolled (282, 512) with delta (0, 0)
Screenshot: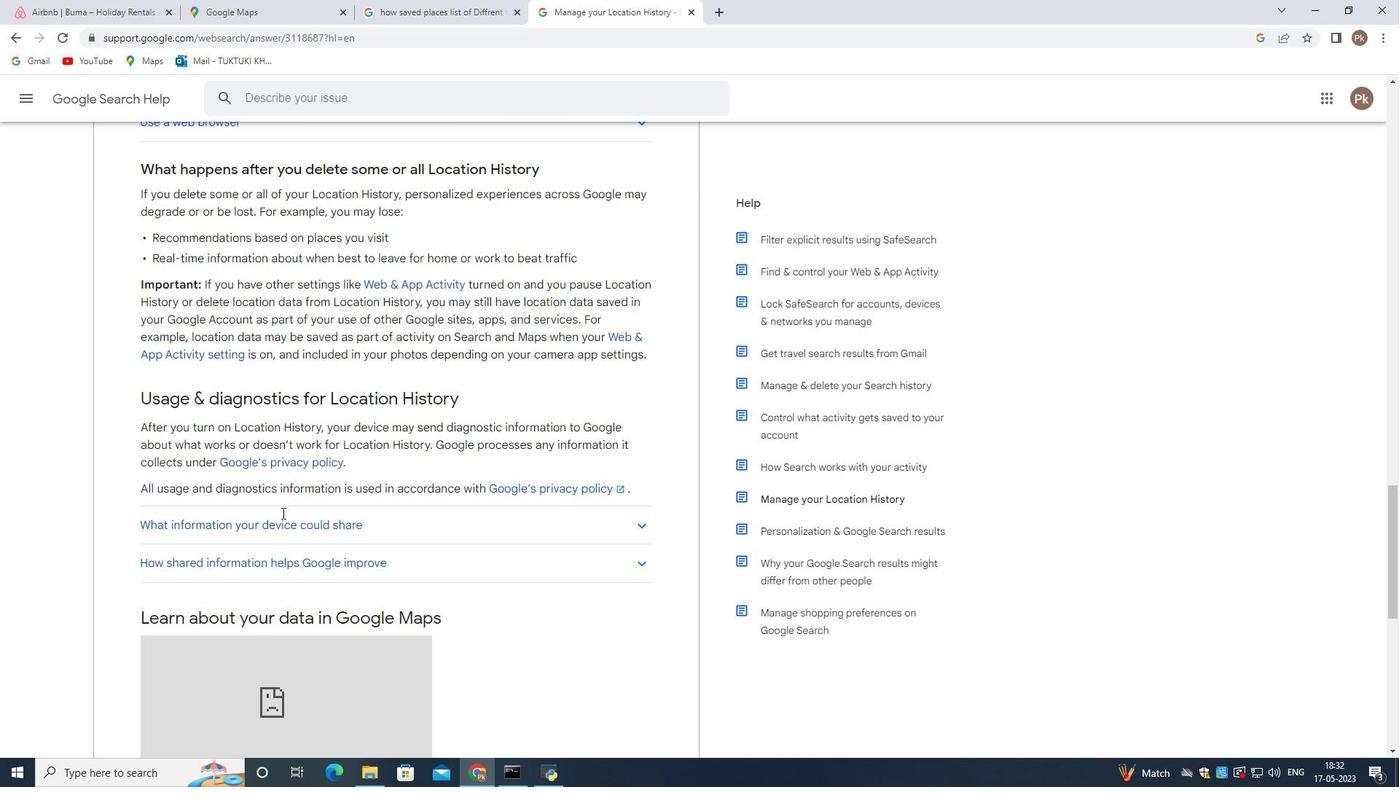 
Action: Mouse moved to (282, 513)
Screenshot: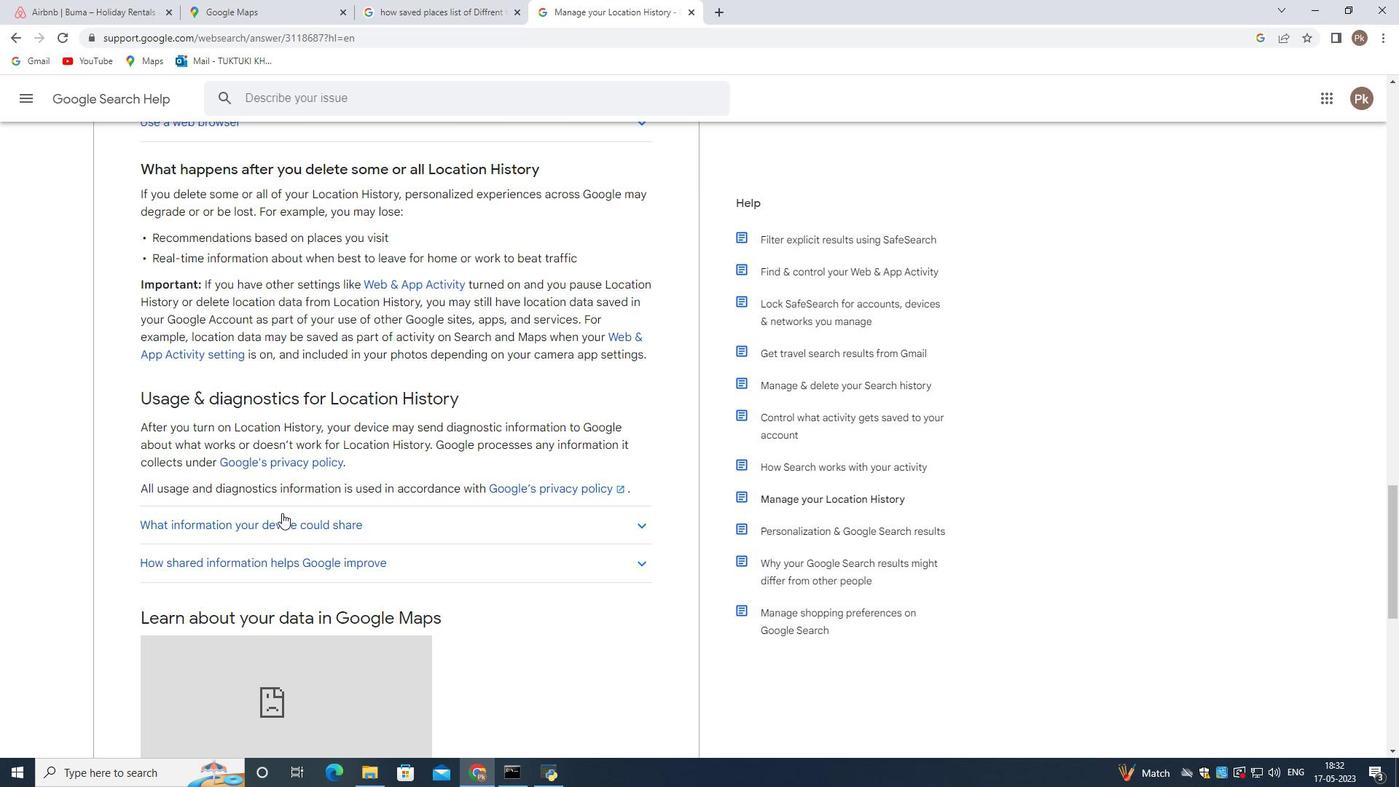 
Action: Mouse scrolled (282, 513) with delta (0, 0)
Screenshot: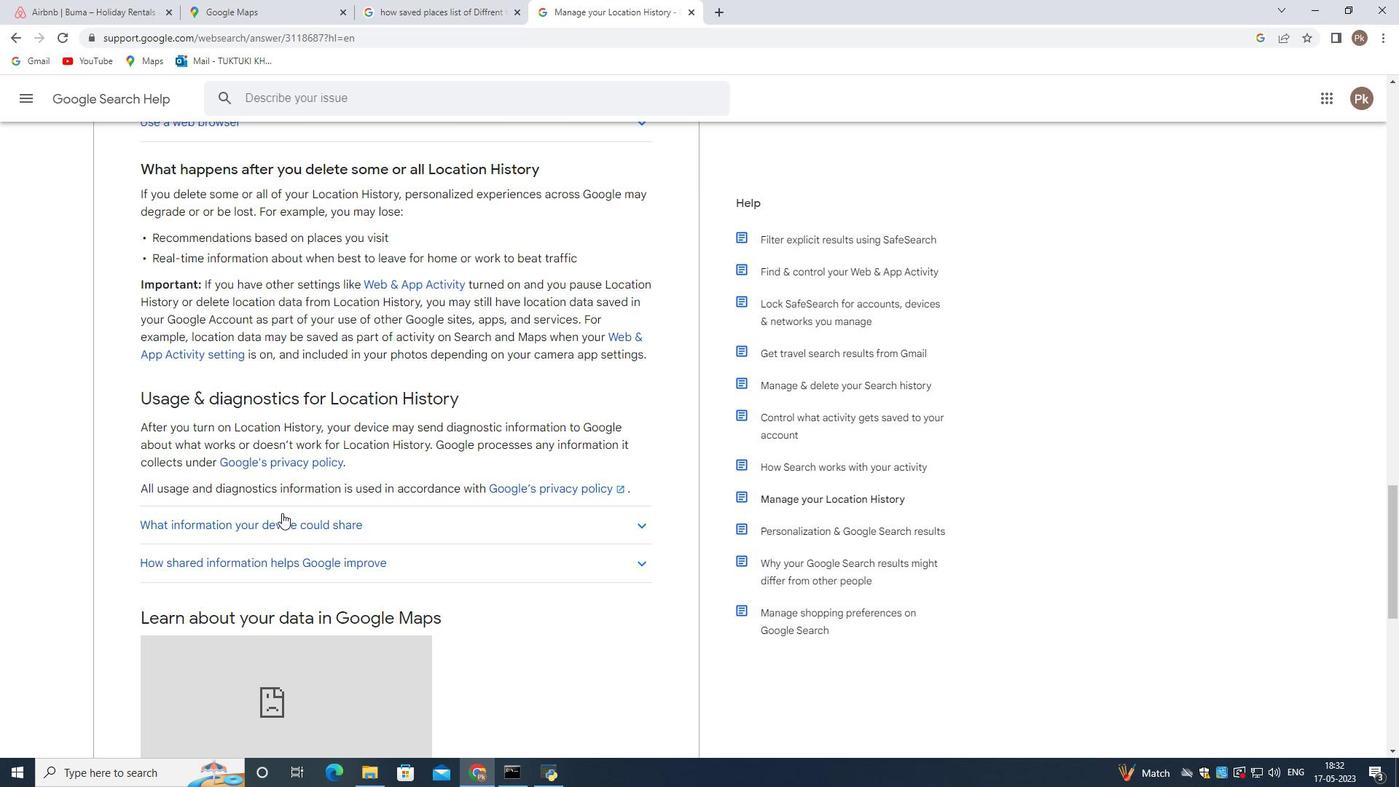 
Action: Mouse scrolled (282, 513) with delta (0, 0)
Screenshot: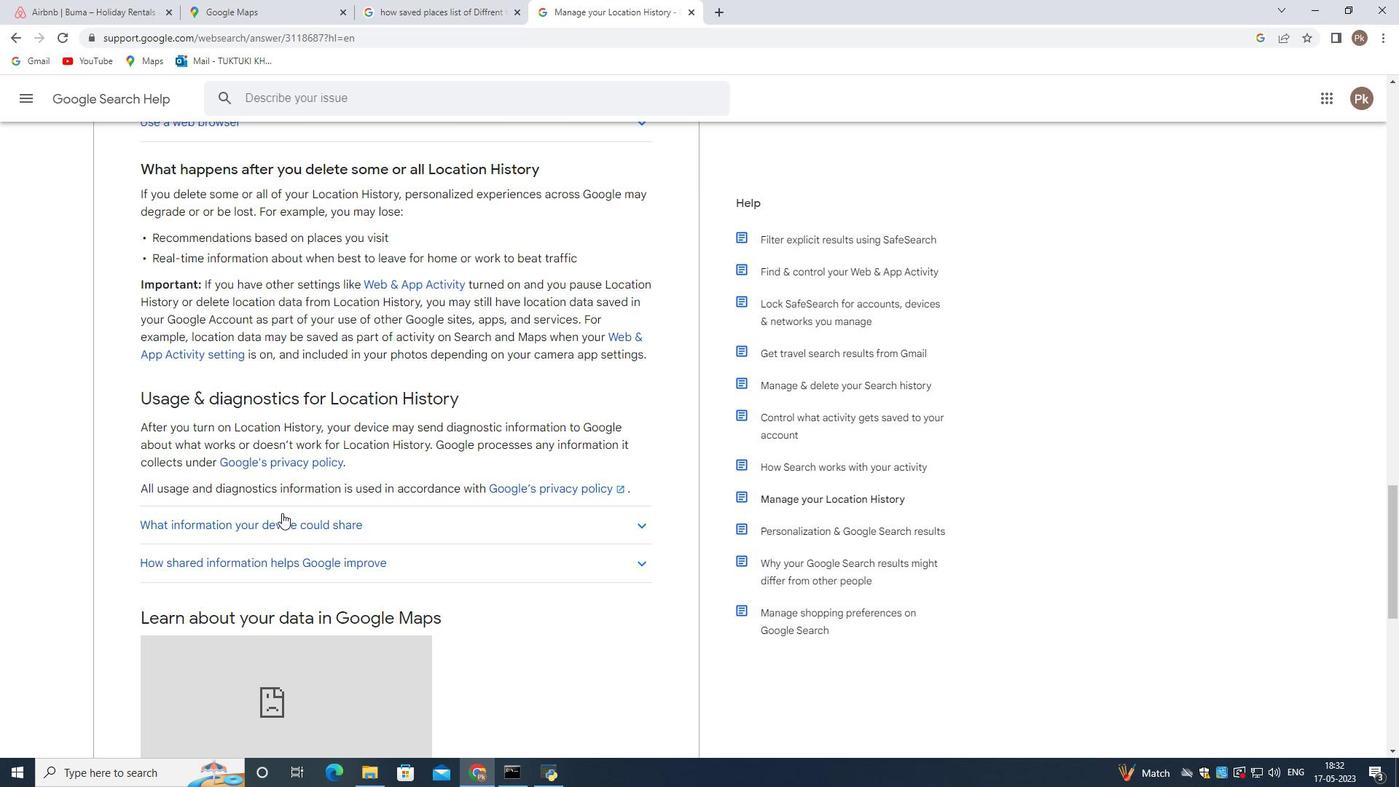 
Action: Mouse scrolled (282, 513) with delta (0, 0)
Screenshot: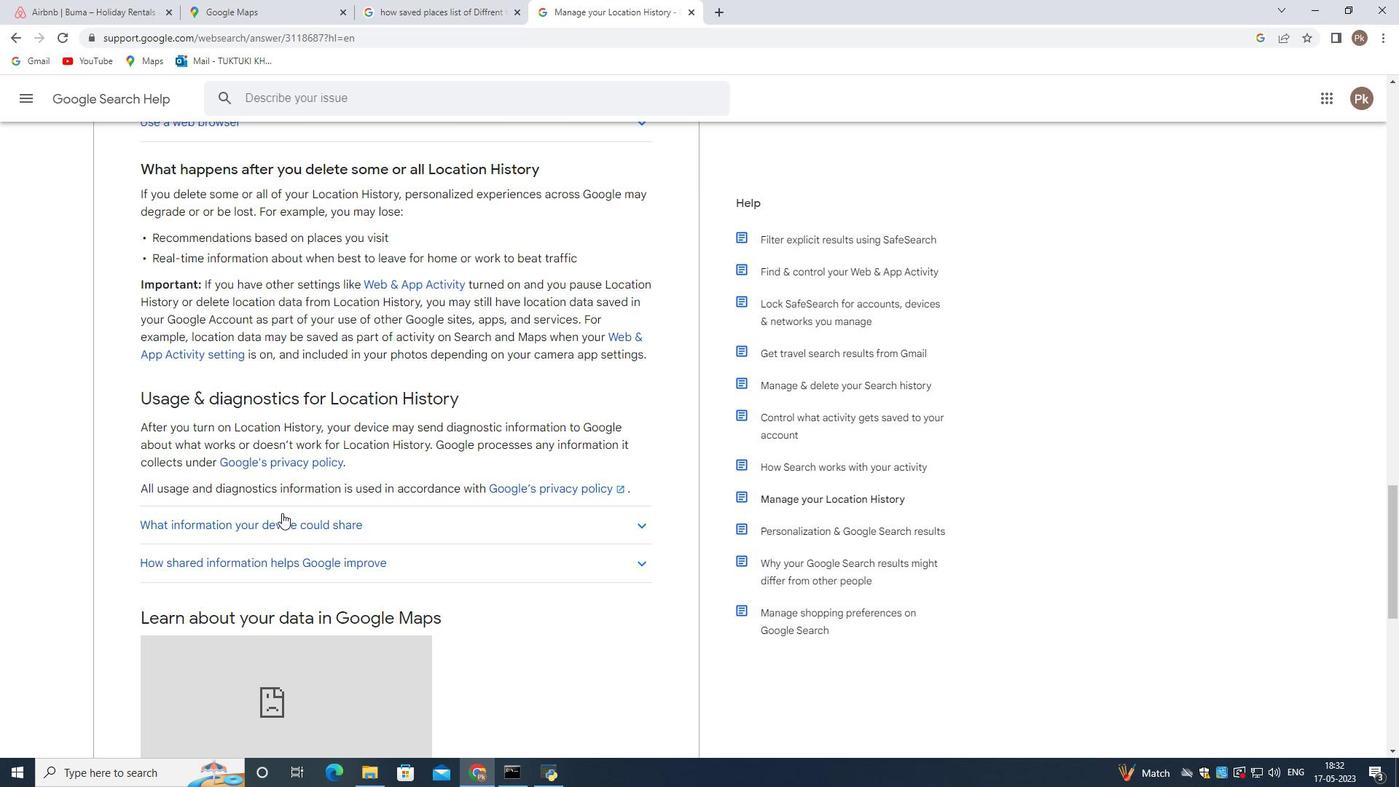 
Action: Mouse moved to (16, 40)
Screenshot: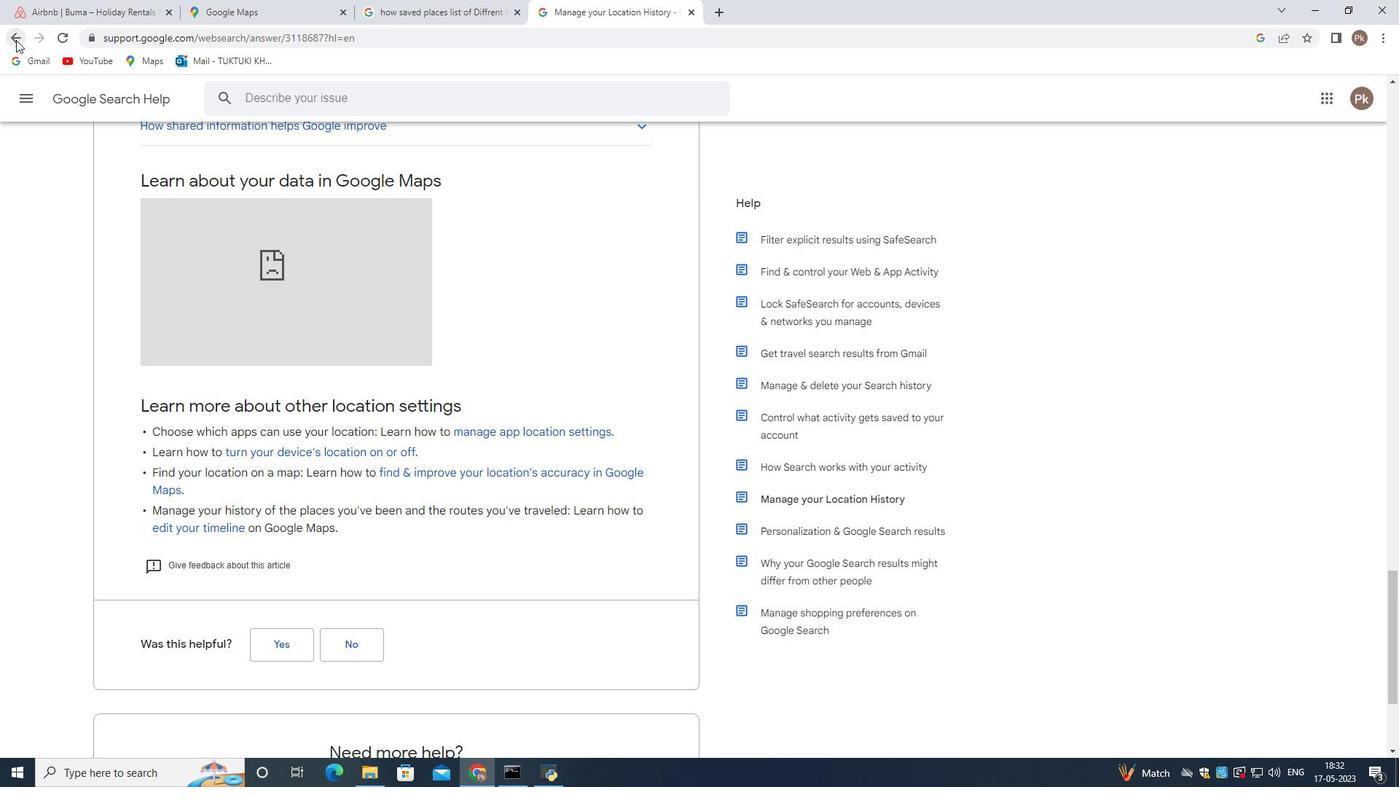 
Action: Mouse pressed left at (16, 40)
Screenshot: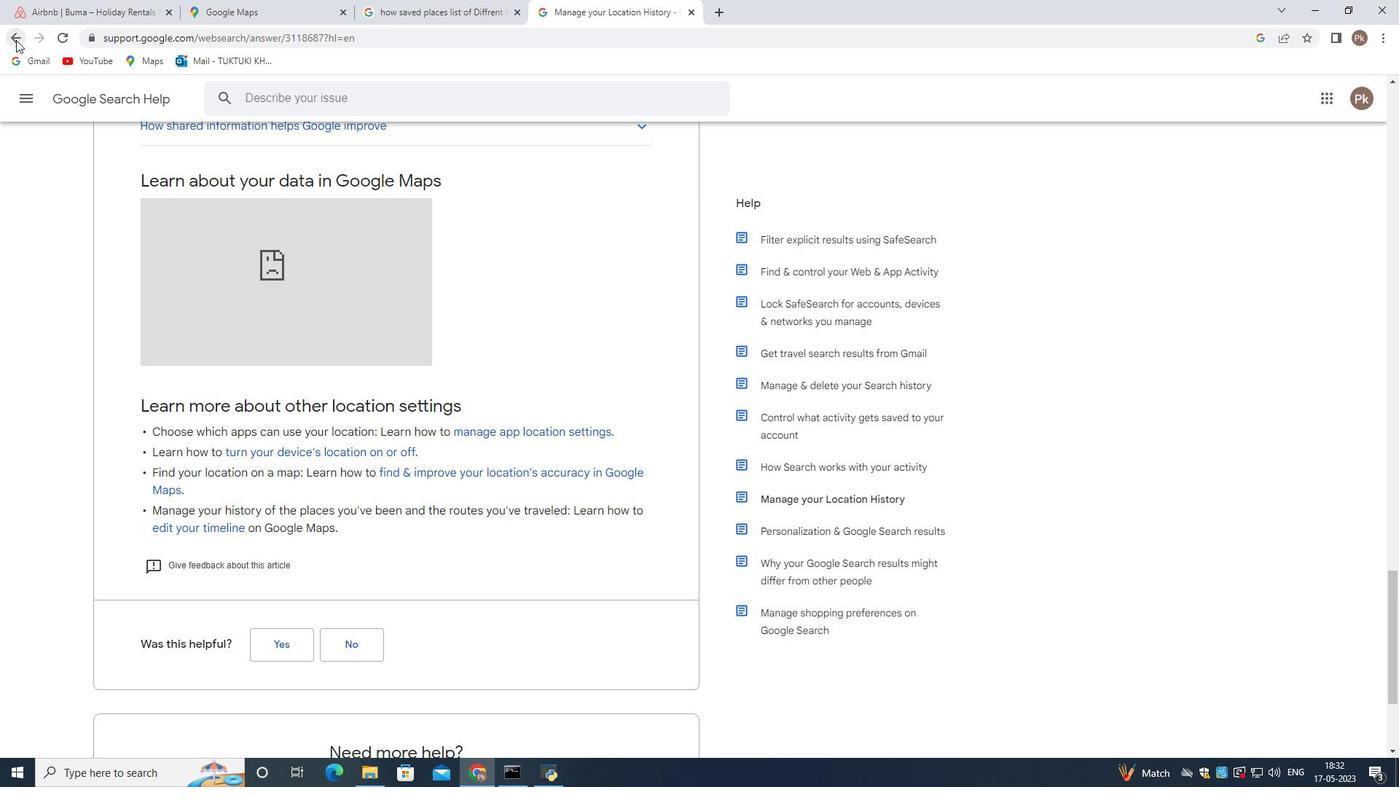 
Action: Mouse moved to (290, 373)
Screenshot: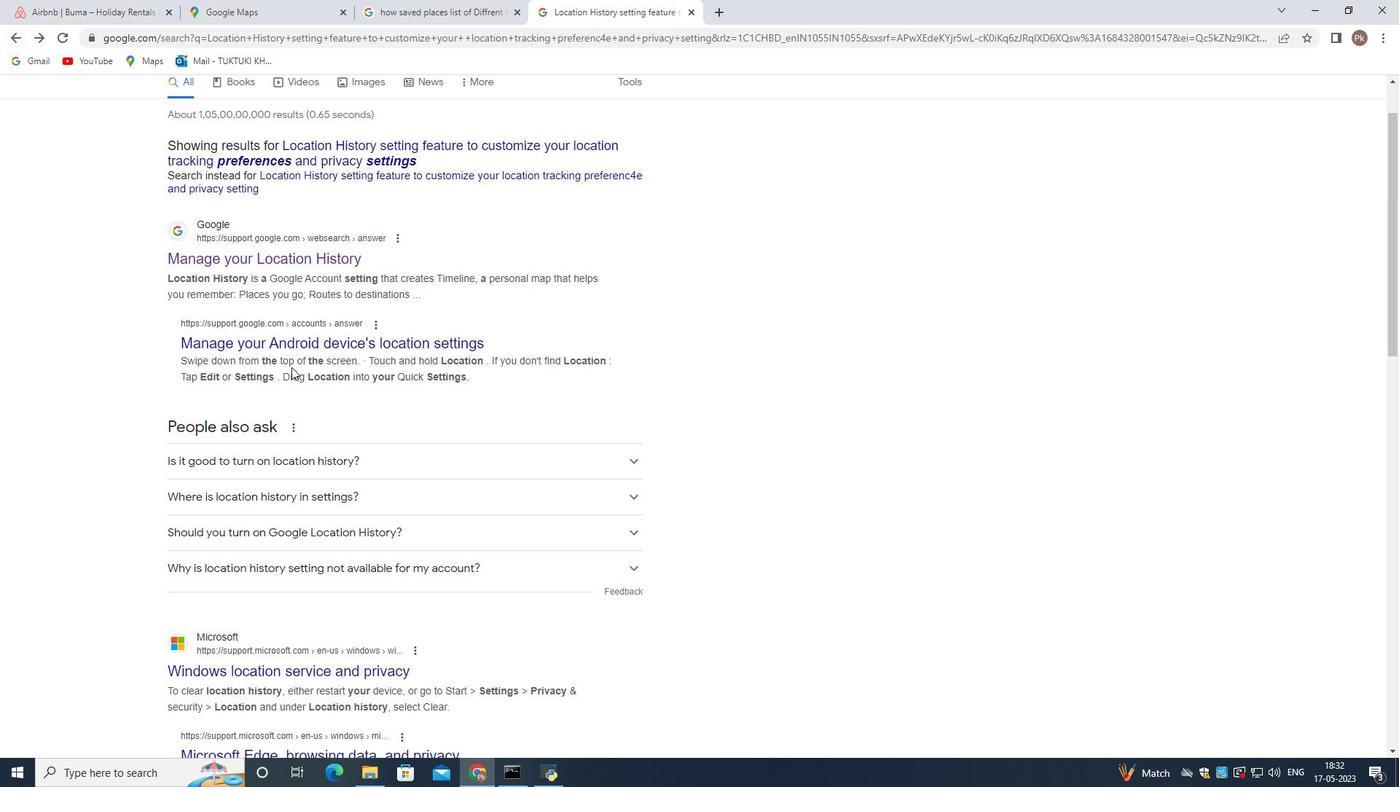 
Action: Mouse scrolled (290, 373) with delta (0, 0)
Screenshot: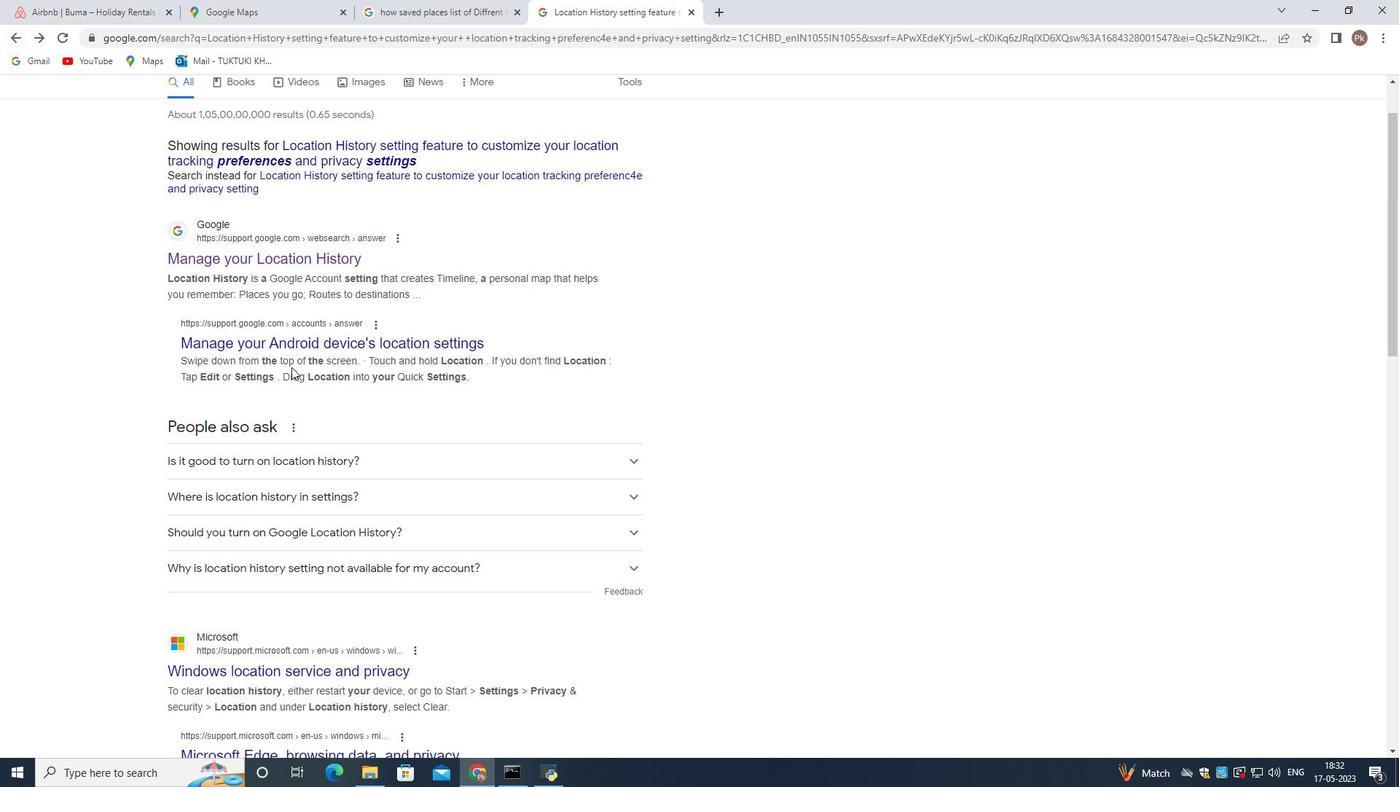 
Action: Mouse moved to (281, 422)
Screenshot: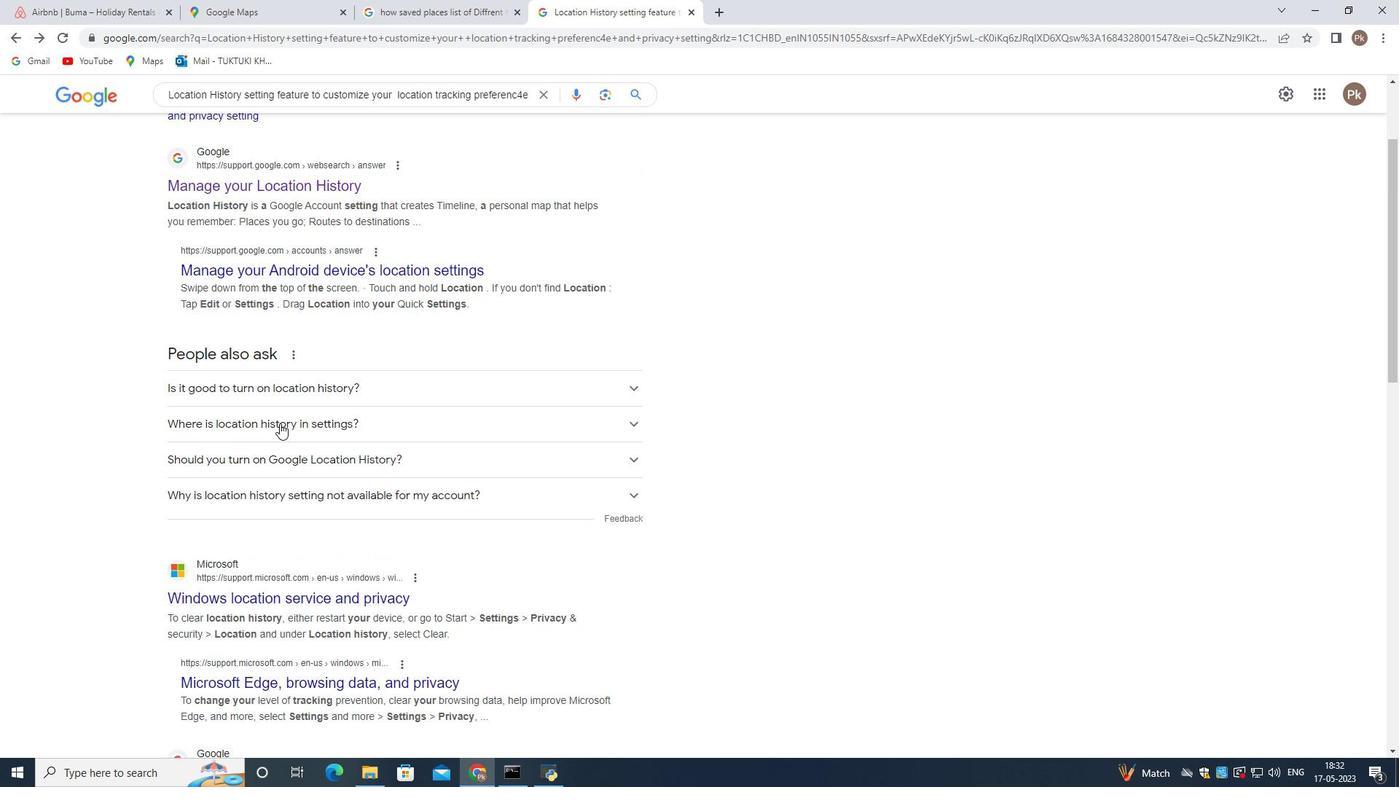 
Action: Mouse pressed left at (281, 422)
Screenshot: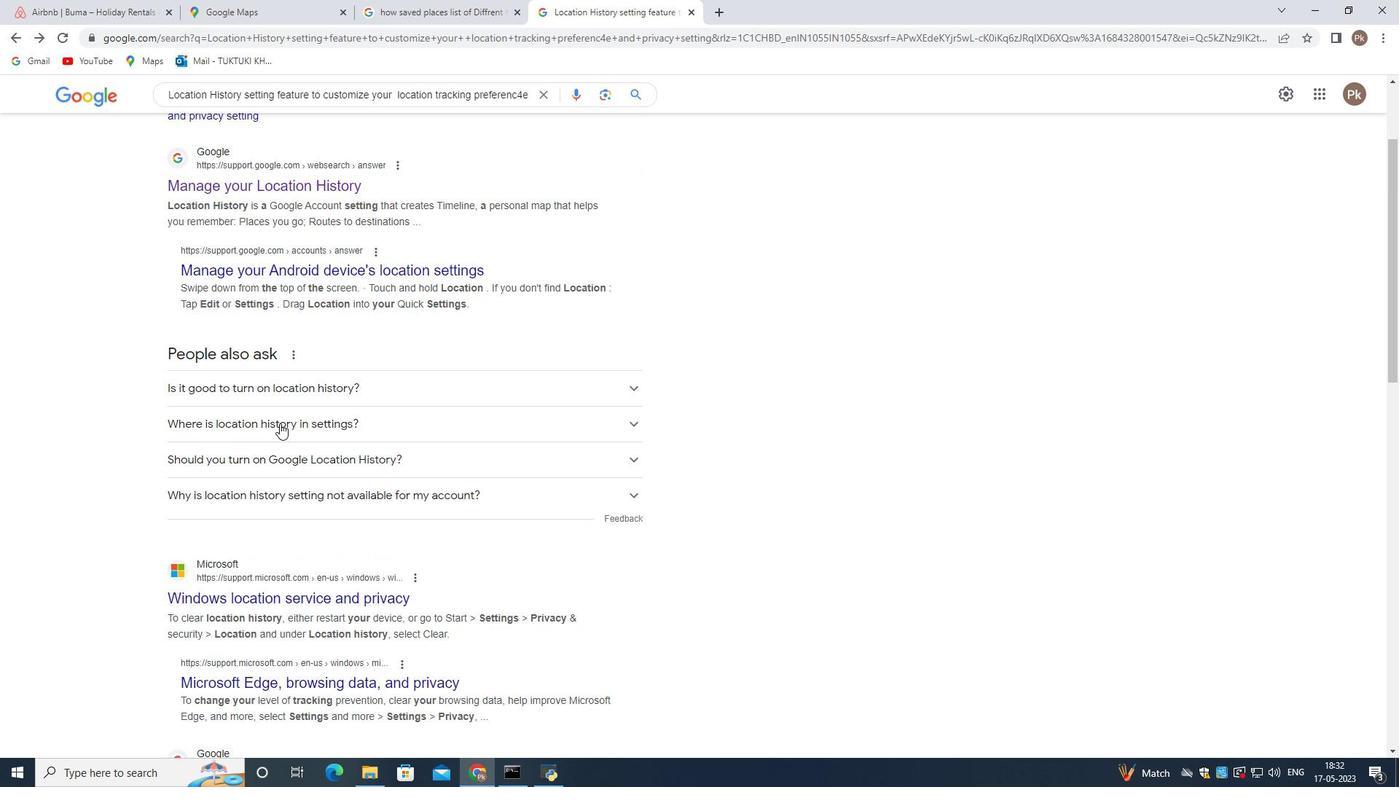 
Action: Mouse moved to (373, 588)
Screenshot: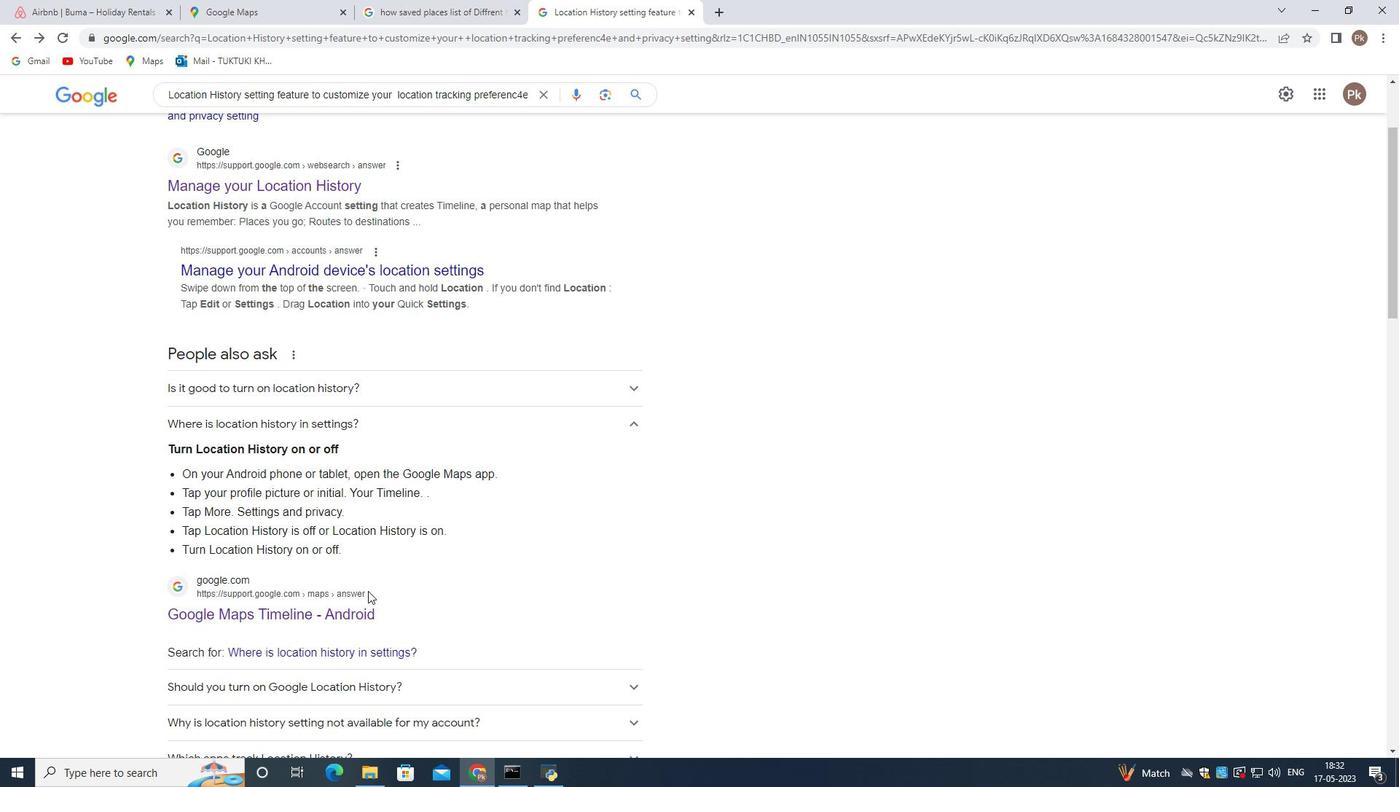 
Action: Mouse scrolled (373, 587) with delta (0, 0)
Screenshot: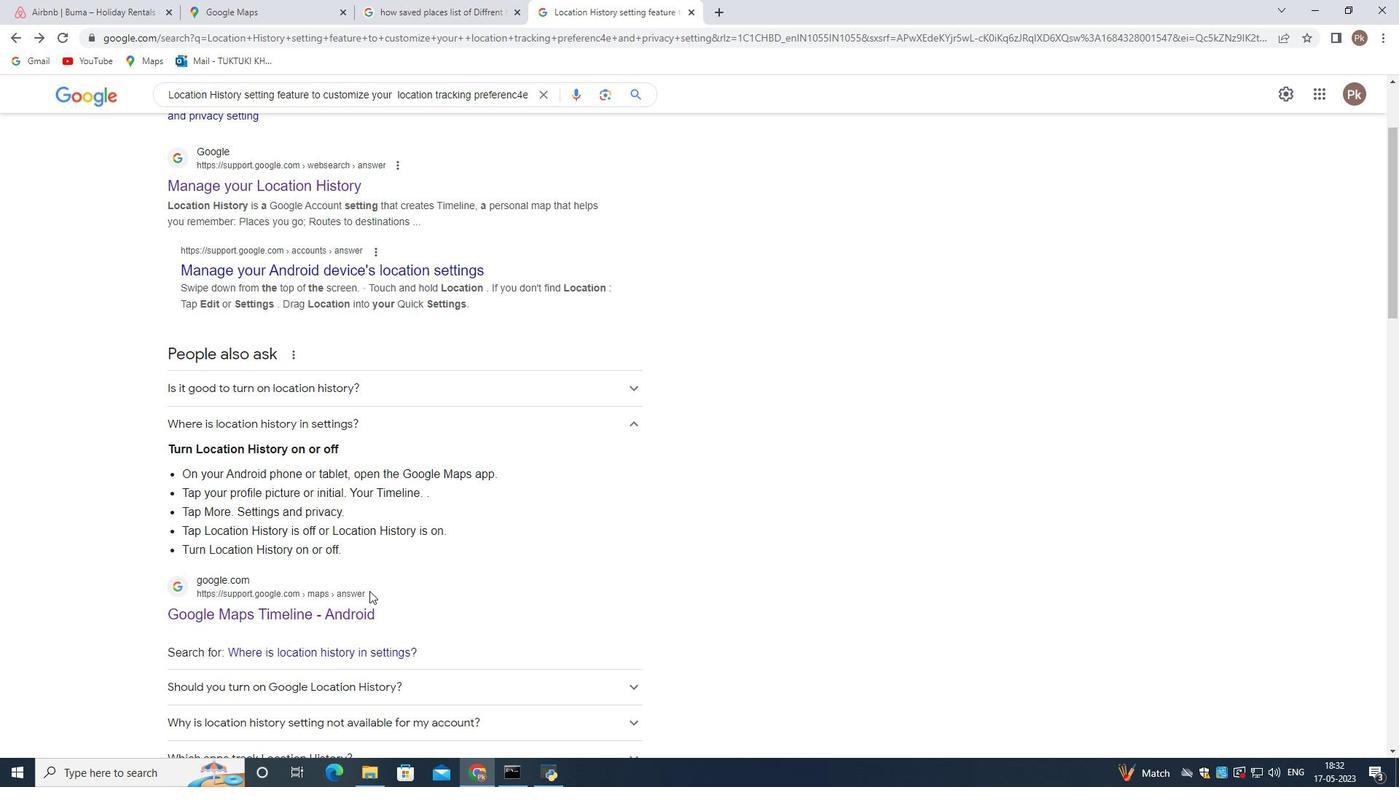 
Action: Mouse scrolled (373, 587) with delta (0, 0)
Screenshot: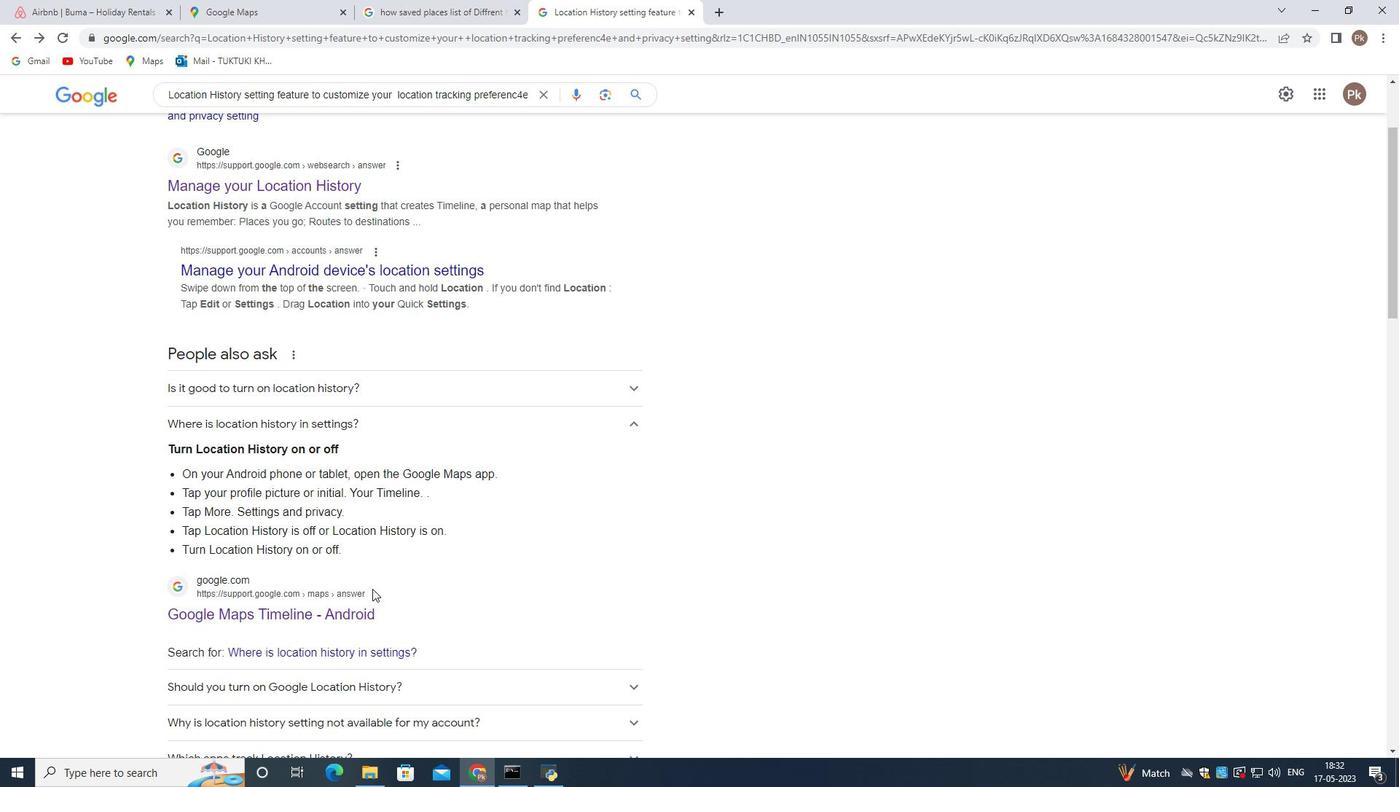 
Action: Mouse moved to (247, 472)
Screenshot: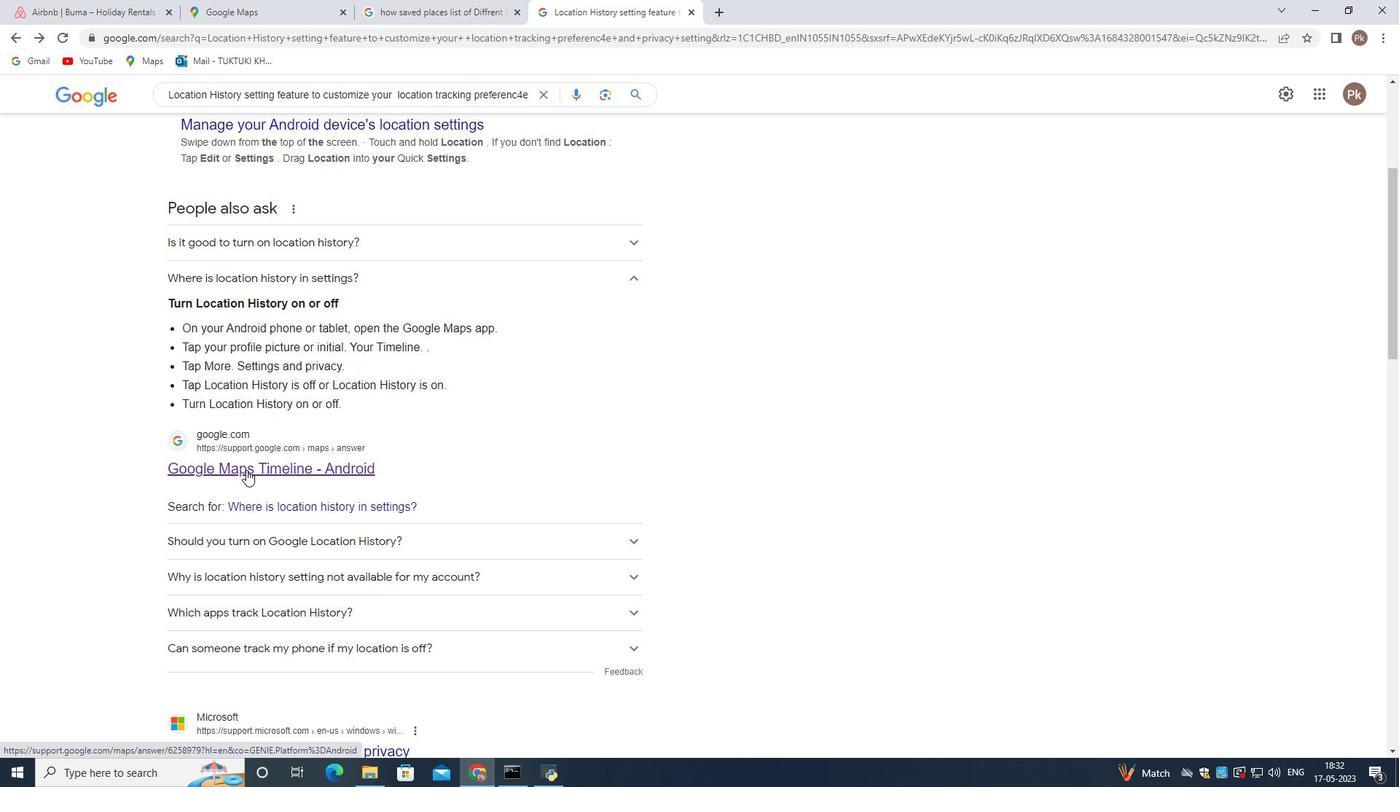 
Action: Mouse pressed left at (247, 472)
Screenshot: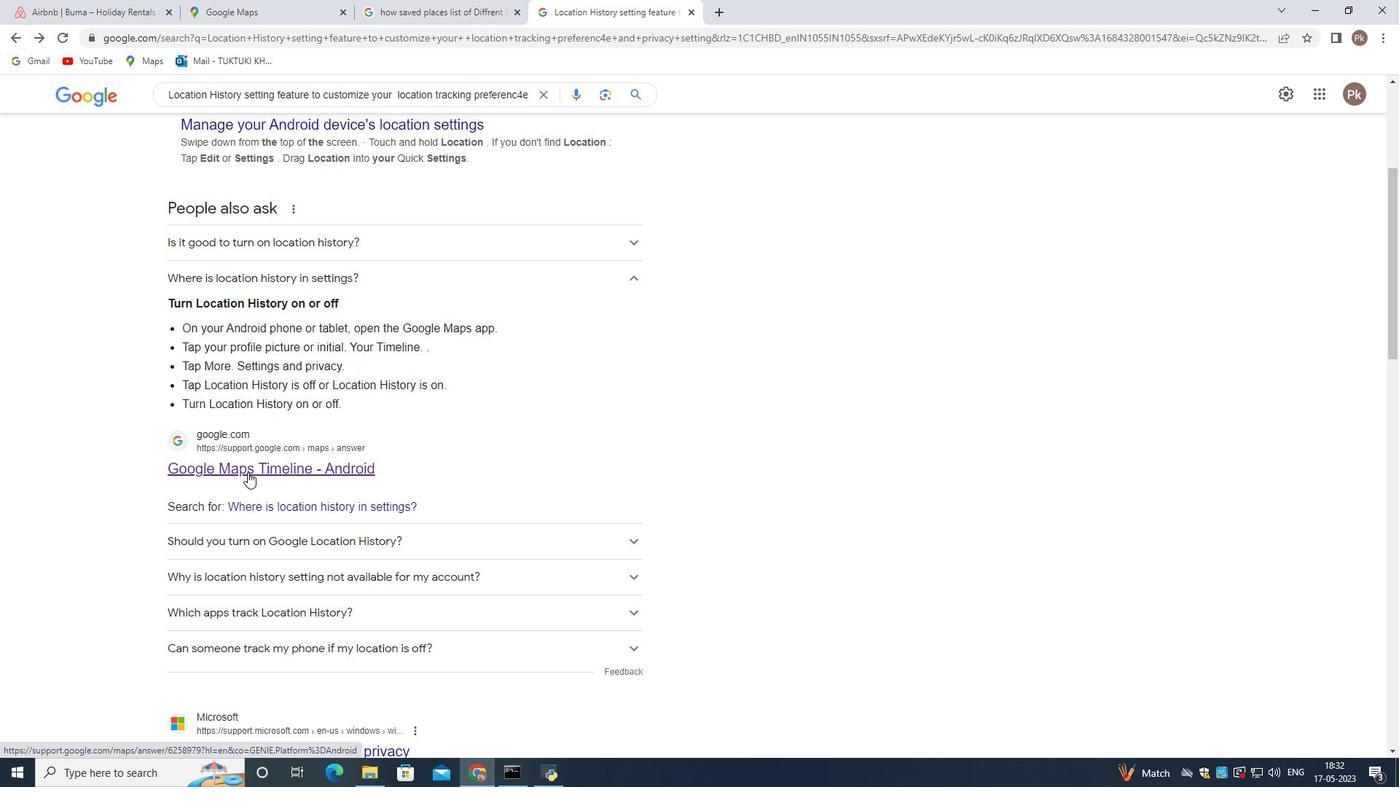 
Action: Mouse moved to (246, 493)
Screenshot: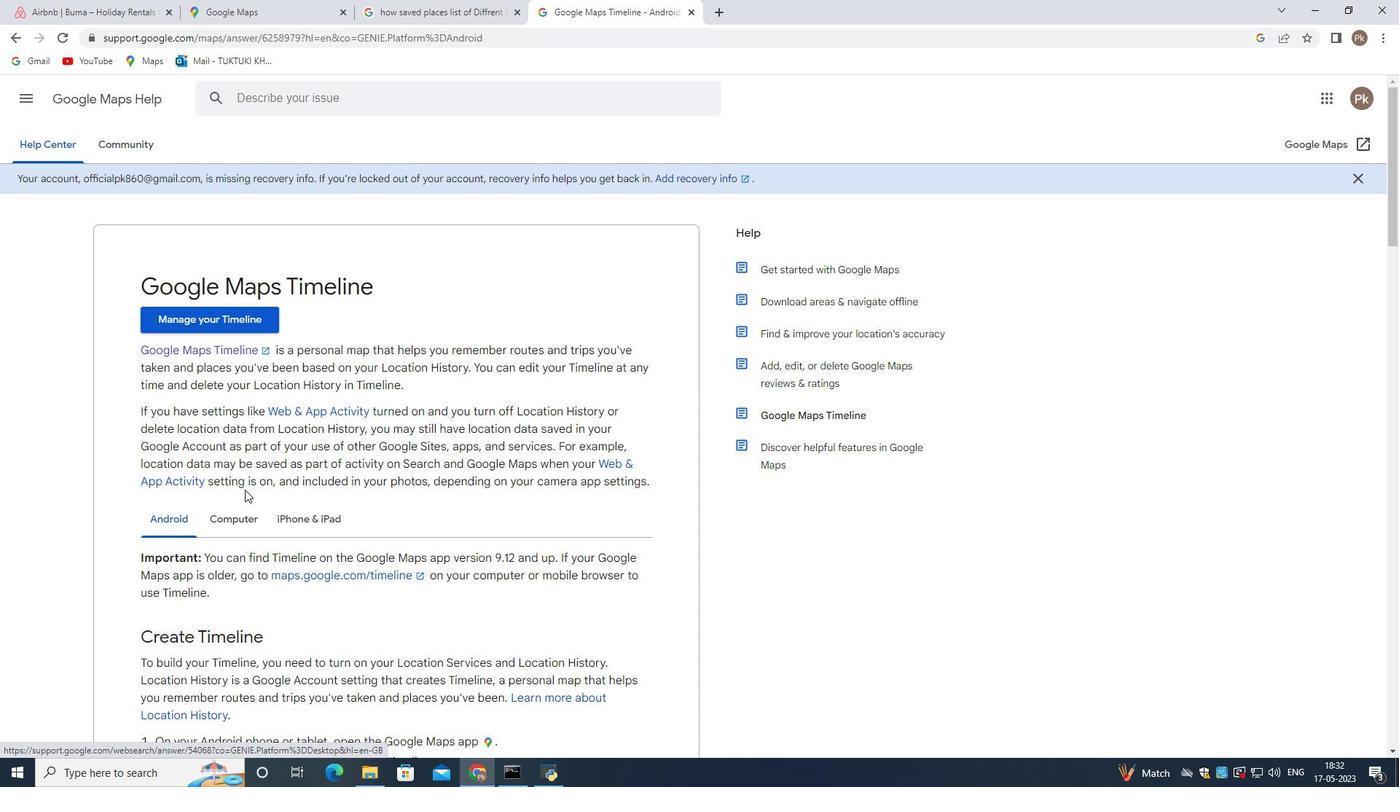 
Action: Mouse scrolled (246, 492) with delta (0, 0)
Screenshot: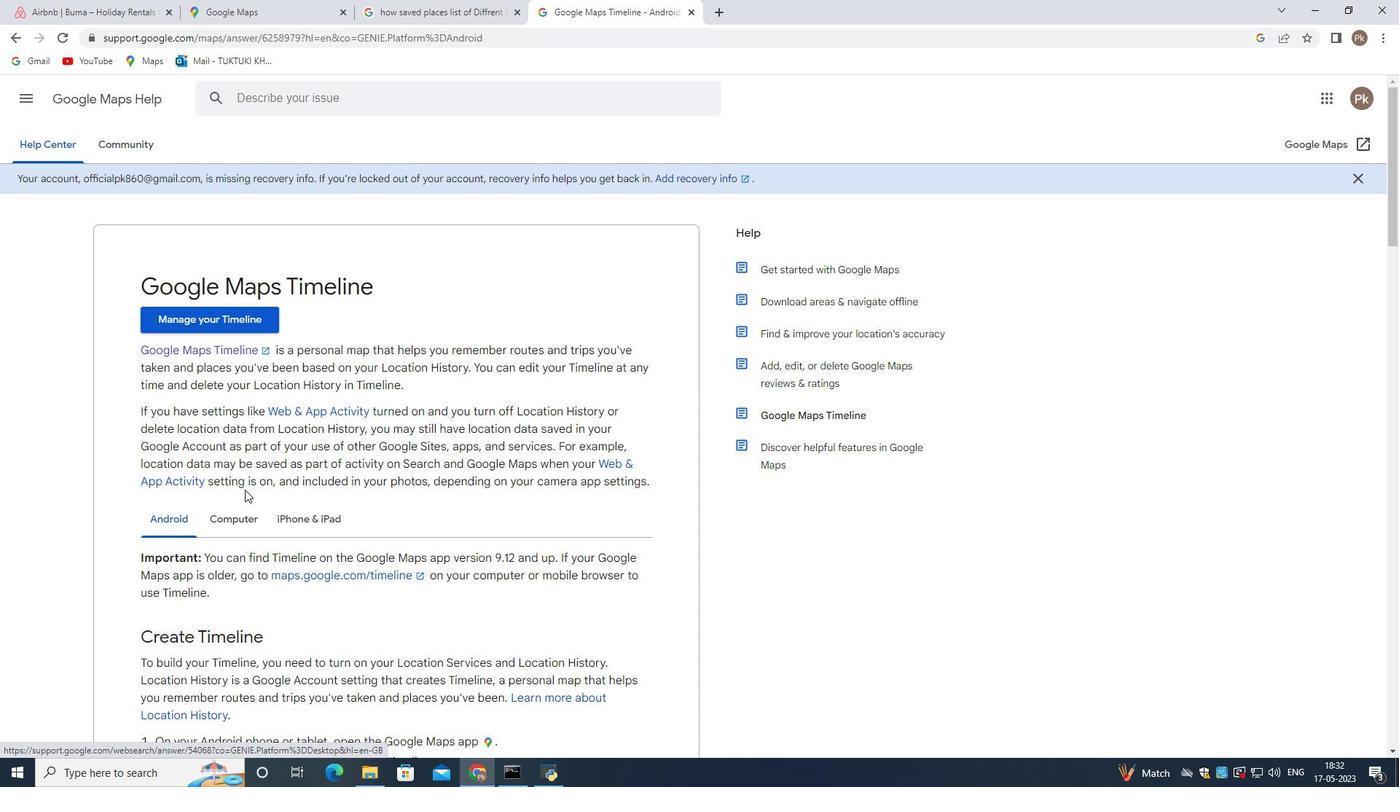 
Action: Mouse moved to (247, 495)
Screenshot: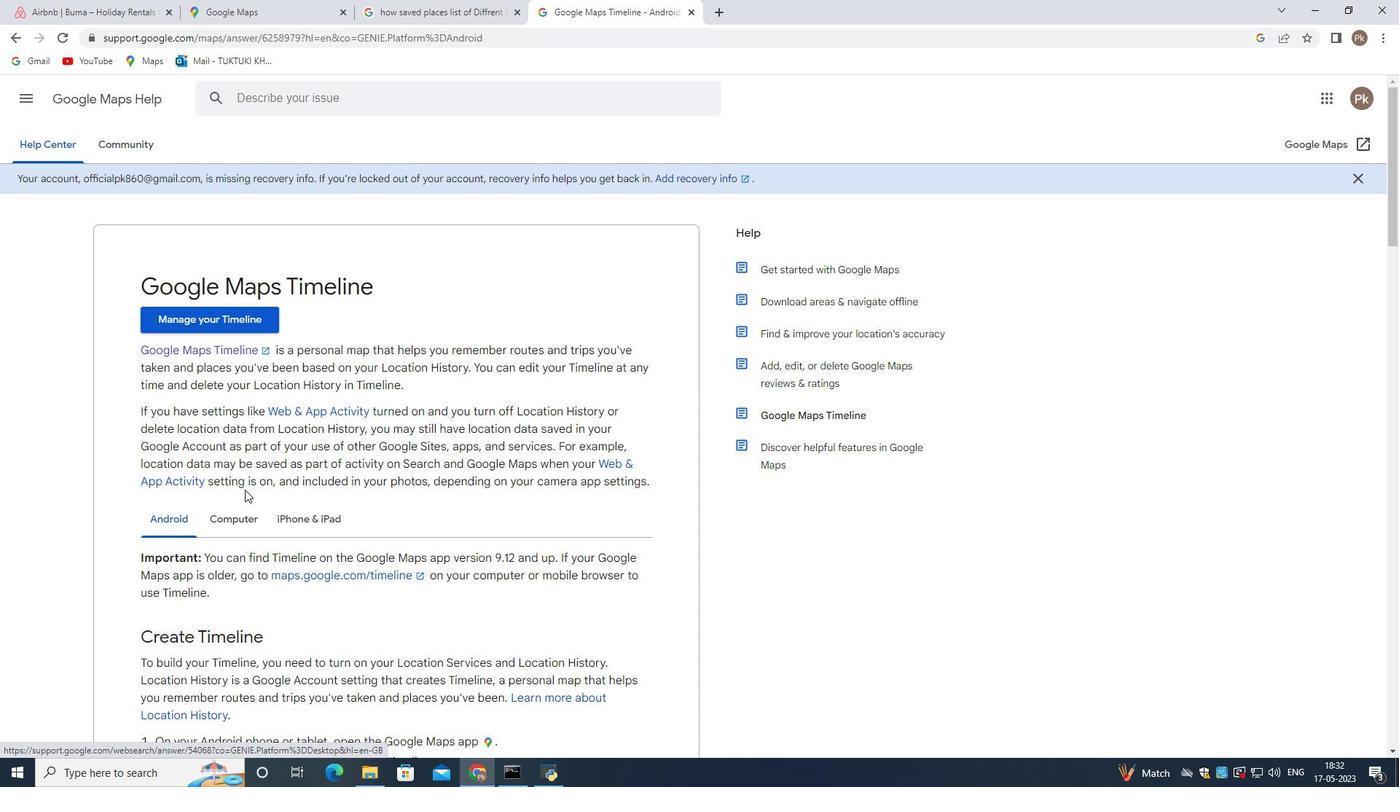 
Action: Mouse scrolled (247, 494) with delta (0, 0)
Screenshot: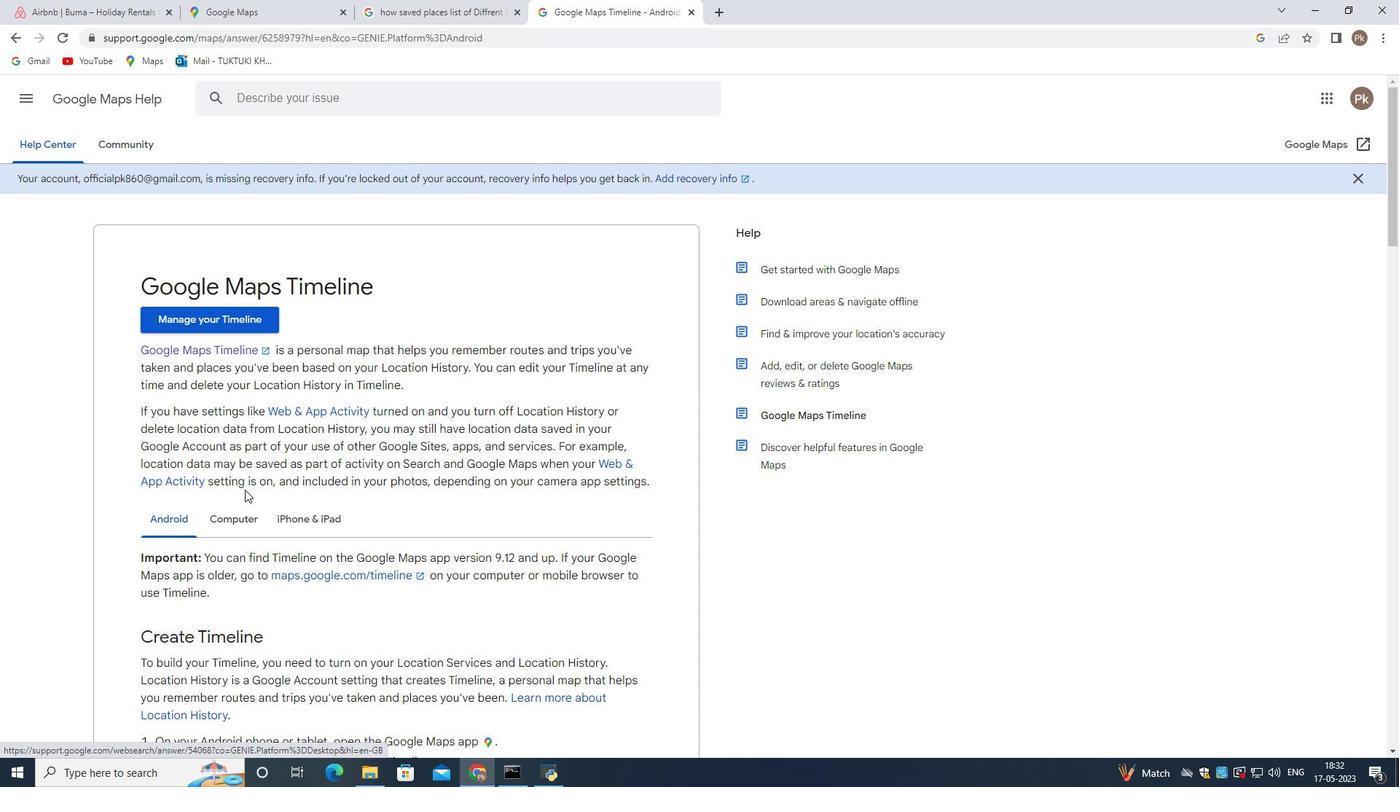 
Action: Mouse moved to (409, 491)
Screenshot: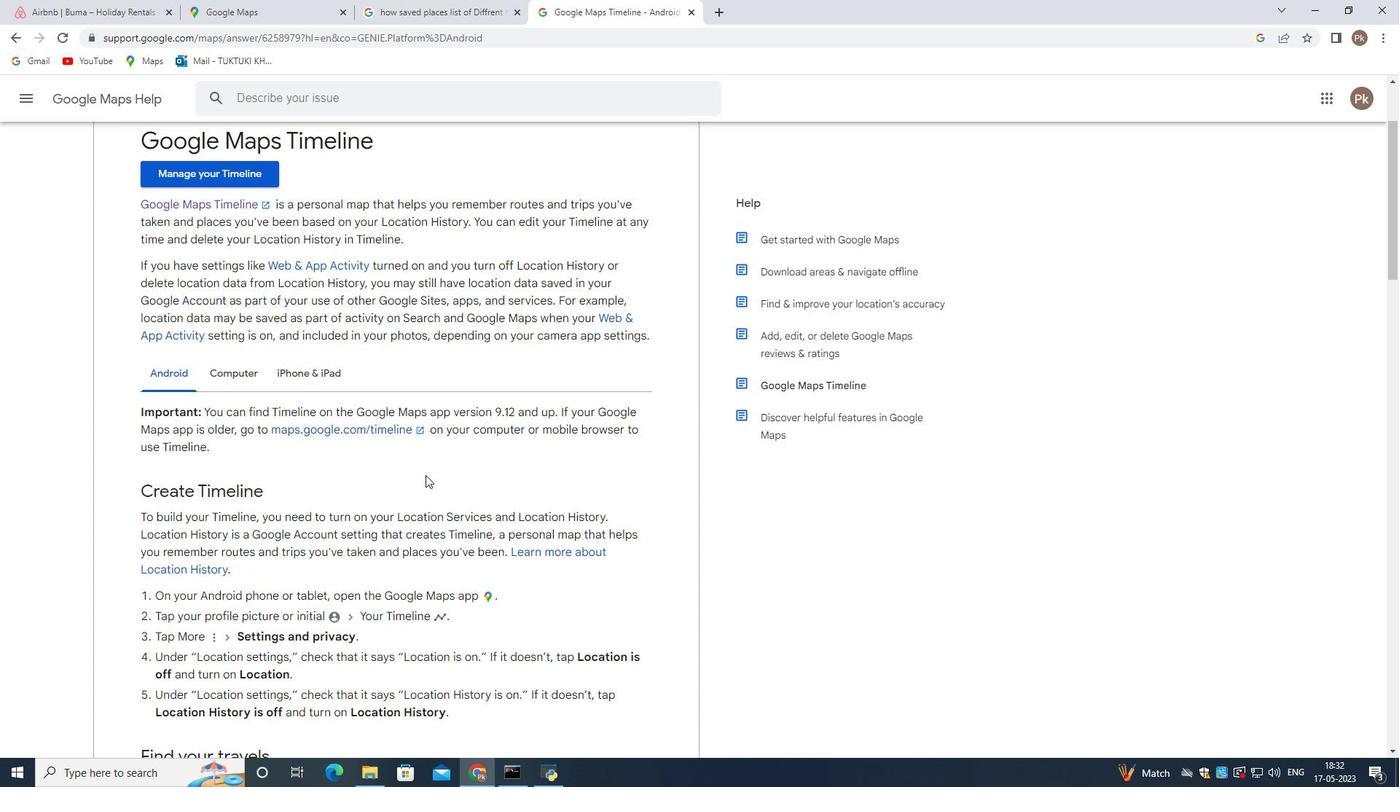 
Action: Mouse scrolled (409, 491) with delta (0, 0)
Screenshot: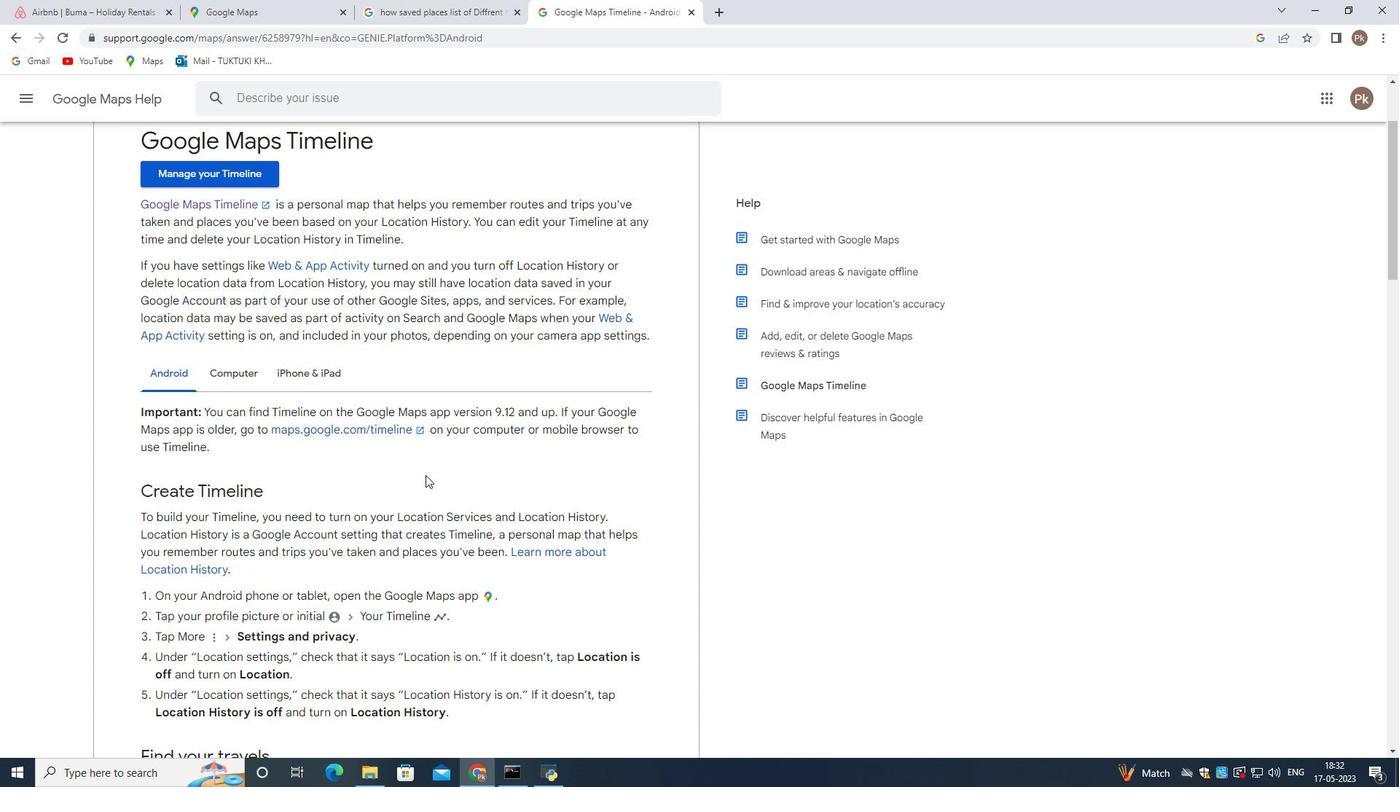 
Action: Mouse moved to (407, 494)
Screenshot: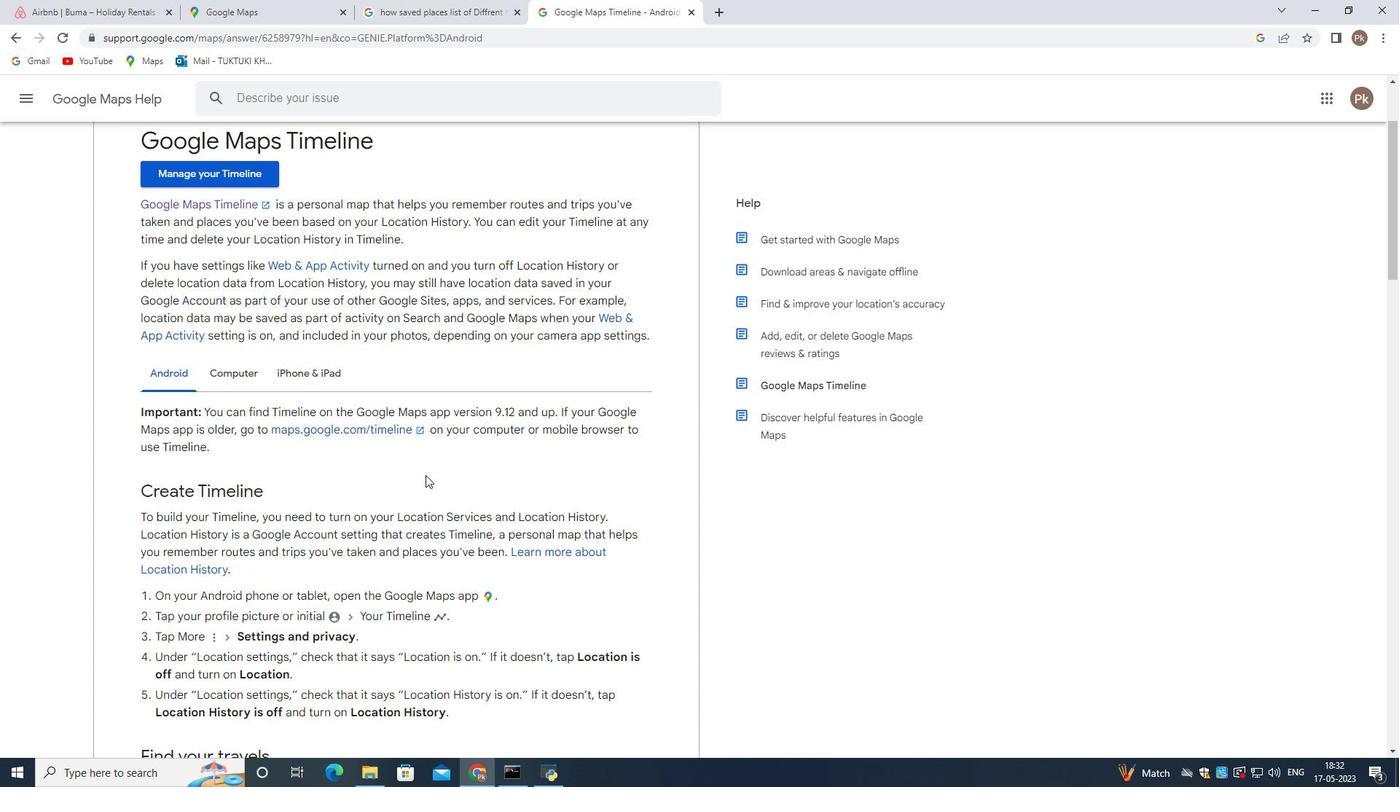 
Action: Mouse scrolled (407, 493) with delta (0, 0)
Screenshot: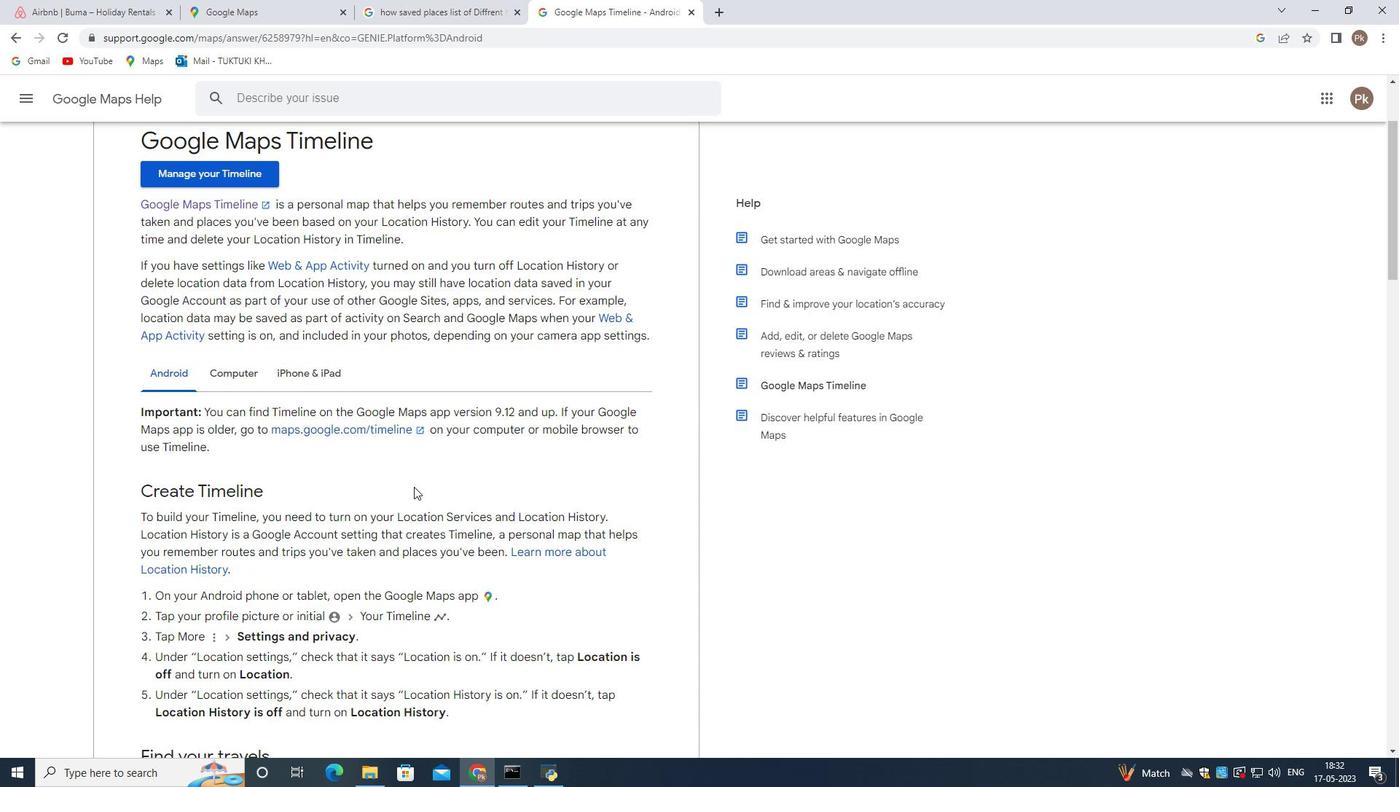 
Action: Mouse moved to (387, 500)
Screenshot: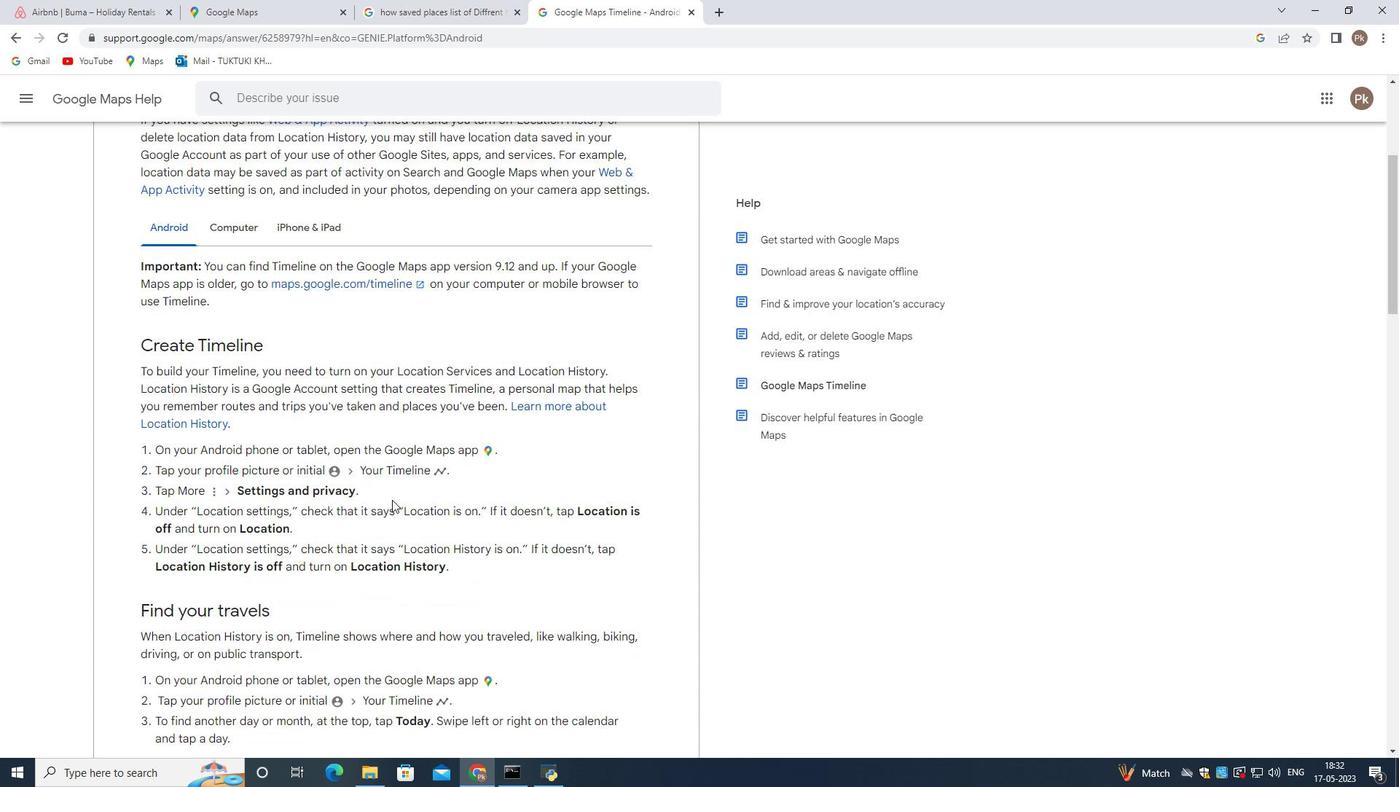 
Action: Mouse scrolled (388, 499) with delta (0, 0)
Screenshot: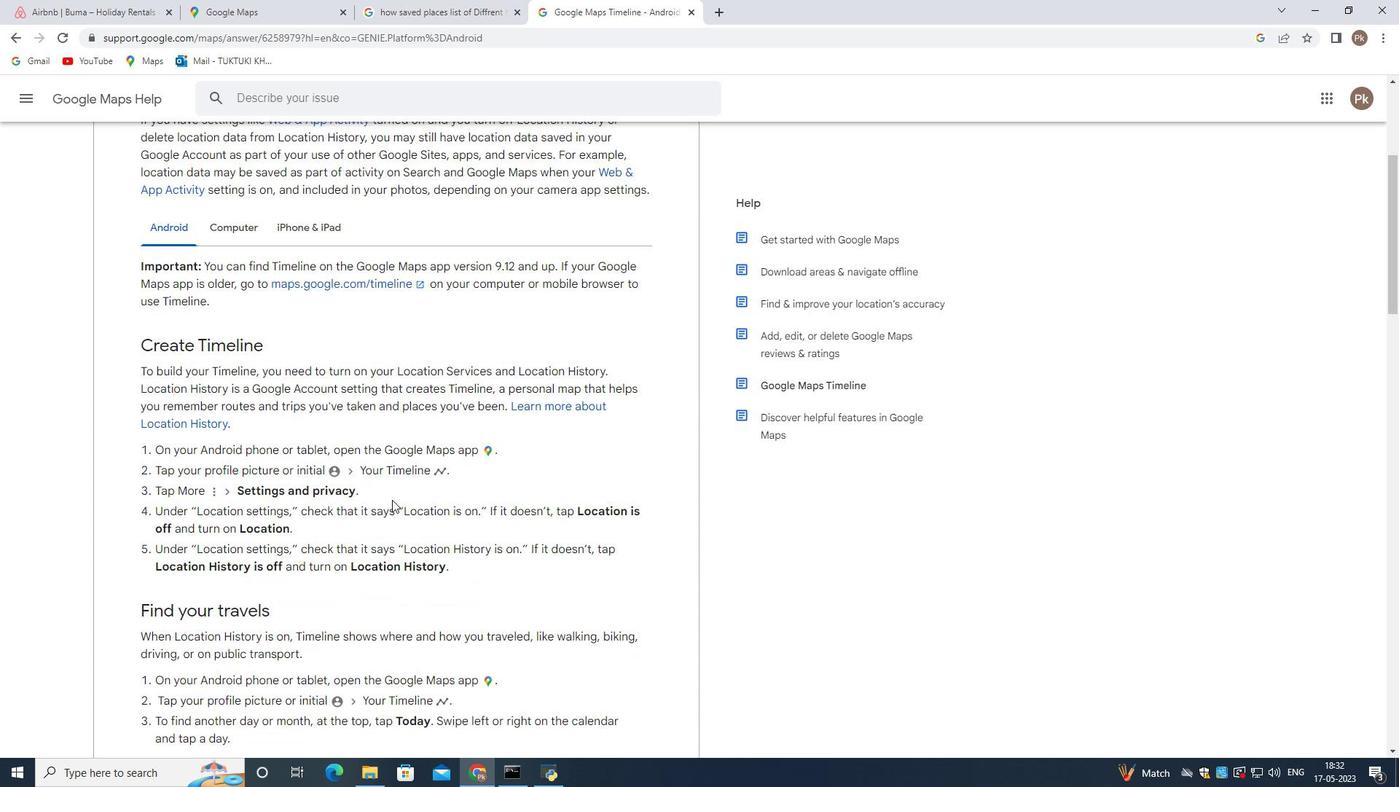 
Action: Mouse scrolled (387, 500) with delta (0, 0)
Screenshot: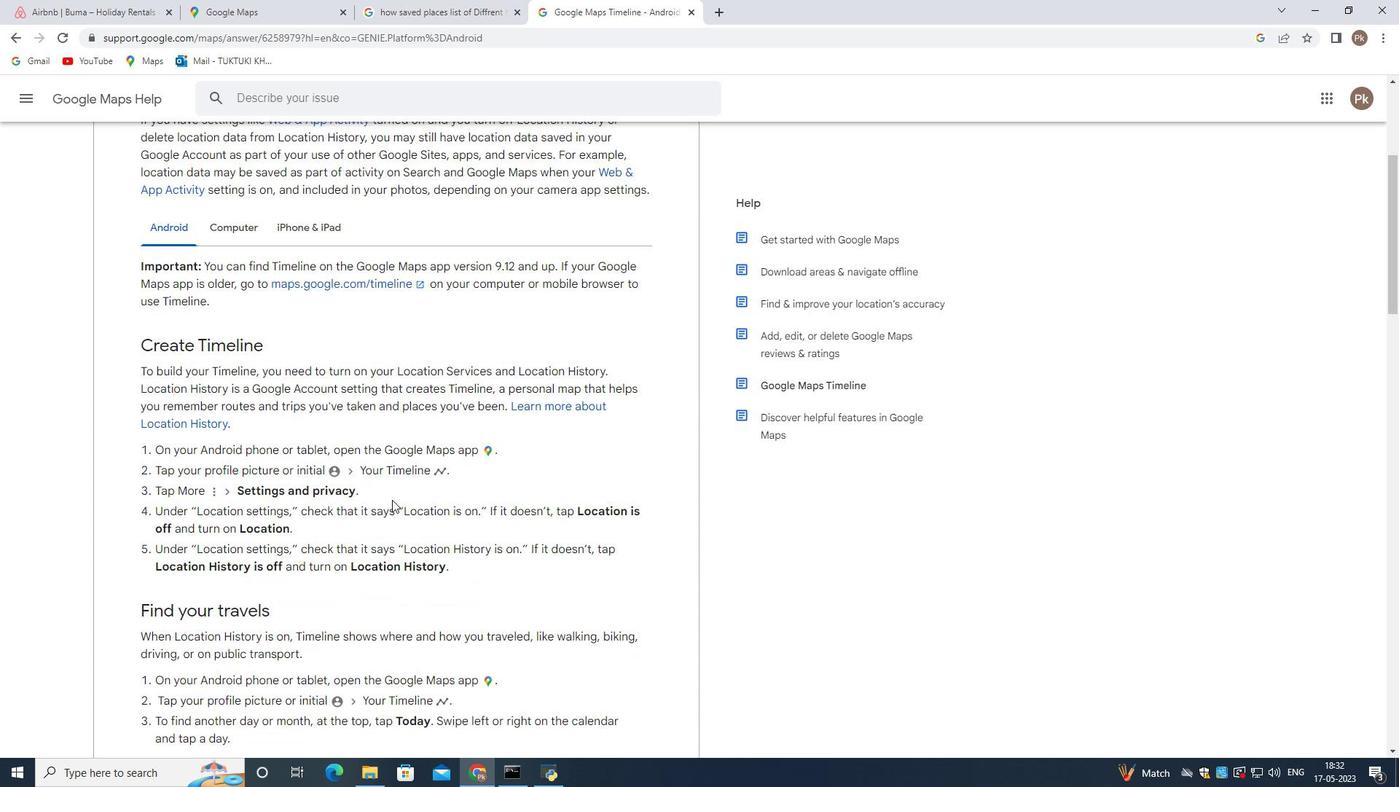 
Action: Mouse scrolled (387, 500) with delta (0, 0)
Screenshot: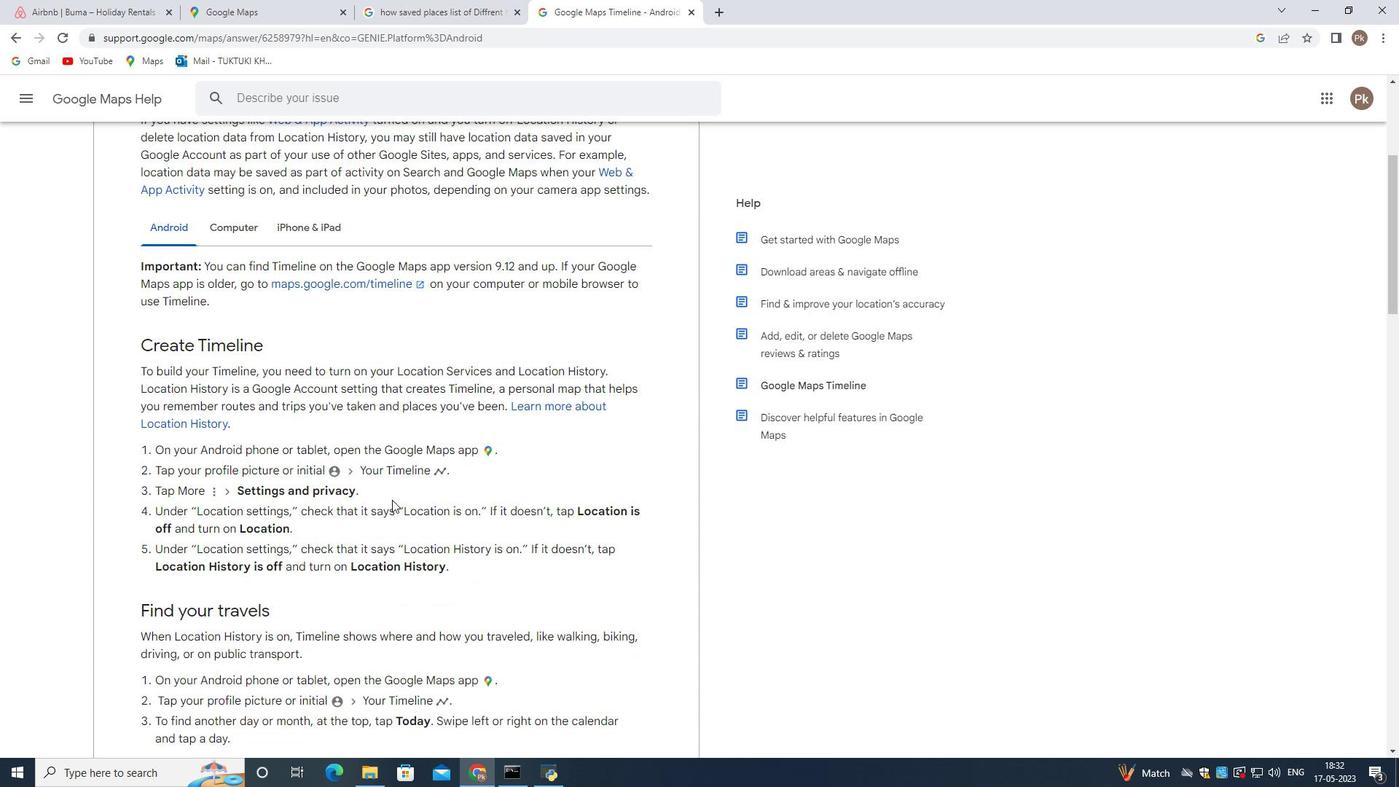 
Action: Mouse moved to (381, 500)
Screenshot: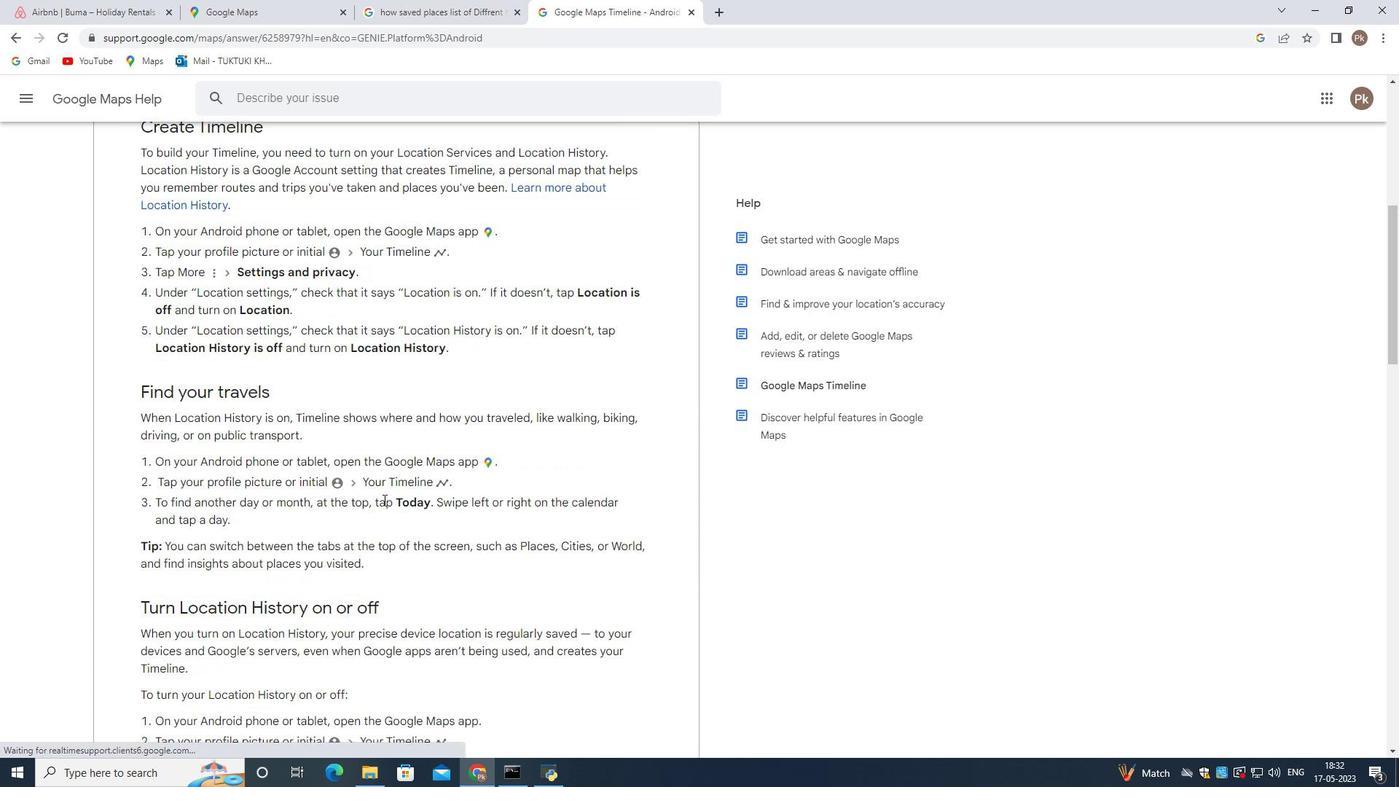 
Action: Mouse scrolled (381, 499) with delta (0, 0)
Screenshot: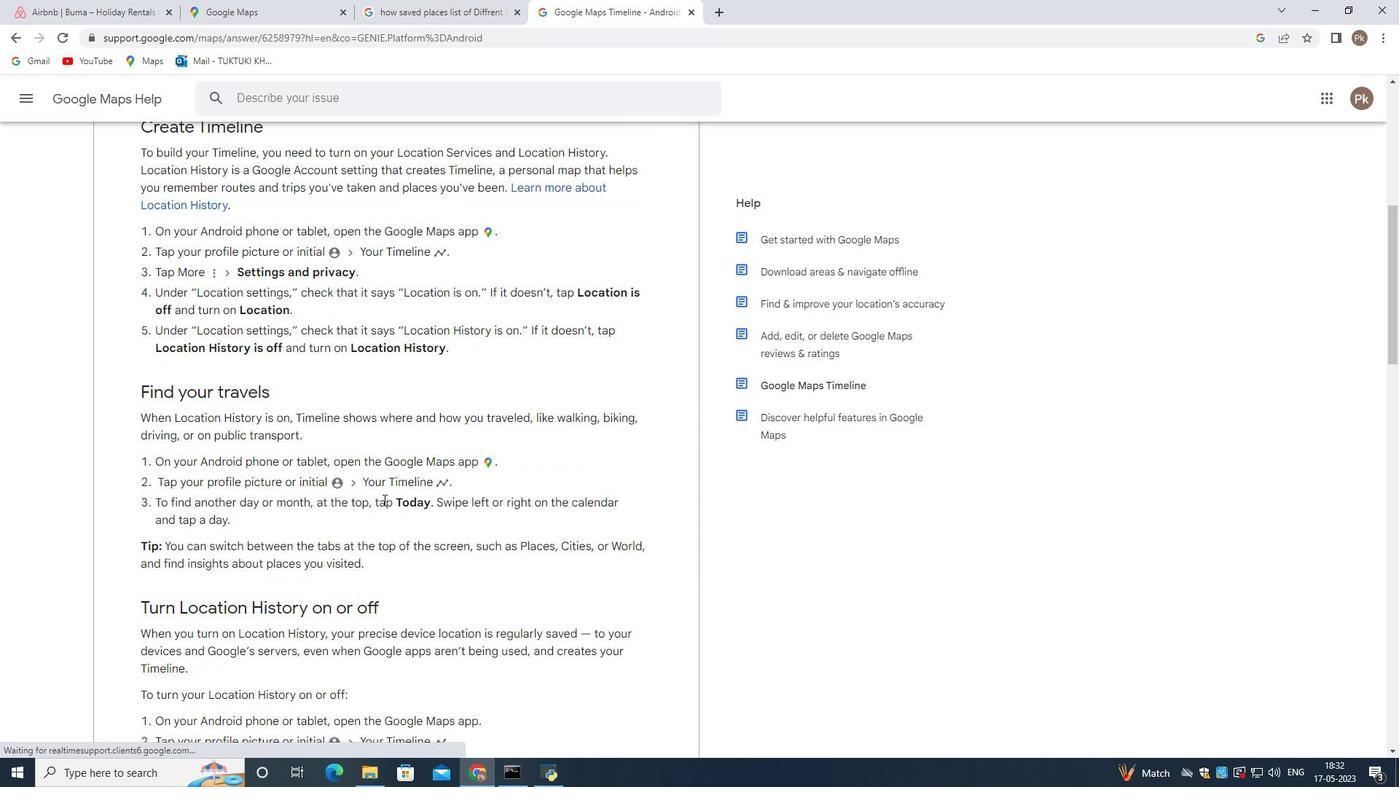 
Action: Mouse moved to (381, 500)
Screenshot: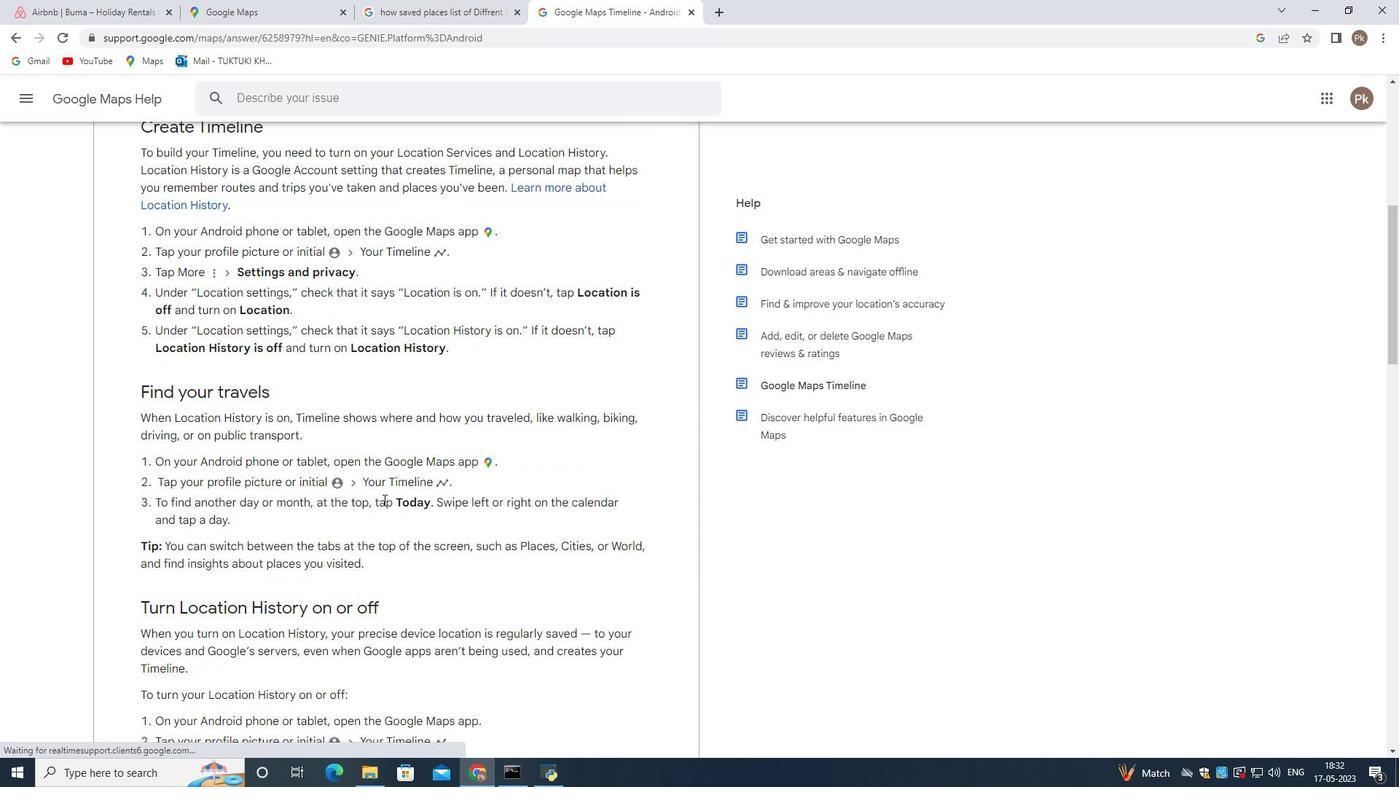 
Action: Mouse scrolled (381, 499) with delta (0, 0)
Screenshot: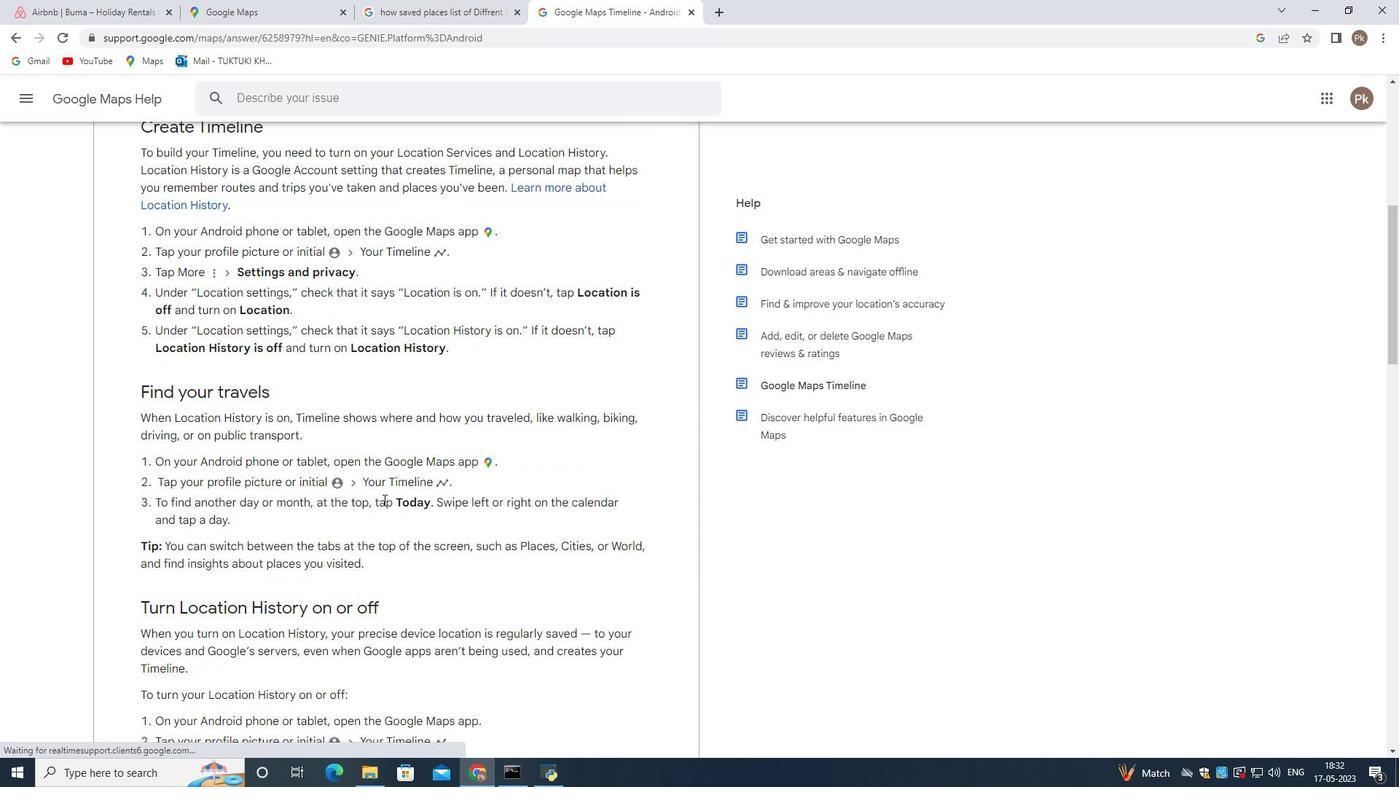 
Action: Mouse moved to (380, 500)
Screenshot: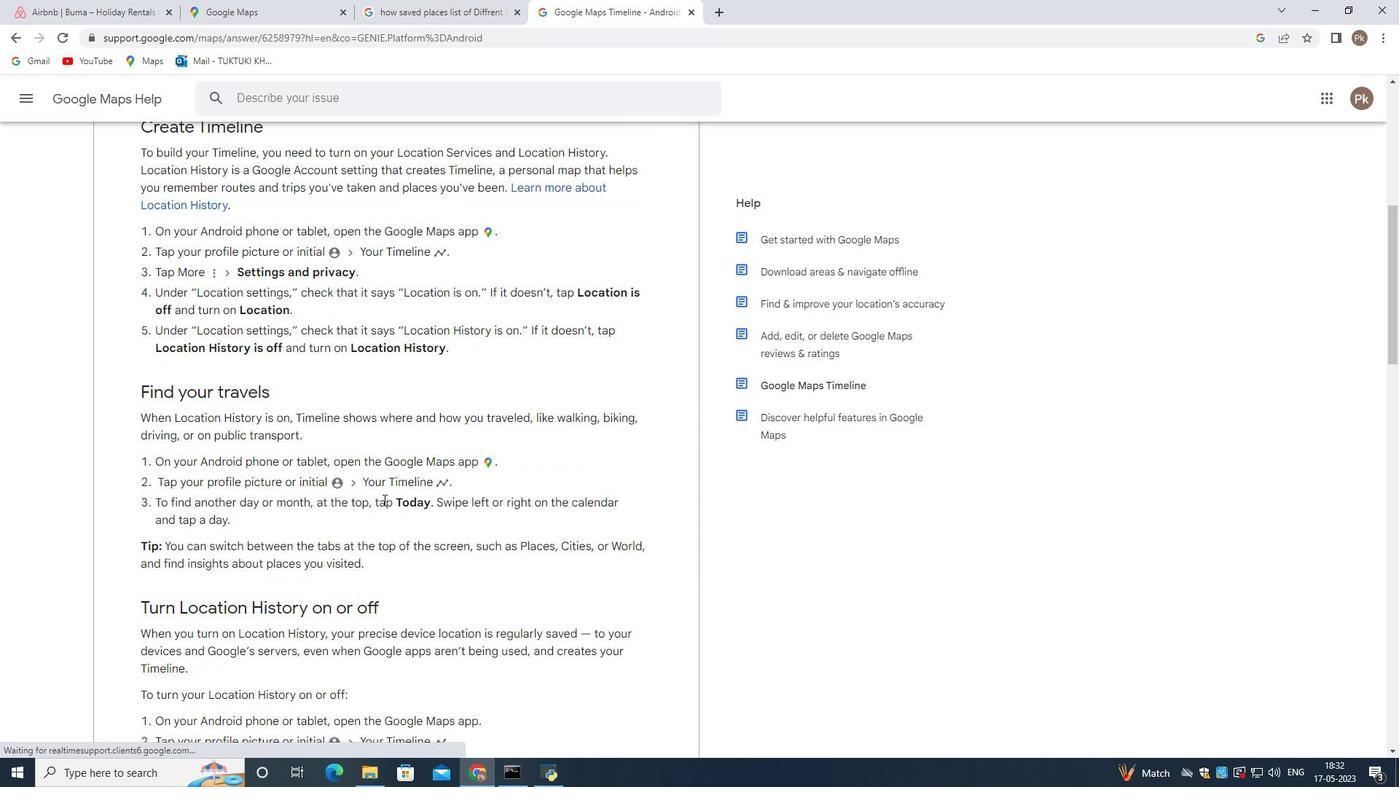 
Action: Mouse scrolled (380, 499) with delta (0, 0)
Screenshot: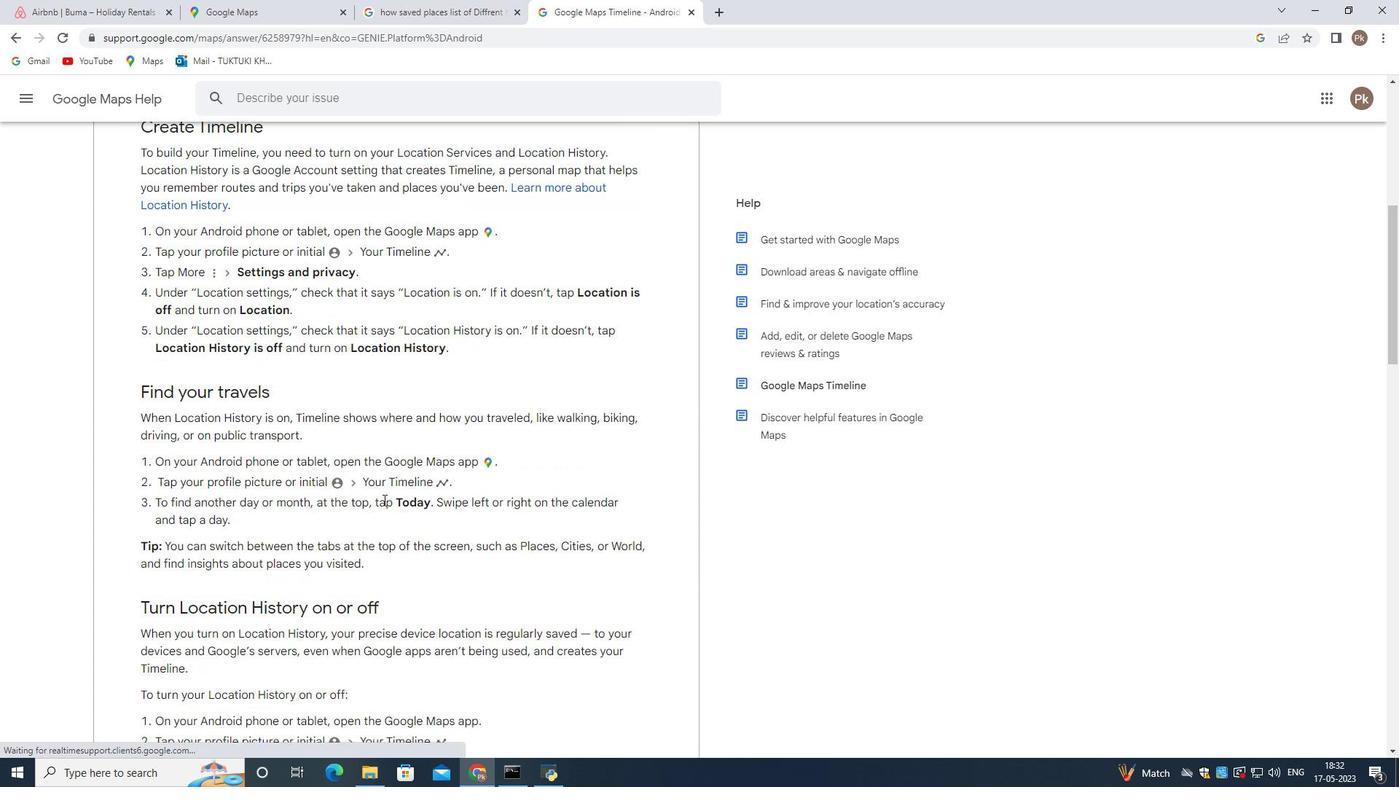 
Action: Mouse moved to (336, 564)
Screenshot: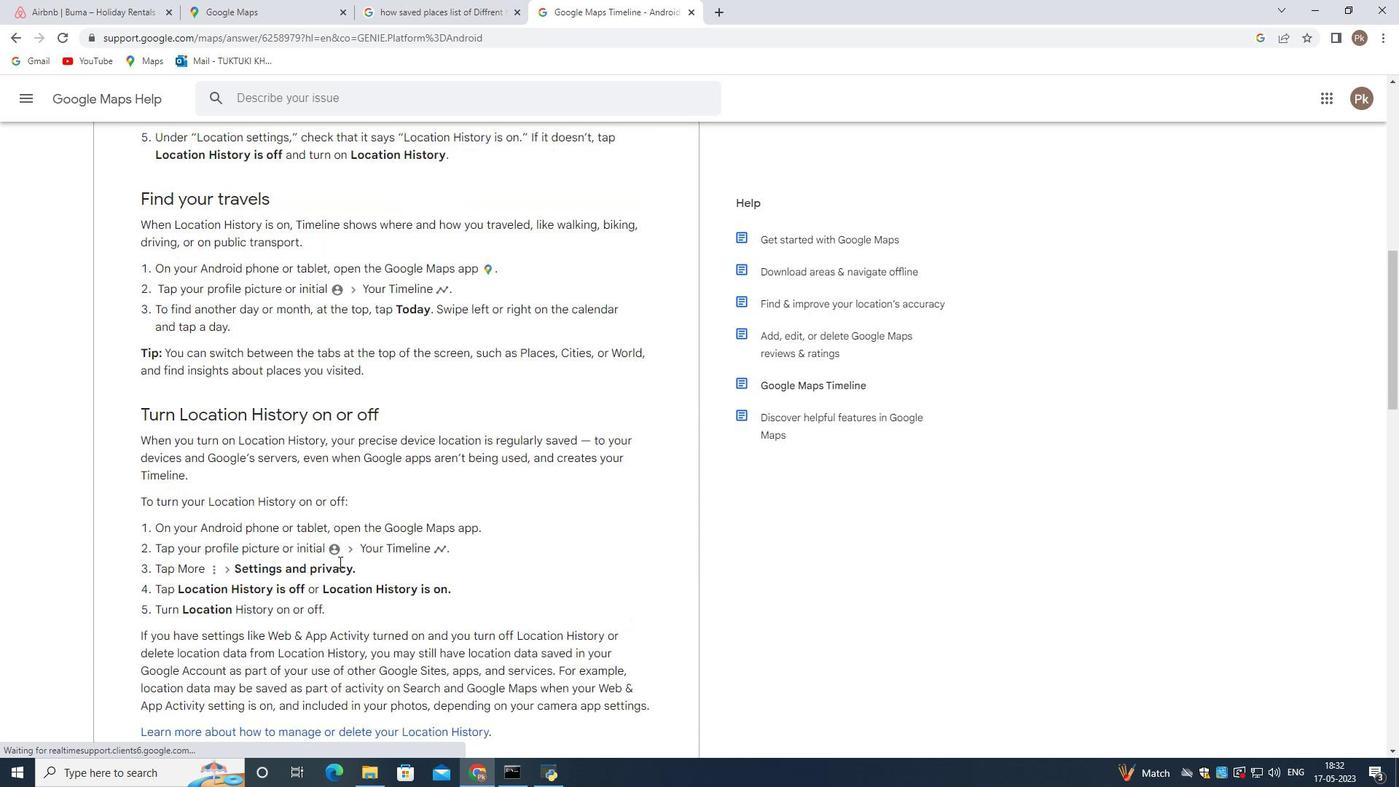 
Action: Mouse scrolled (336, 563) with delta (0, 0)
Screenshot: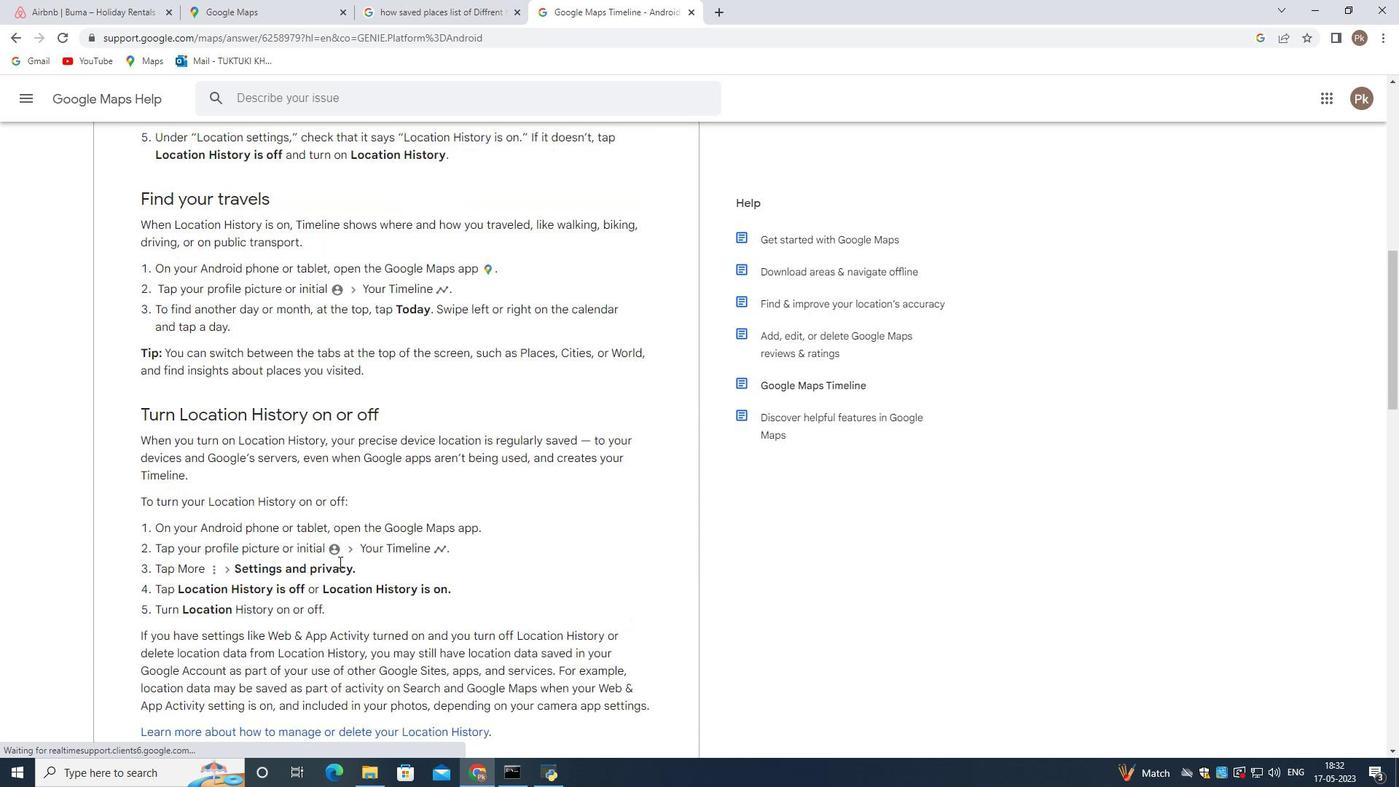 
Action: Mouse moved to (335, 565)
Screenshot: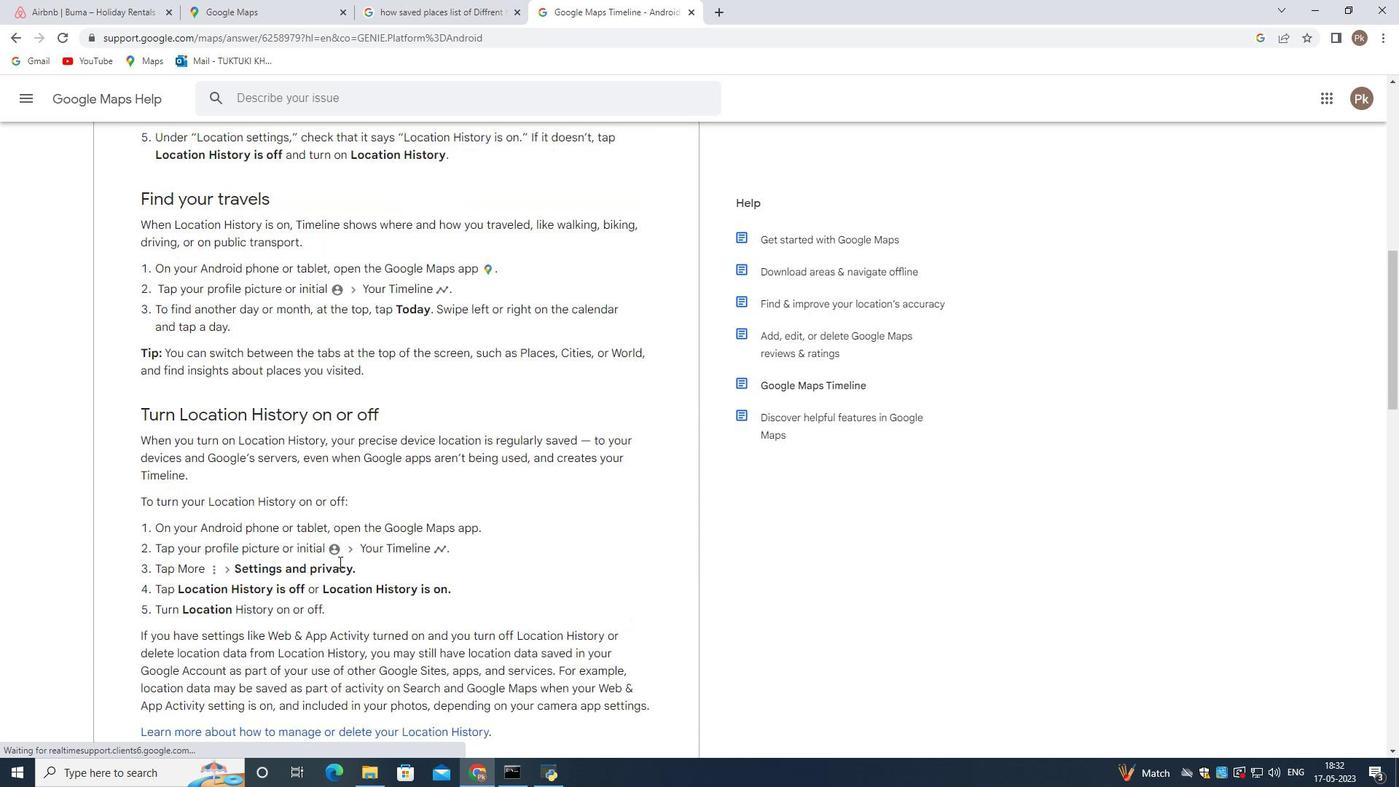 
Action: Mouse scrolled (335, 564) with delta (0, 0)
Screenshot: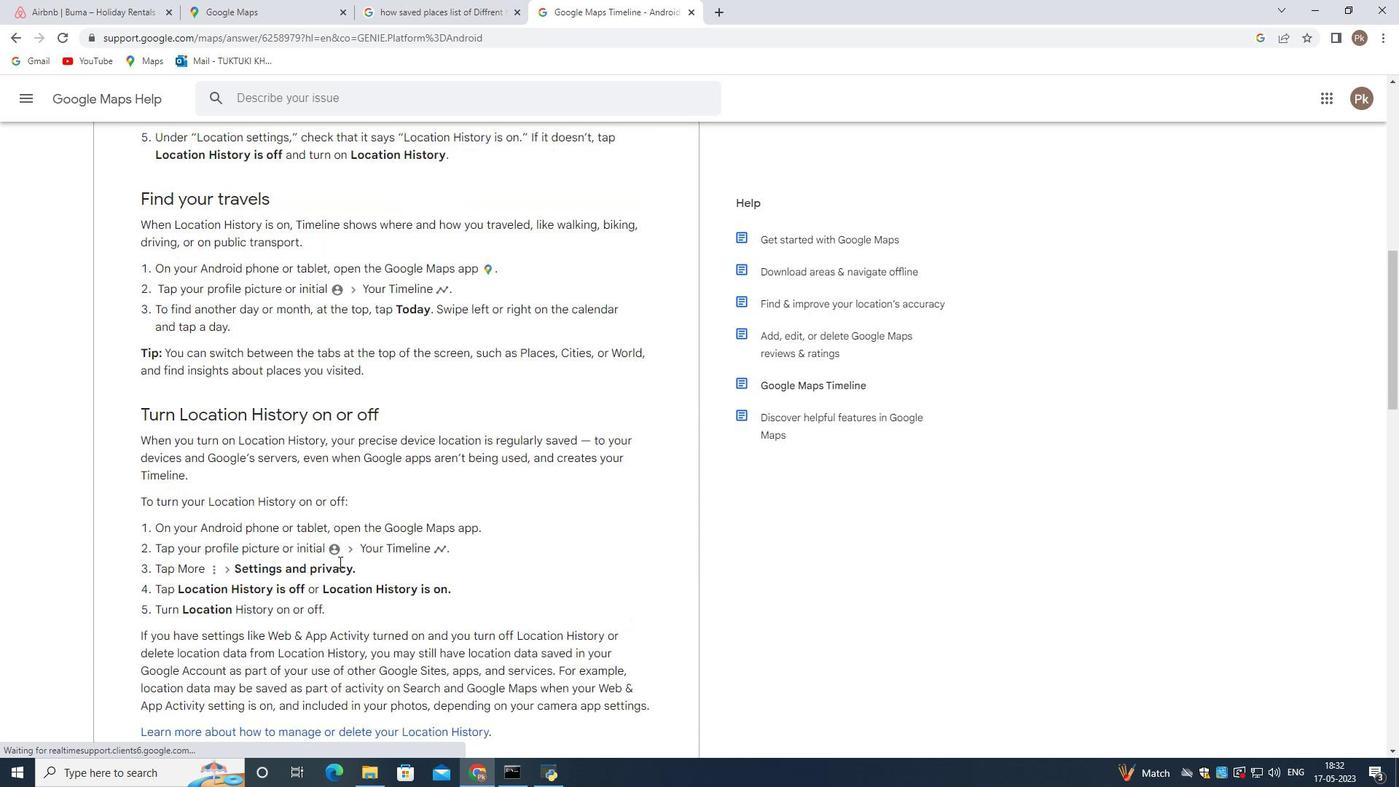 
Action: Mouse moved to (327, 579)
Screenshot: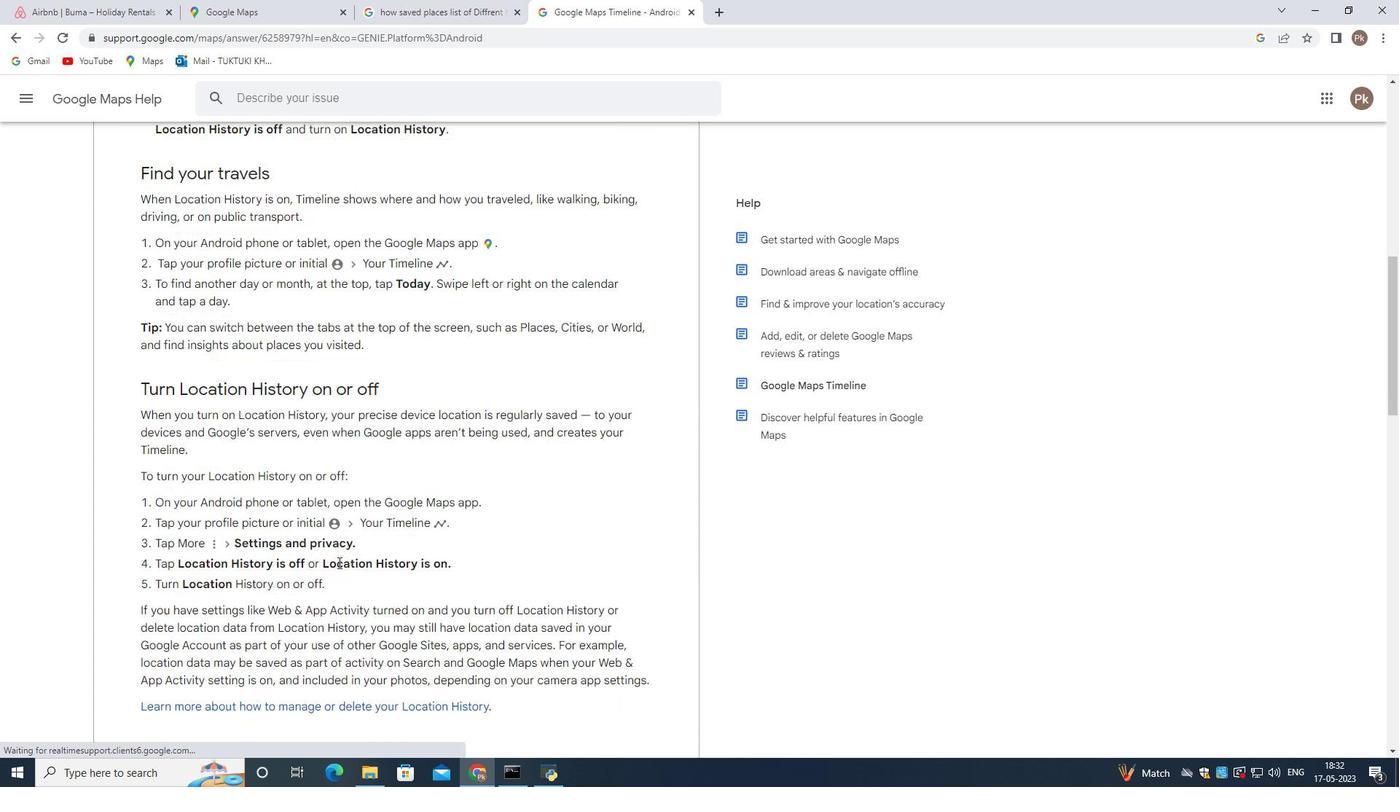 
Action: Mouse scrolled (335, 566) with delta (0, 0)
Screenshot: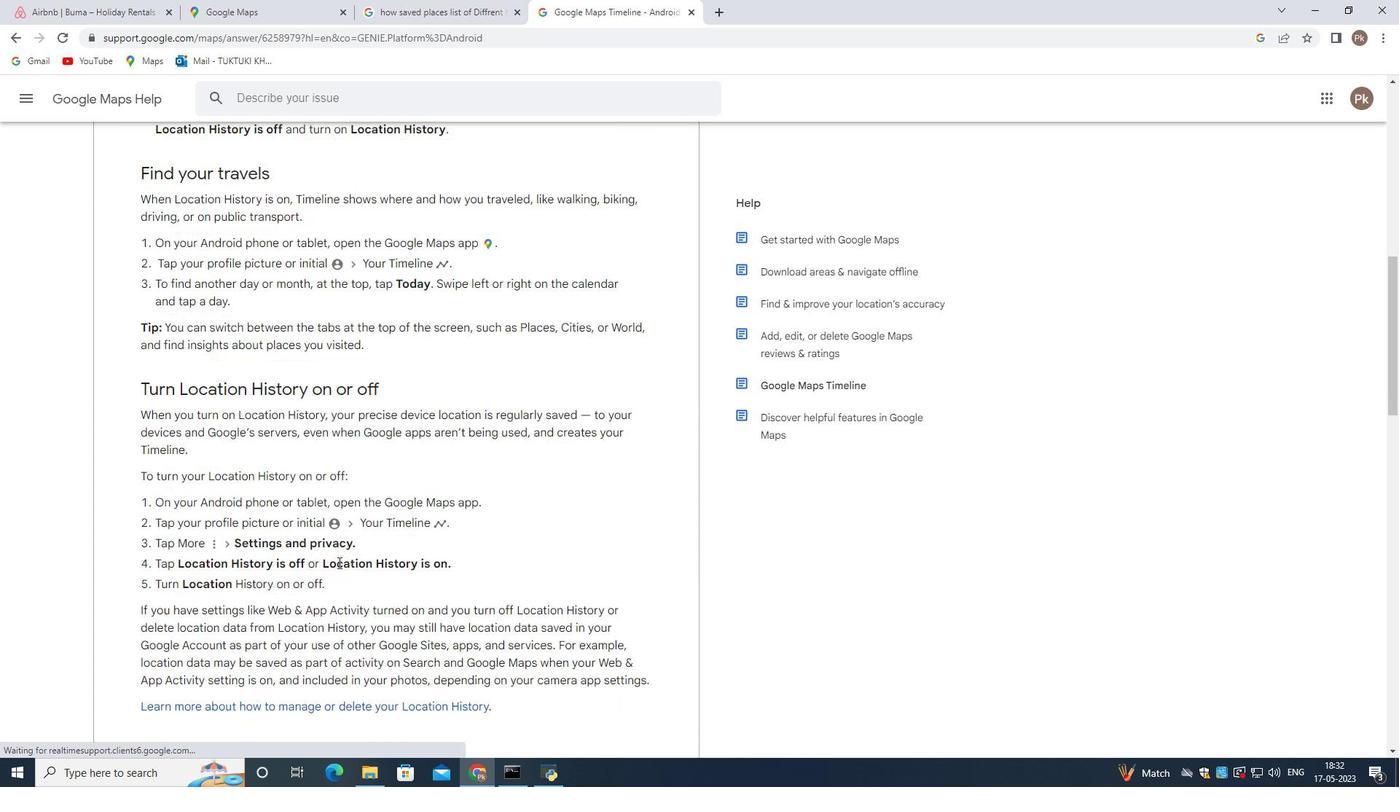 
Action: Mouse moved to (326, 580)
Screenshot: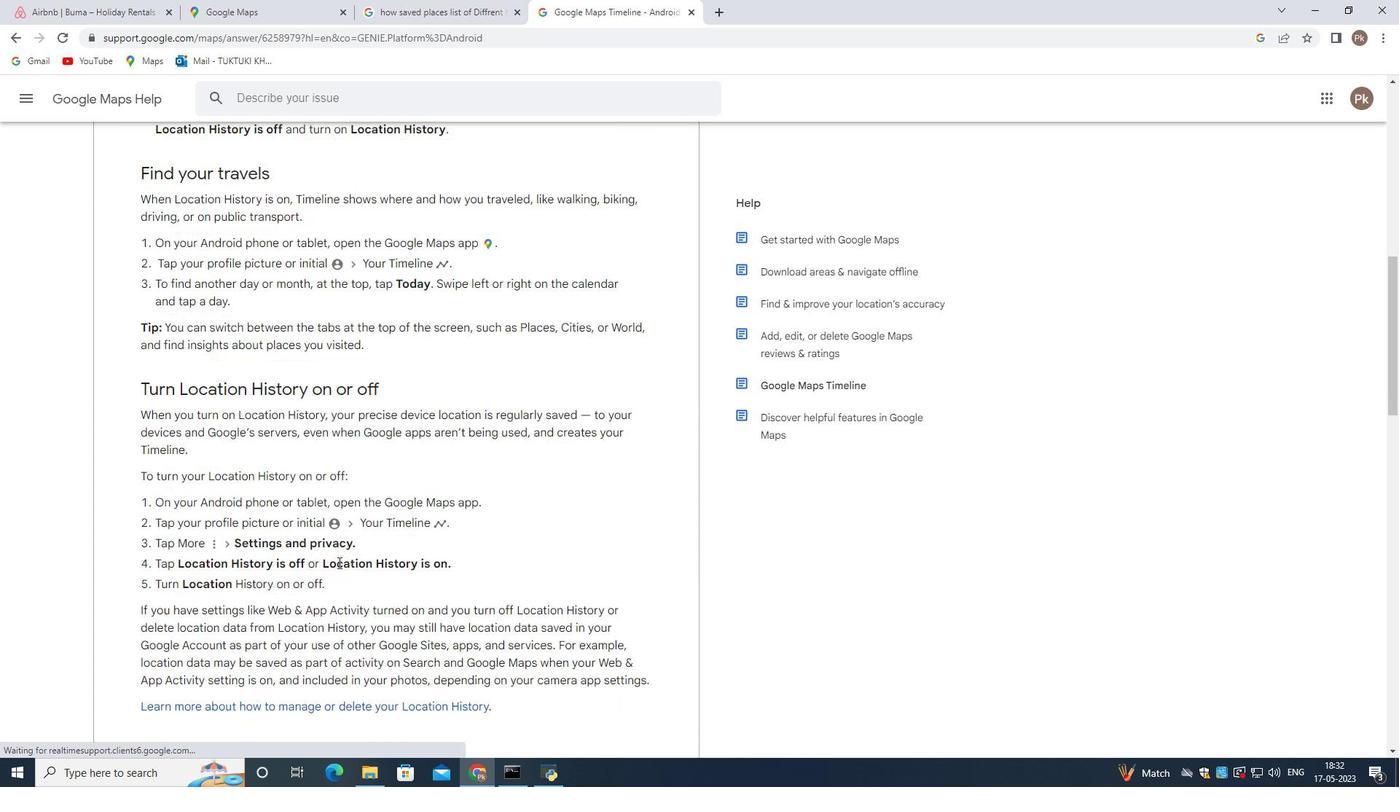 
Action: Mouse scrolled (326, 580) with delta (0, 0)
Screenshot: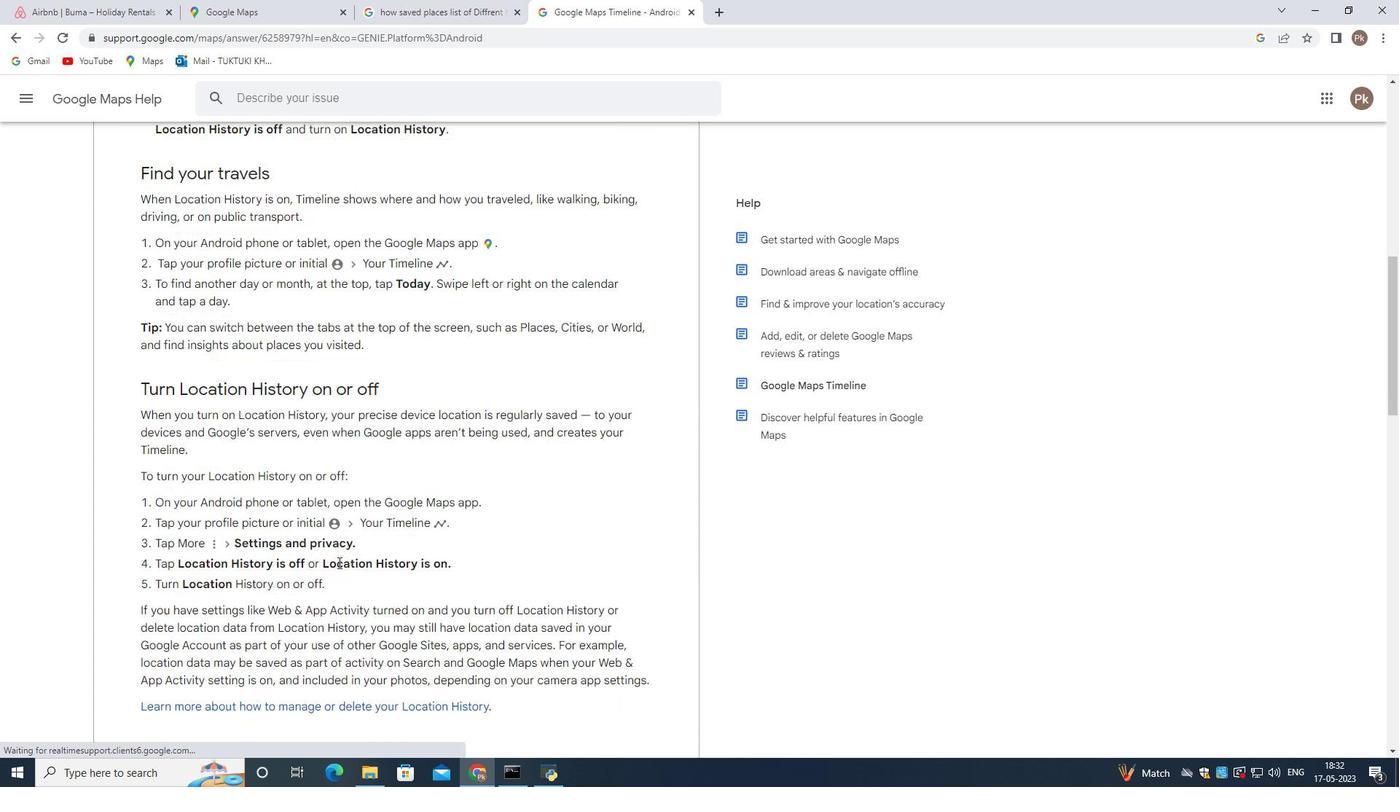 
Action: Mouse scrolled (326, 580) with delta (0, 0)
Screenshot: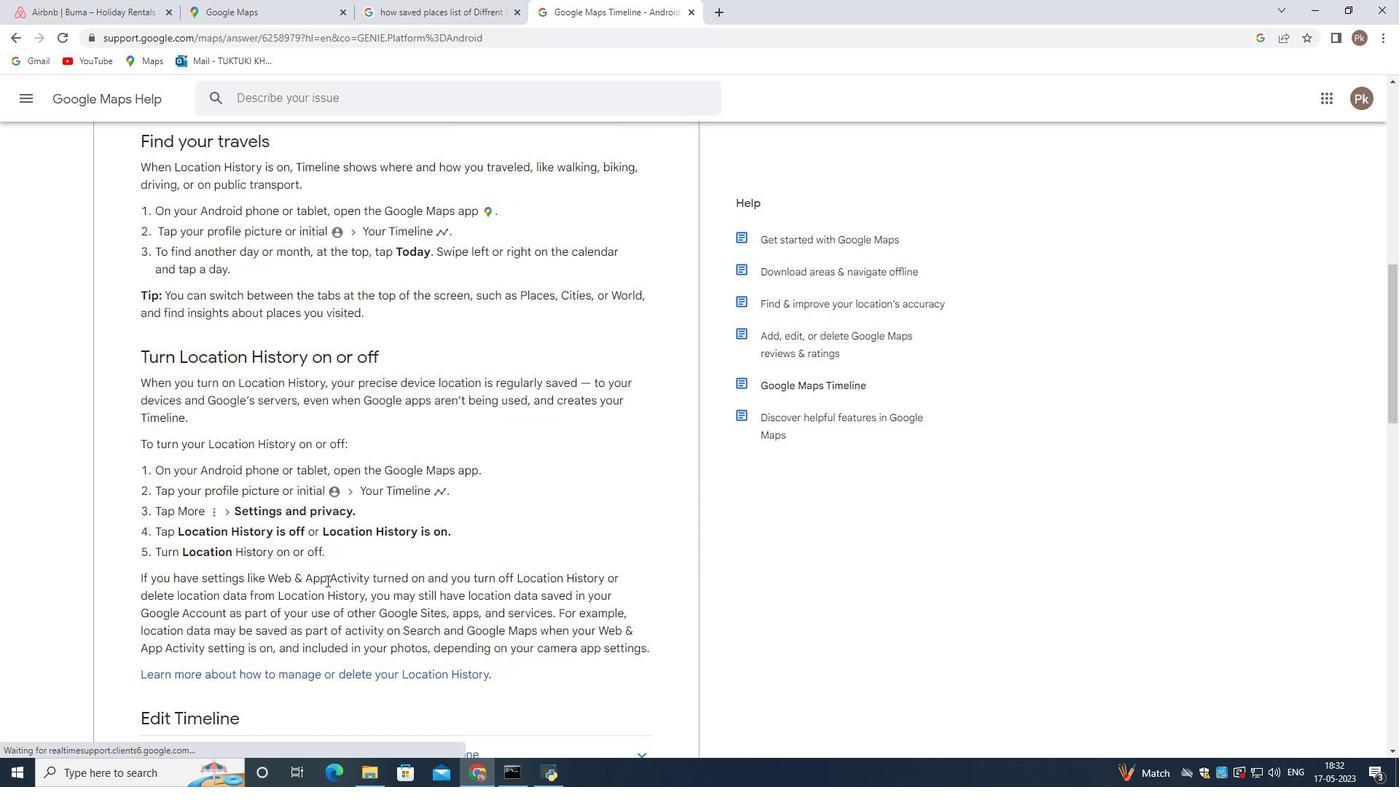 
Action: Mouse scrolled (326, 580) with delta (0, 0)
Screenshot: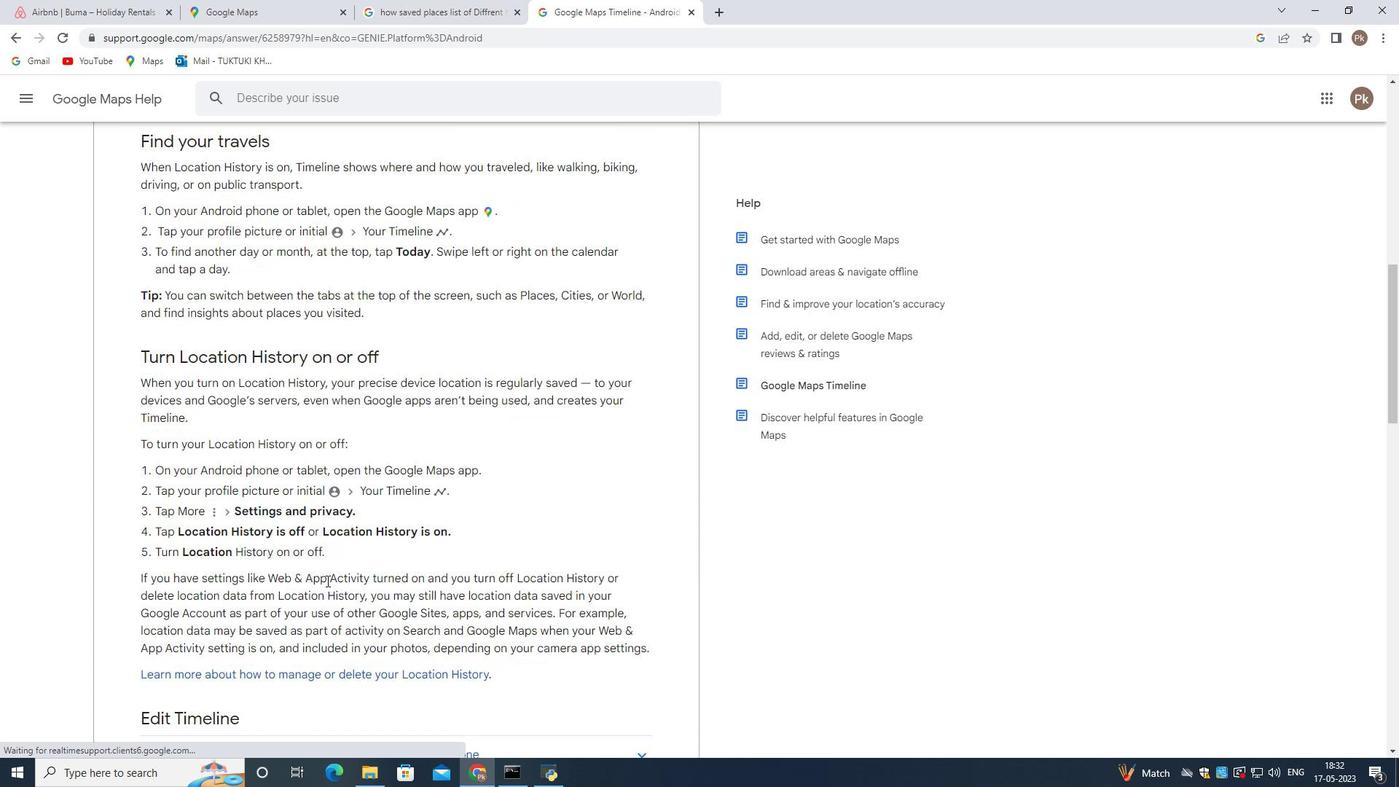 
Action: Mouse moved to (326, 580)
Screenshot: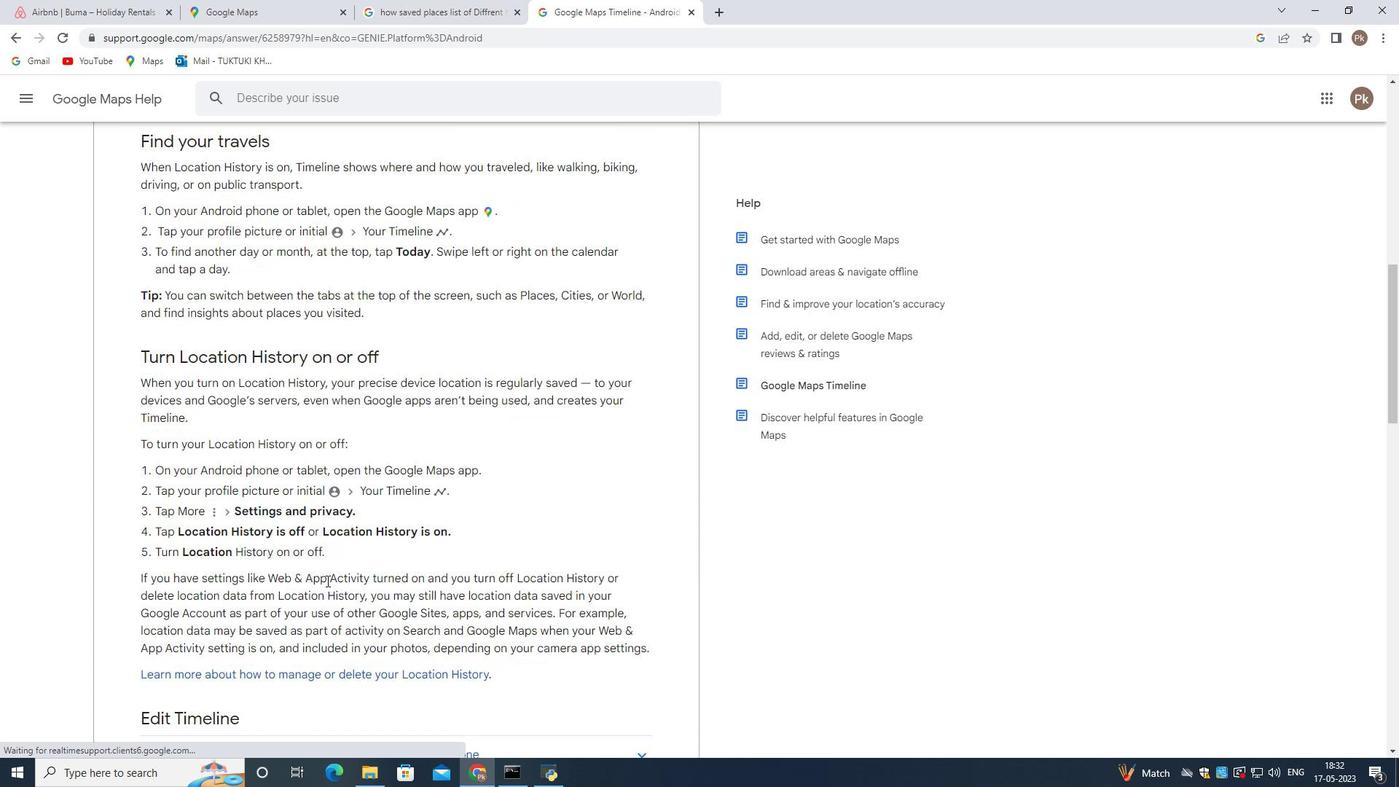 
Action: Mouse scrolled (326, 580) with delta (0, 0)
Screenshot: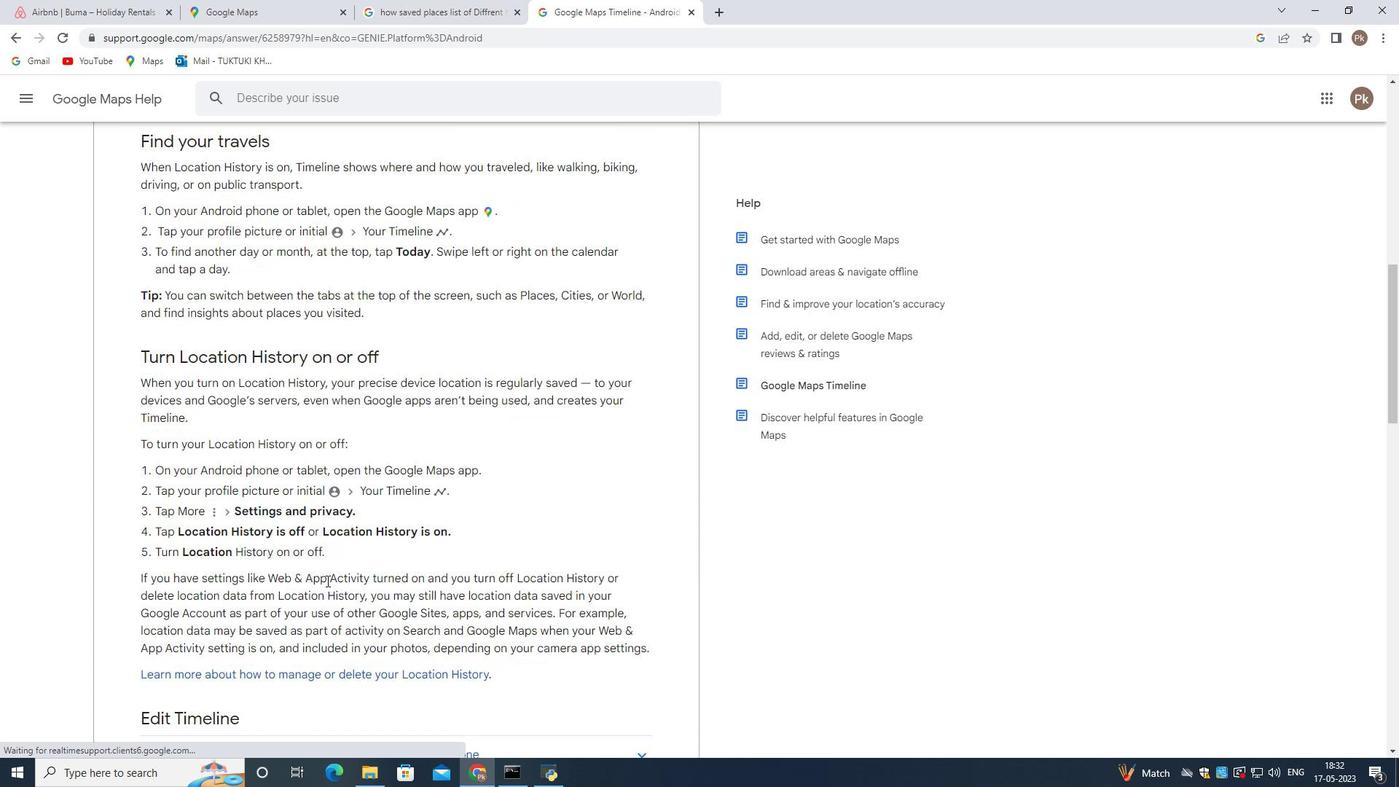 
Action: Mouse moved to (325, 582)
Screenshot: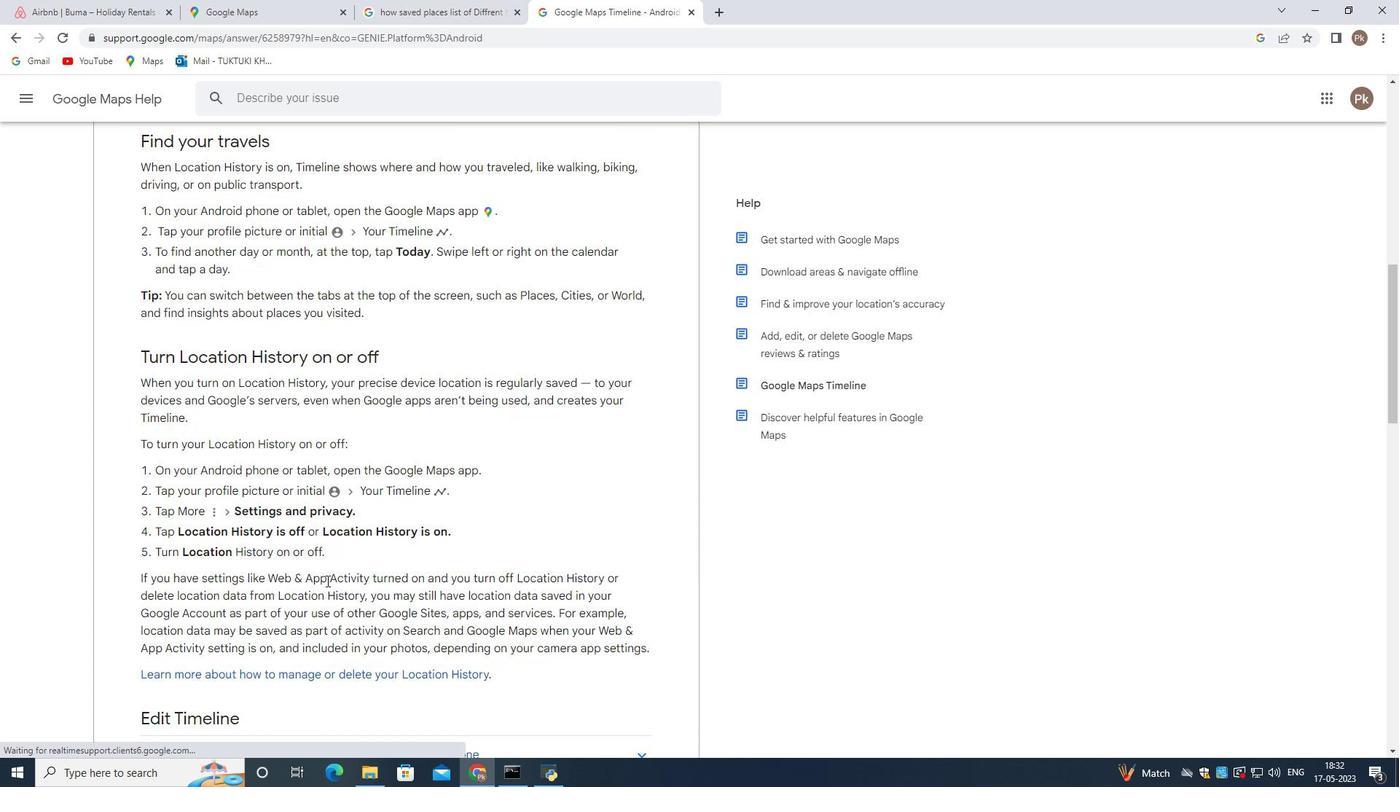 
Action: Mouse scrolled (325, 581) with delta (0, 0)
Screenshot: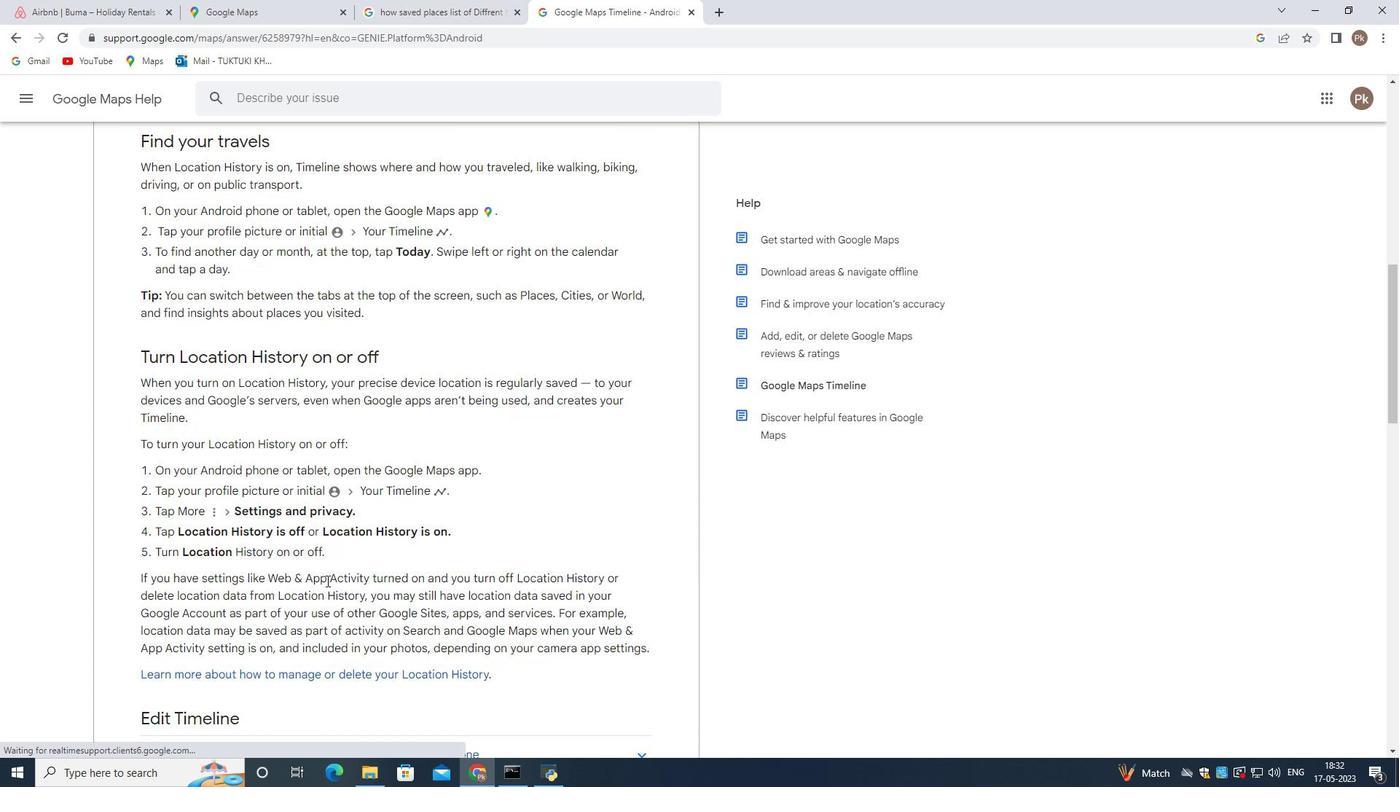 
